 Task: Search one way flight ticket for 3 adults, 3 children in premium economy from Kahului, Maui: Kahului Airport to New Bern: Coastal Carolina Regional Airport (was Craven County Regional) on 5-4-2023. Choice of flights is Delta. Number of bags: 9 checked bags. Price is upto 99000. Outbound departure time preference is 20:00.
Action: Mouse moved to (419, 373)
Screenshot: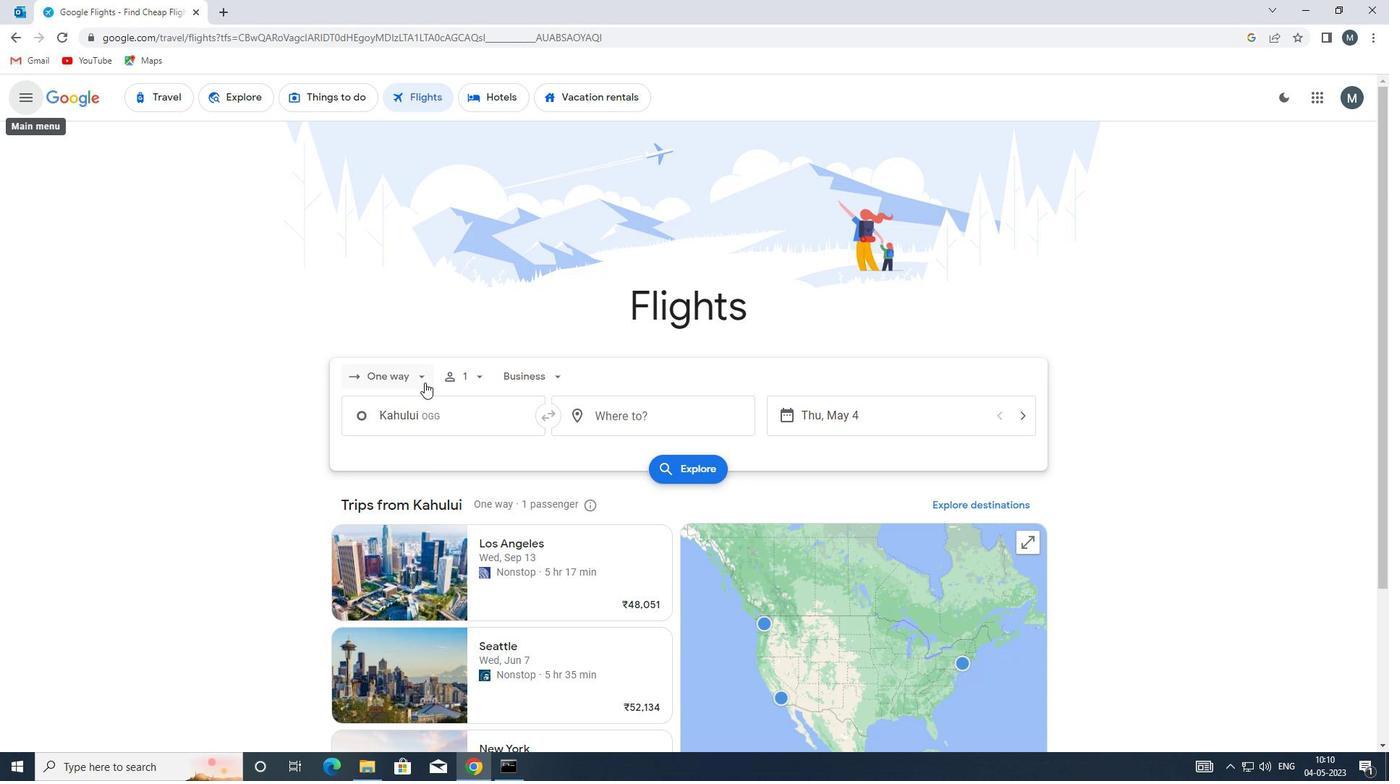 
Action: Mouse pressed left at (419, 373)
Screenshot: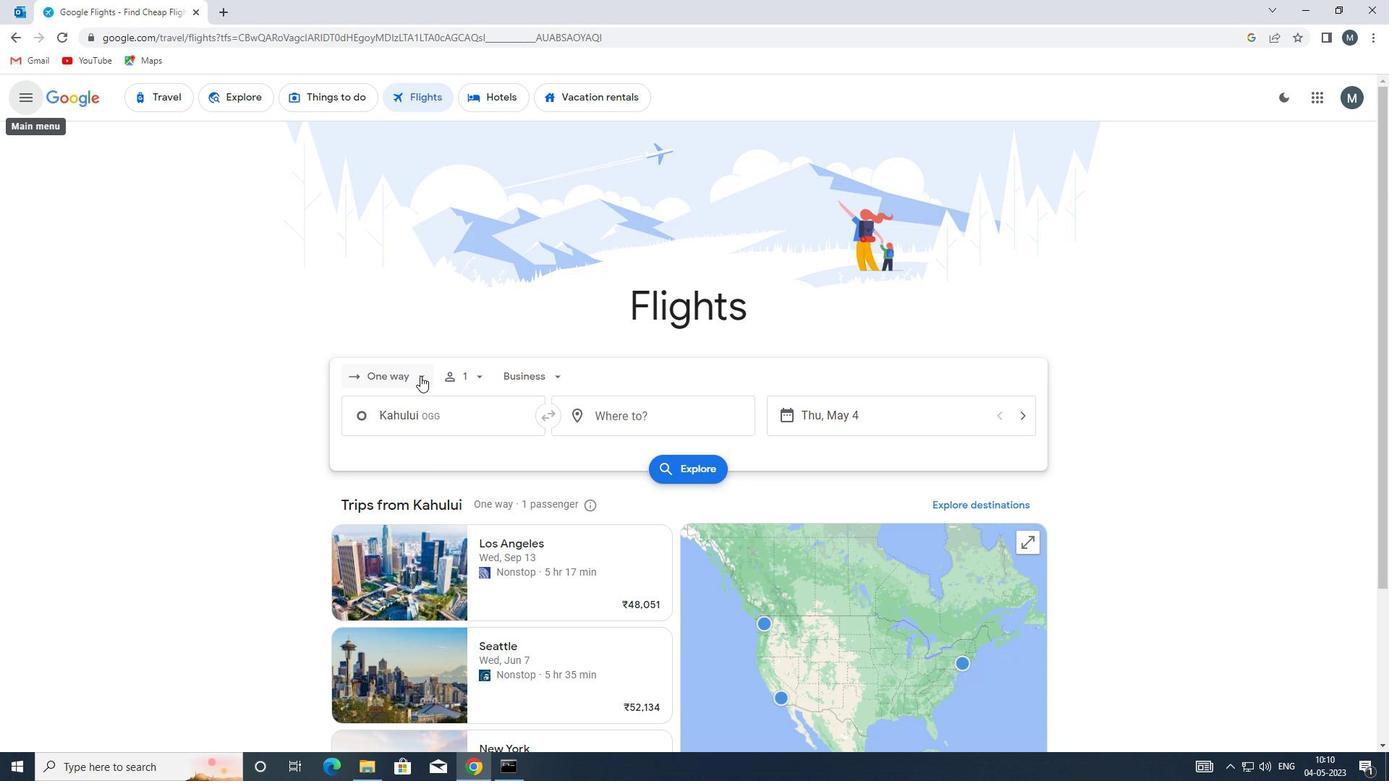 
Action: Mouse moved to (422, 450)
Screenshot: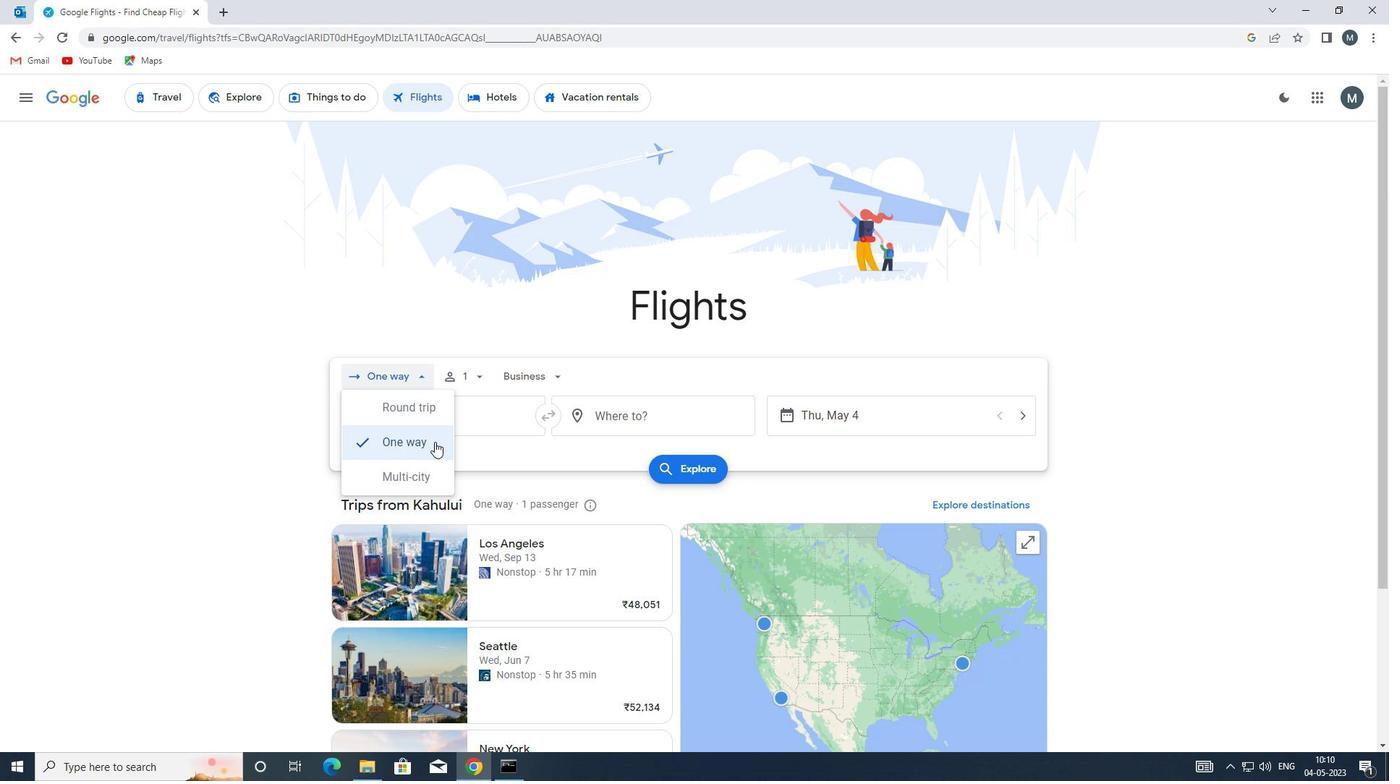 
Action: Mouse pressed left at (422, 450)
Screenshot: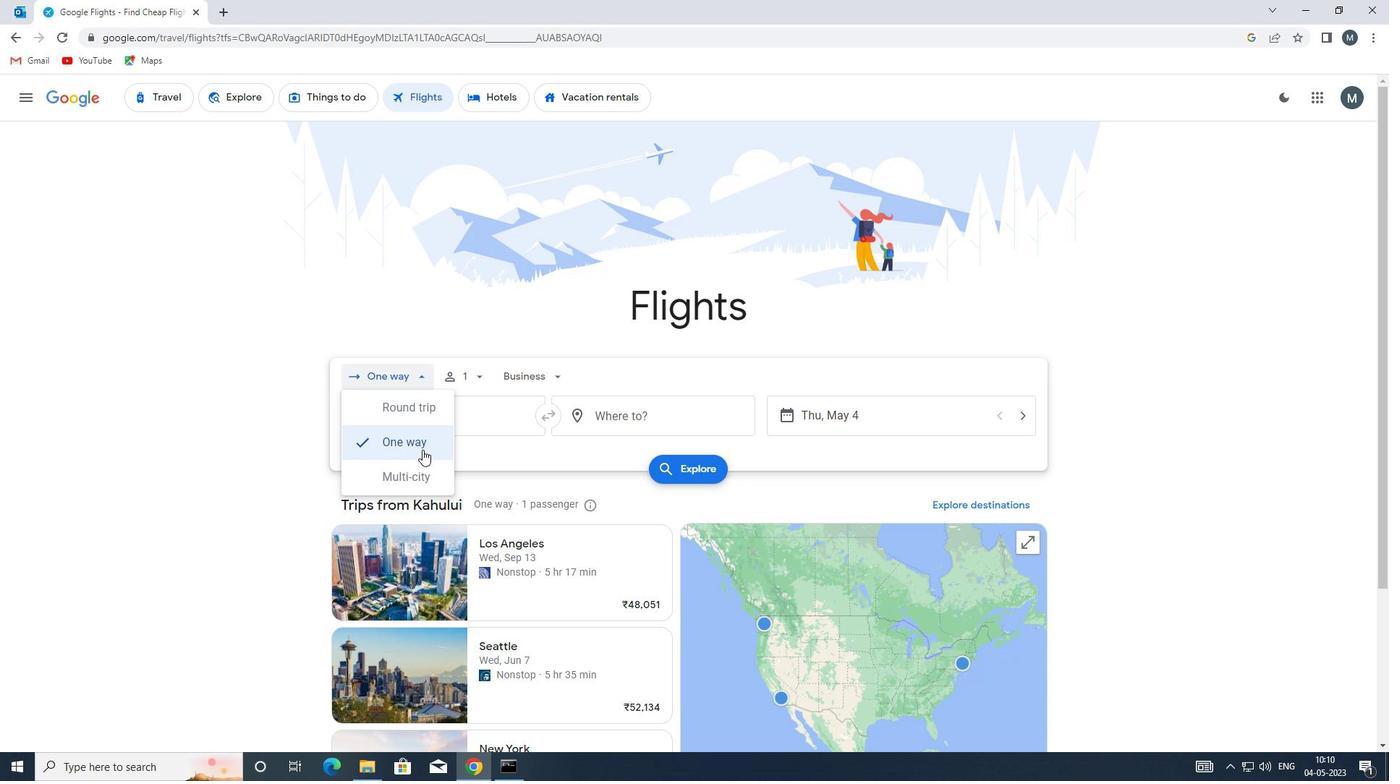 
Action: Mouse moved to (485, 376)
Screenshot: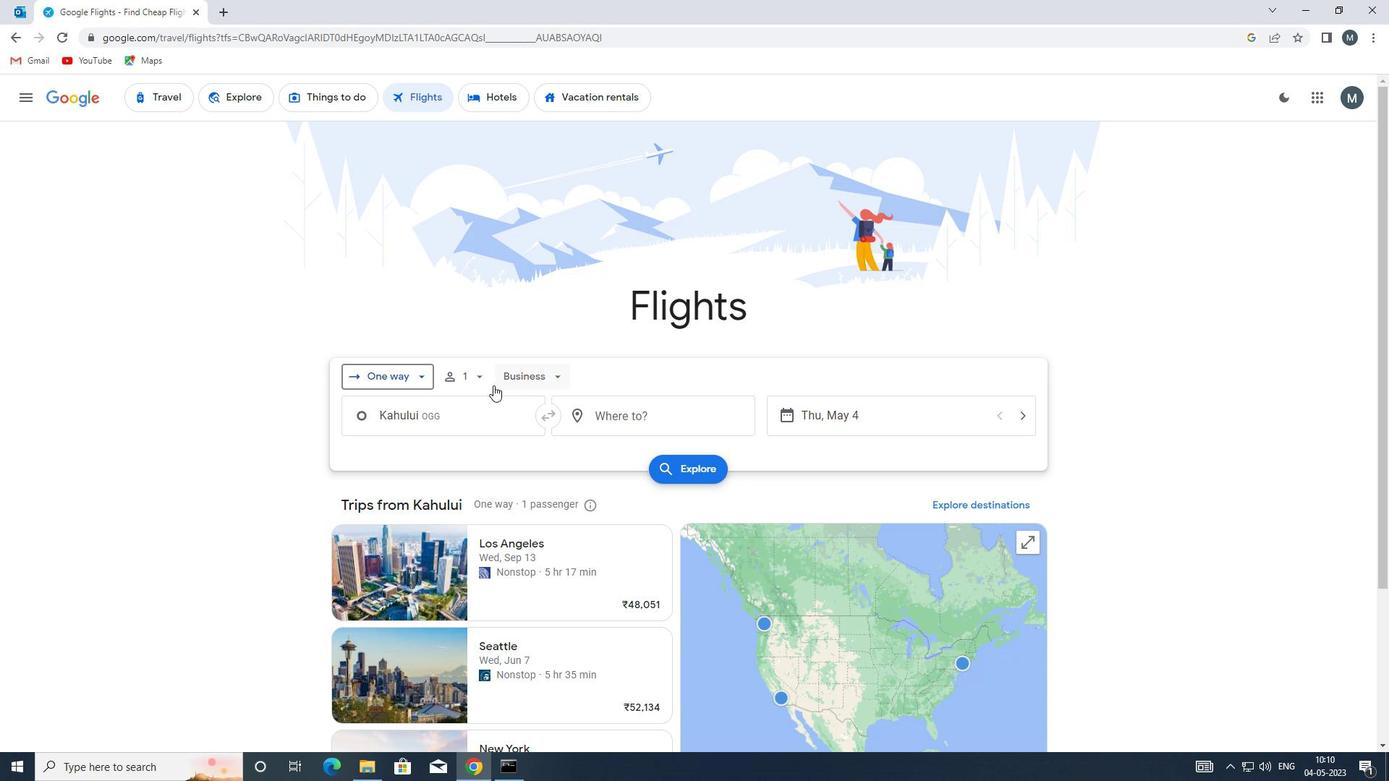 
Action: Mouse pressed left at (485, 376)
Screenshot: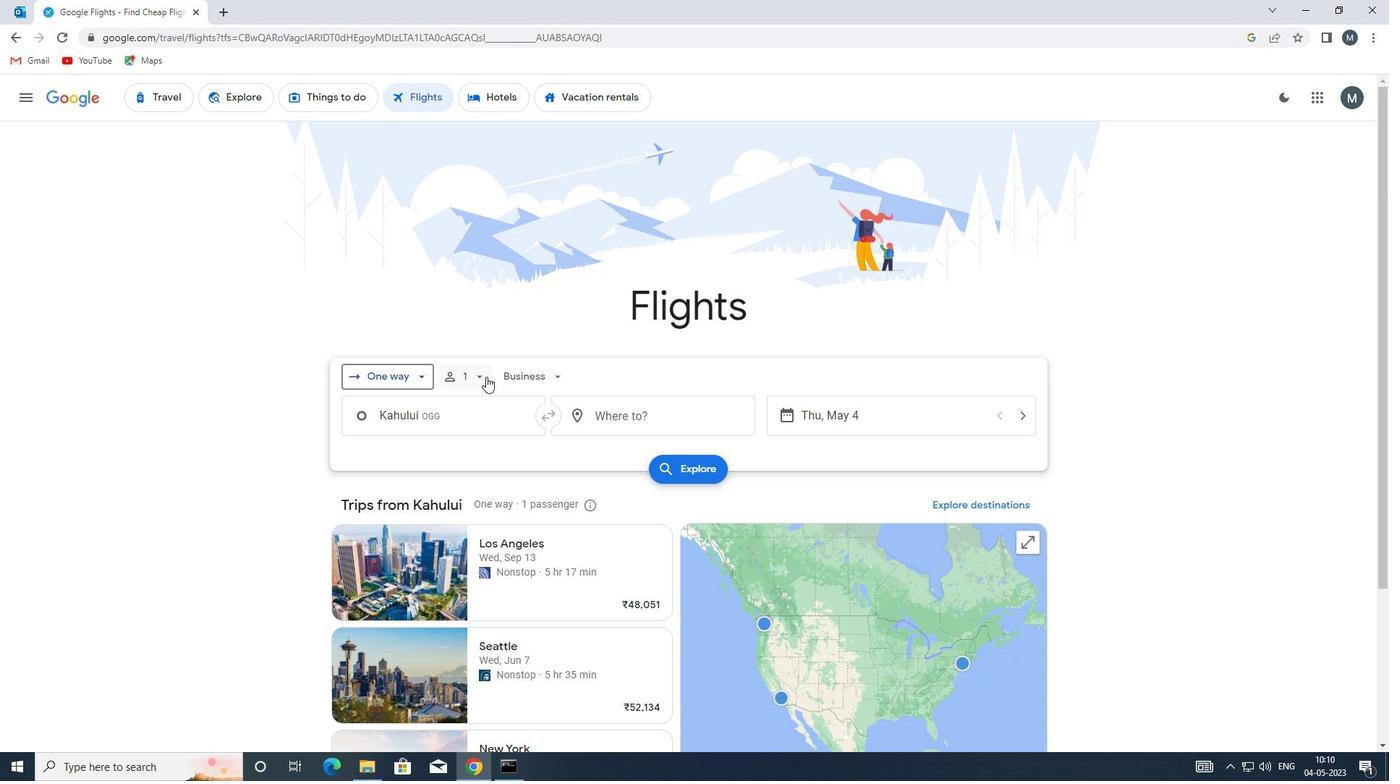 
Action: Mouse moved to (590, 418)
Screenshot: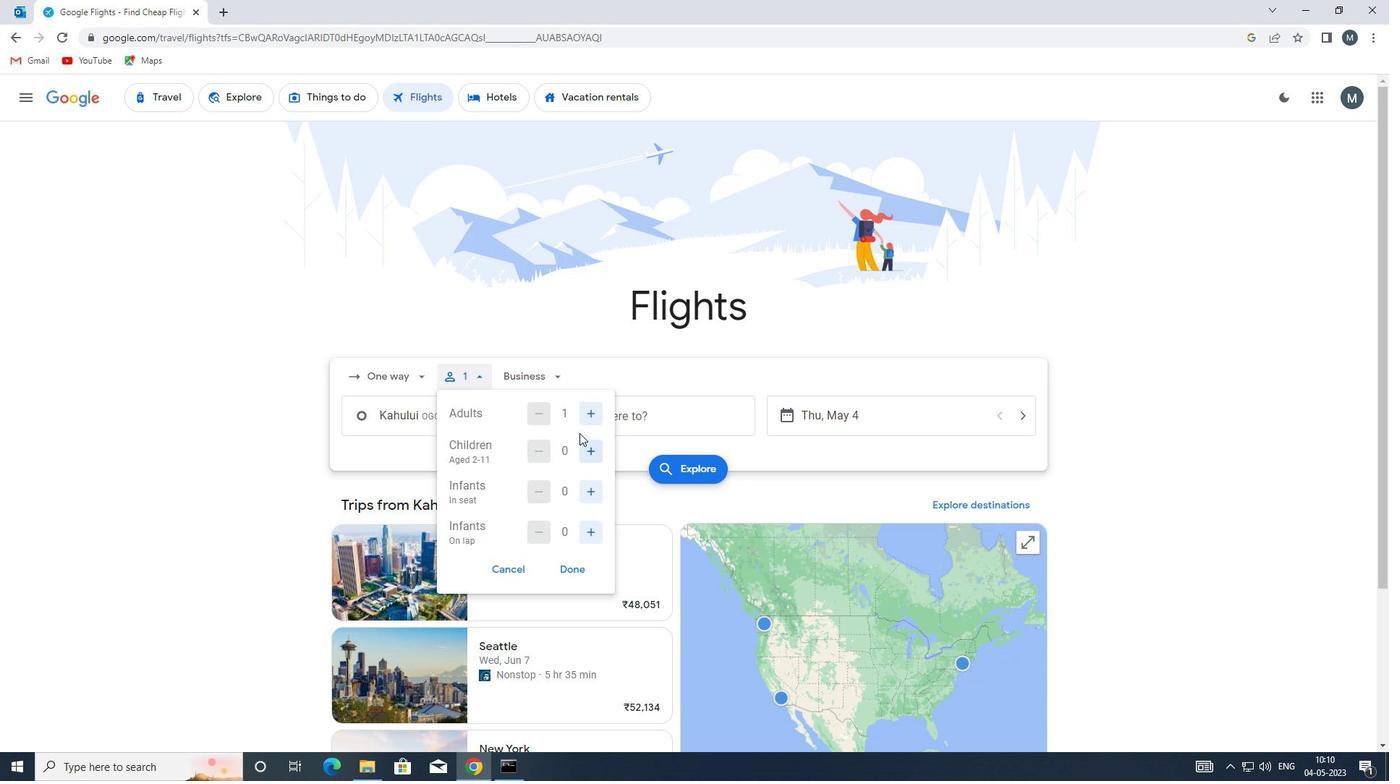 
Action: Mouse pressed left at (590, 418)
Screenshot: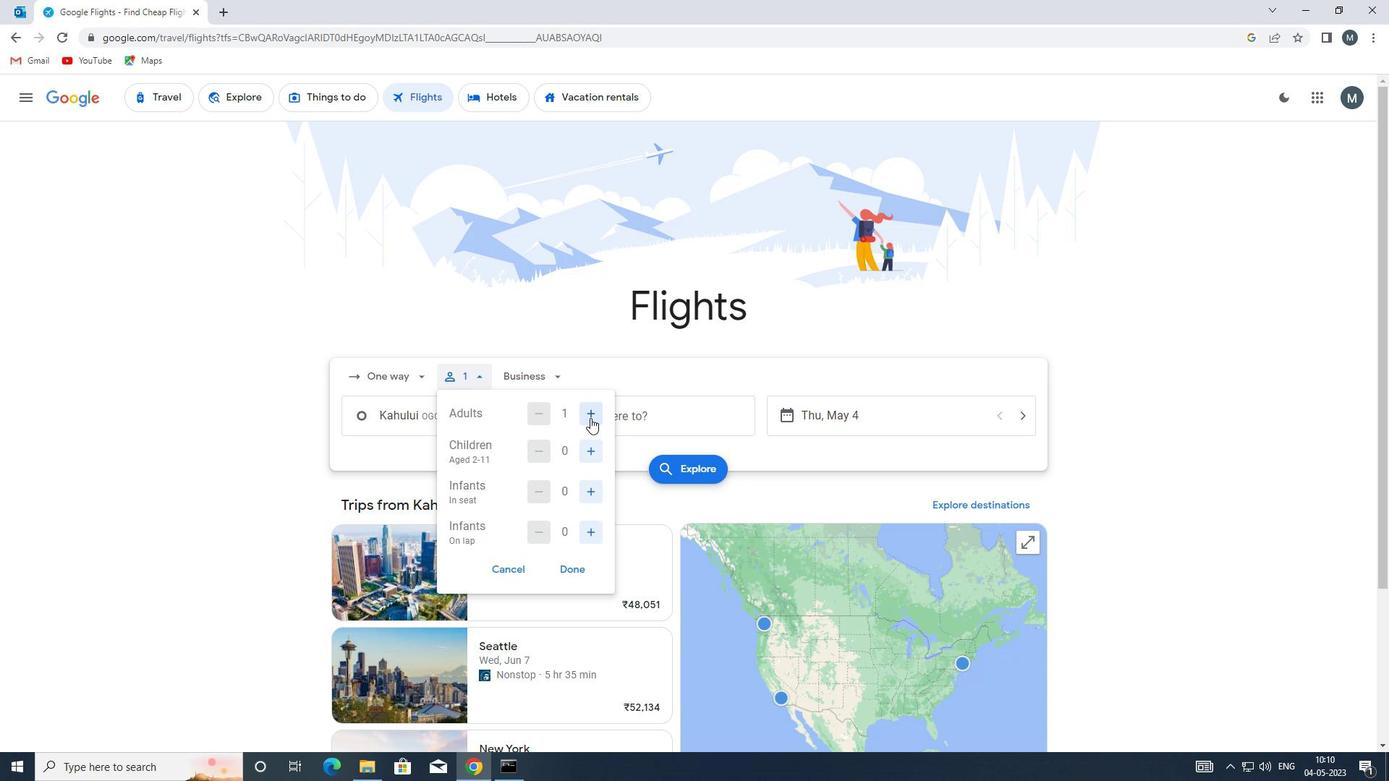 
Action: Mouse pressed left at (590, 418)
Screenshot: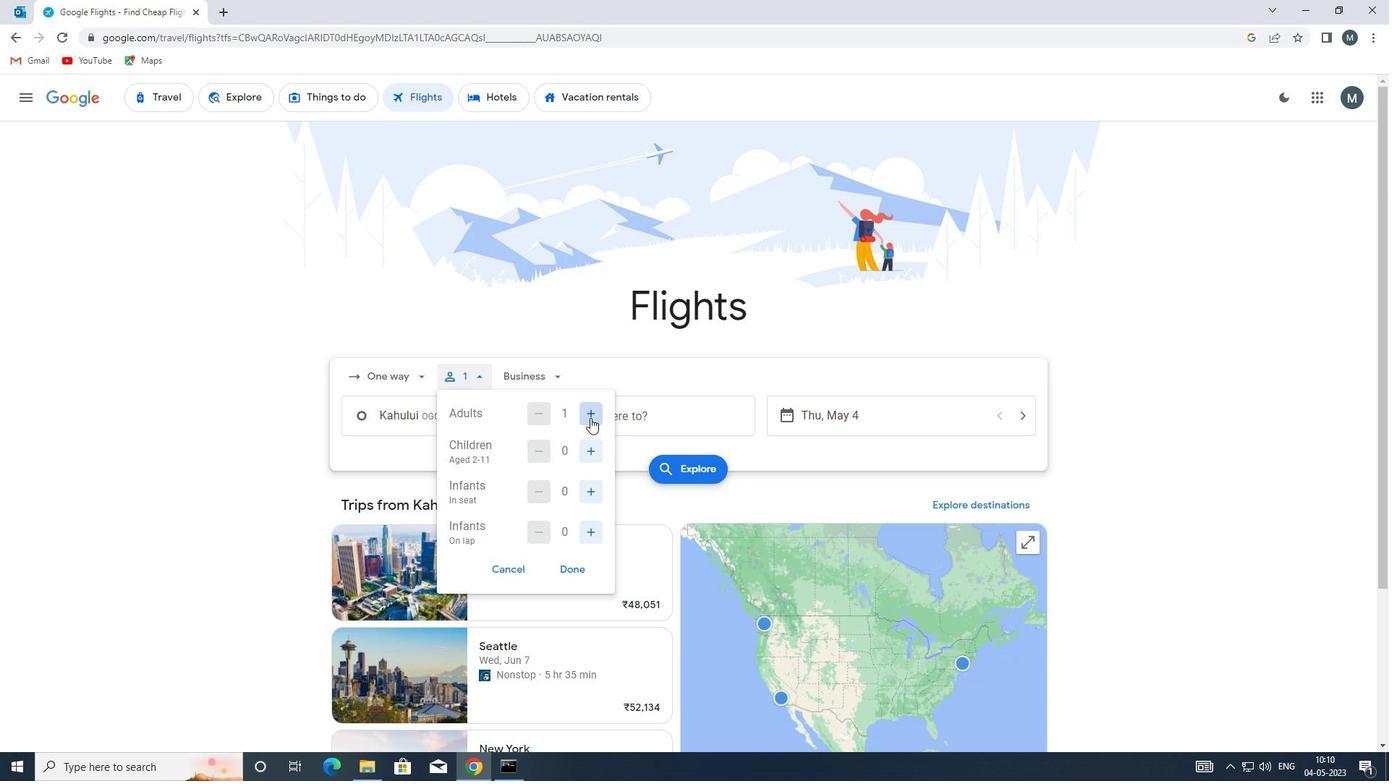 
Action: Mouse moved to (591, 453)
Screenshot: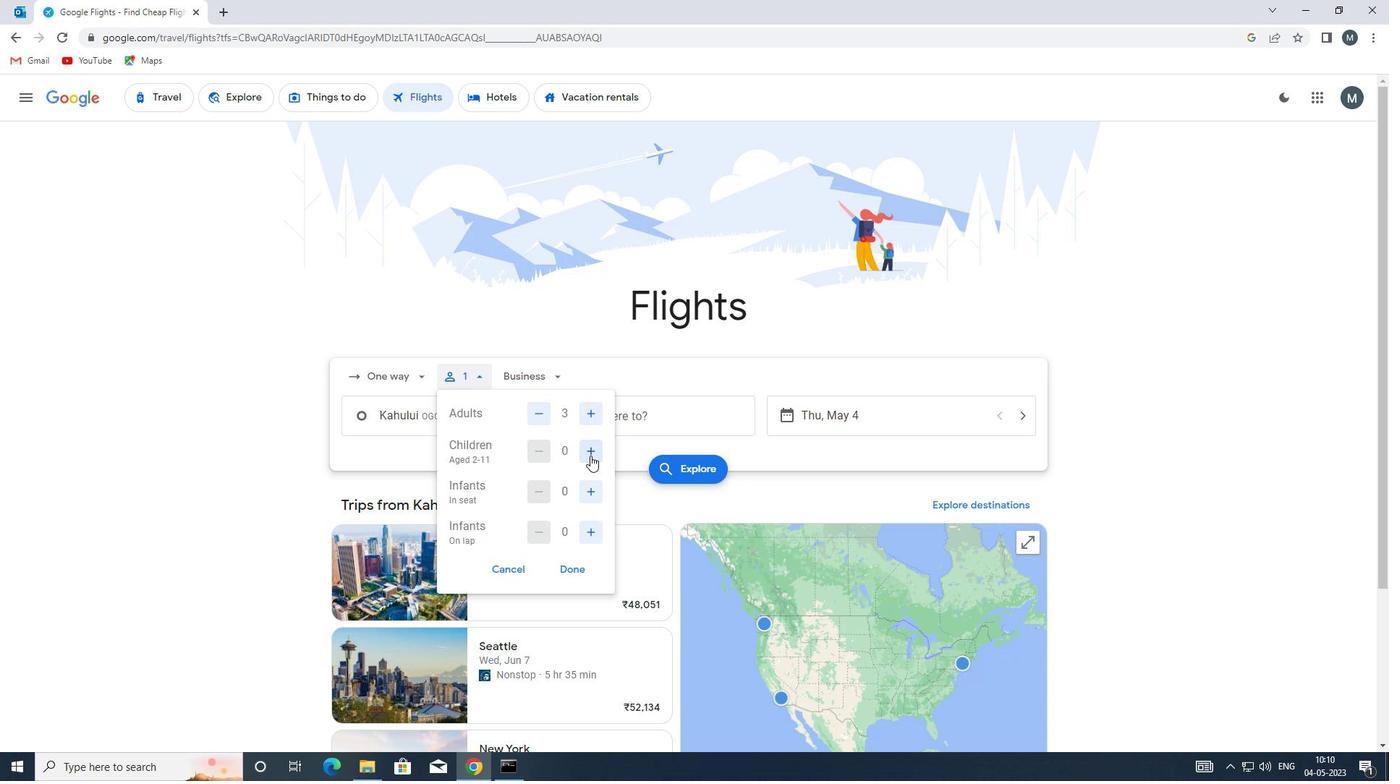 
Action: Mouse pressed left at (591, 453)
Screenshot: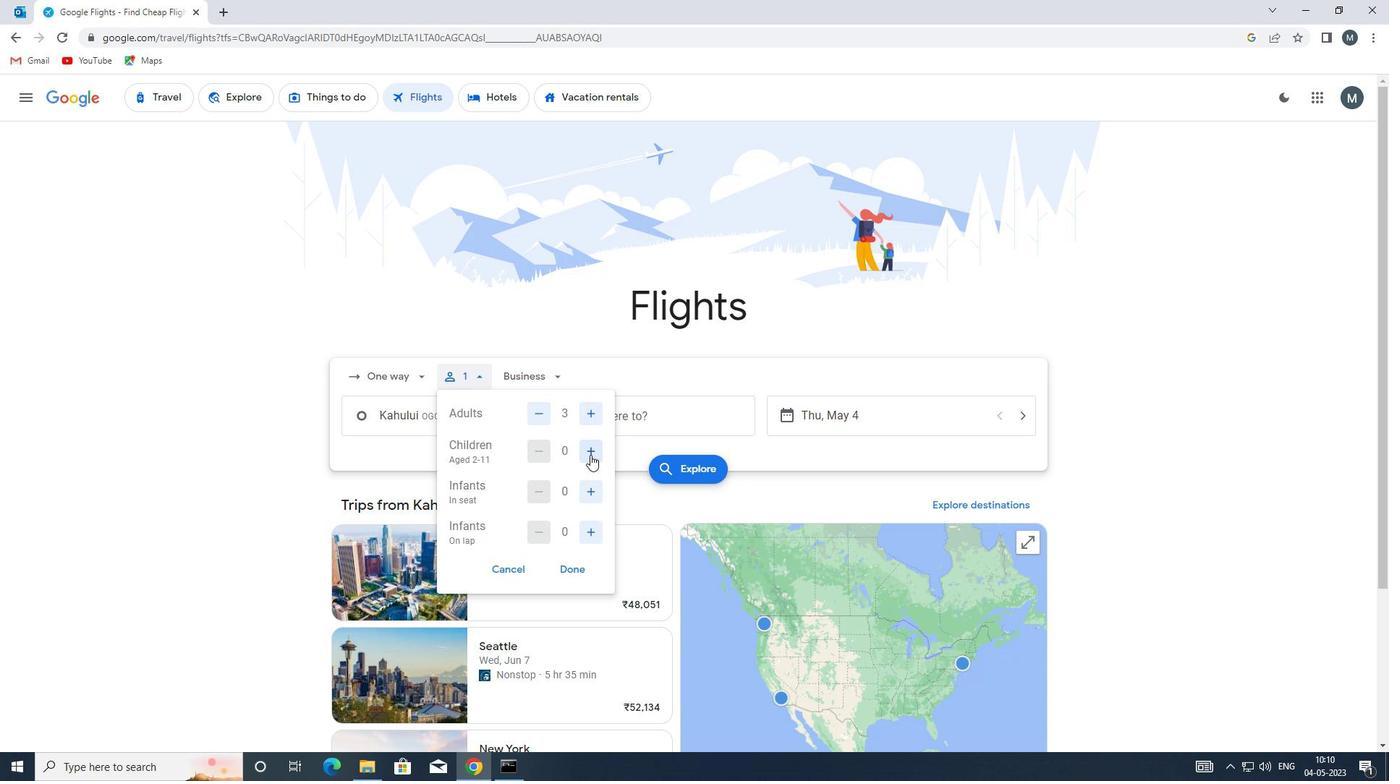 
Action: Mouse pressed left at (591, 453)
Screenshot: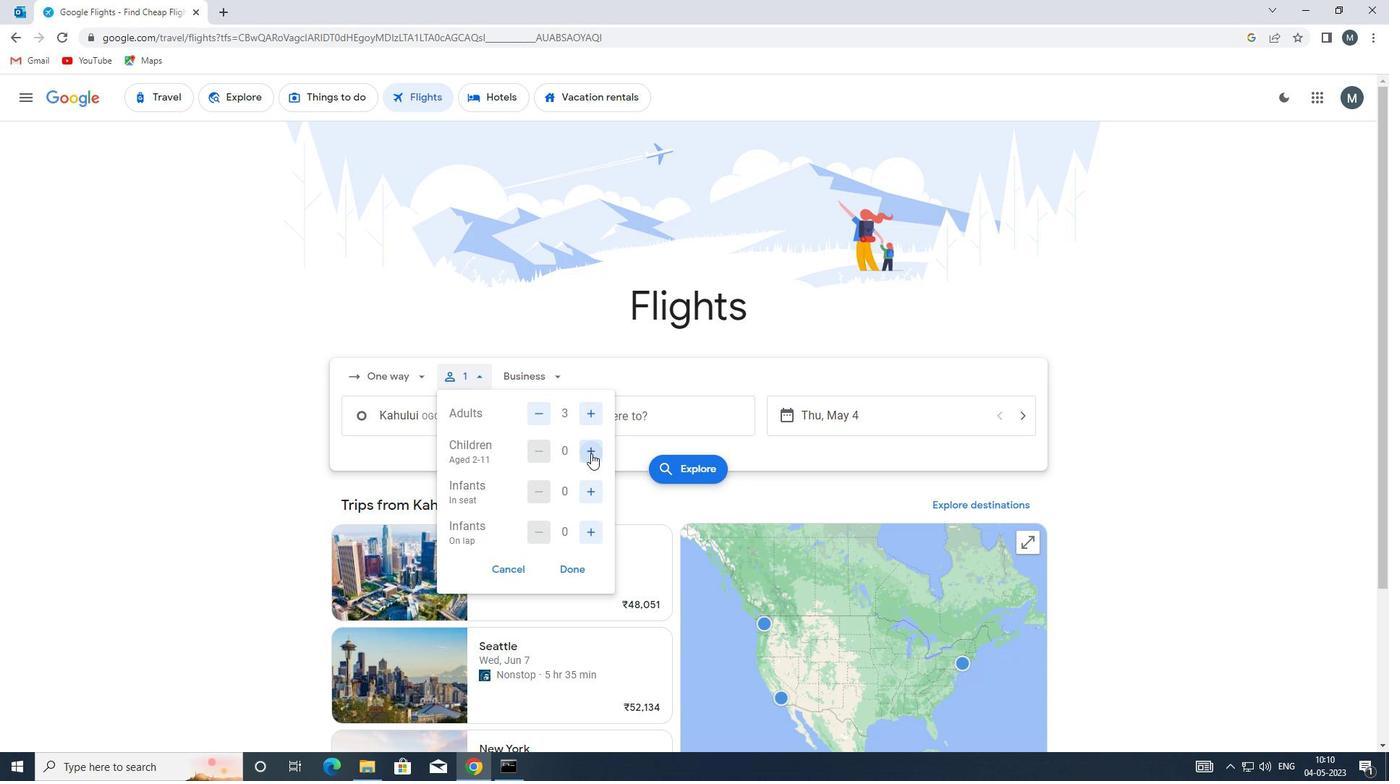 
Action: Mouse pressed left at (591, 453)
Screenshot: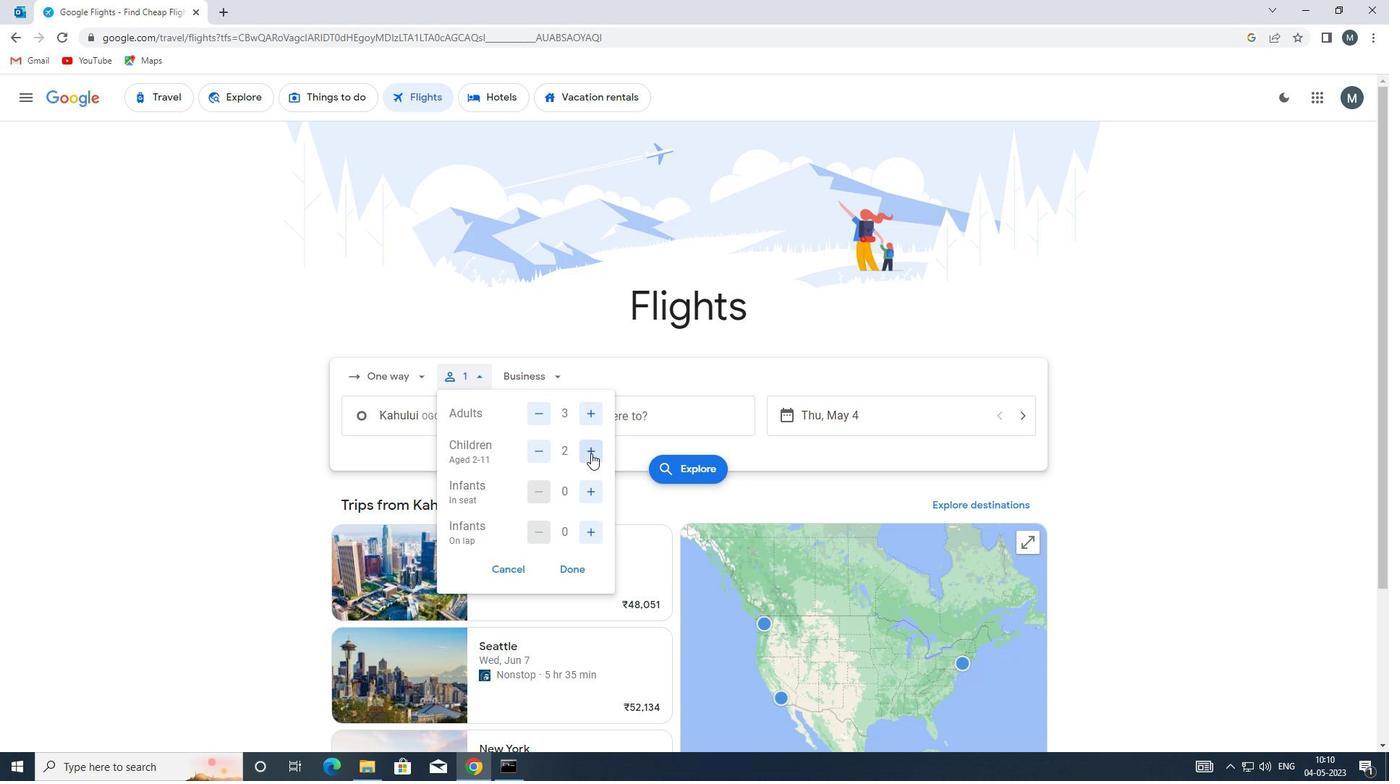 
Action: Mouse moved to (571, 568)
Screenshot: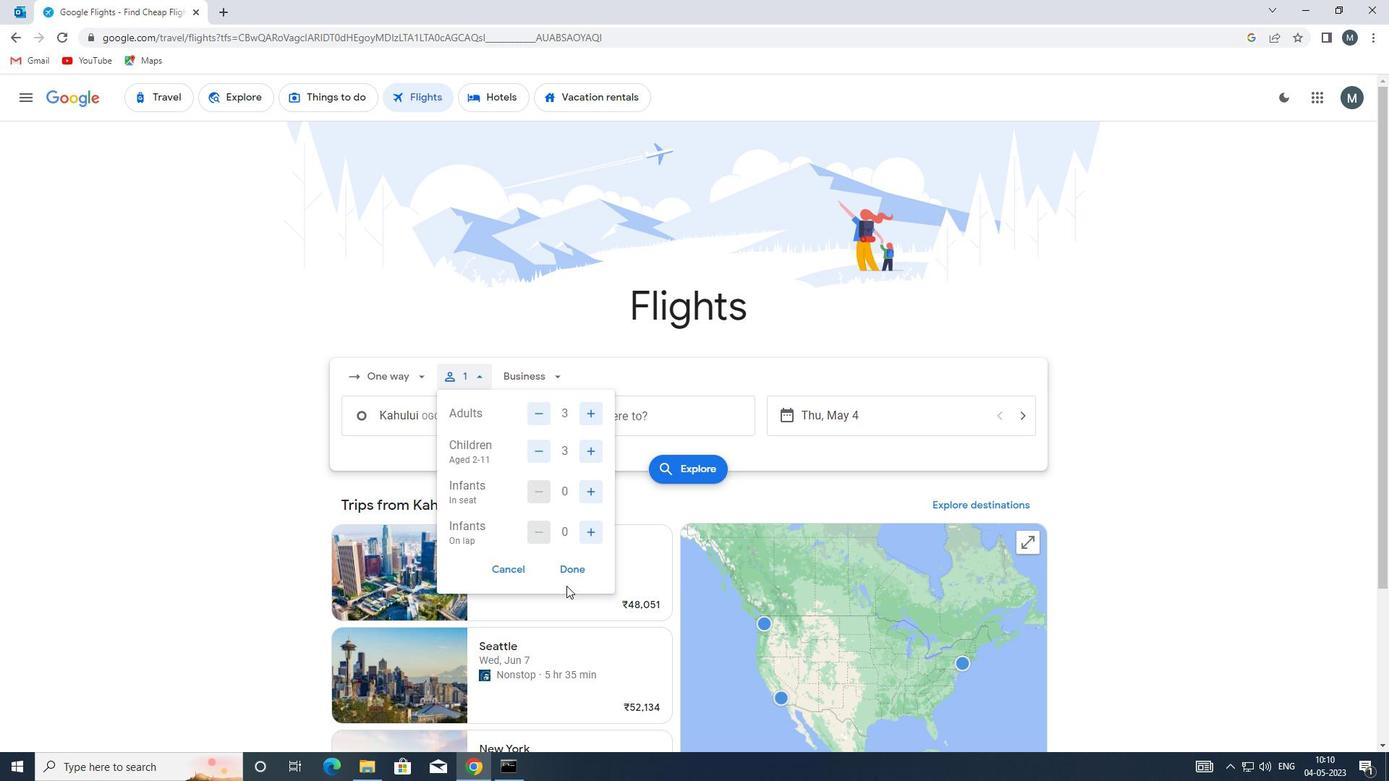 
Action: Mouse pressed left at (571, 568)
Screenshot: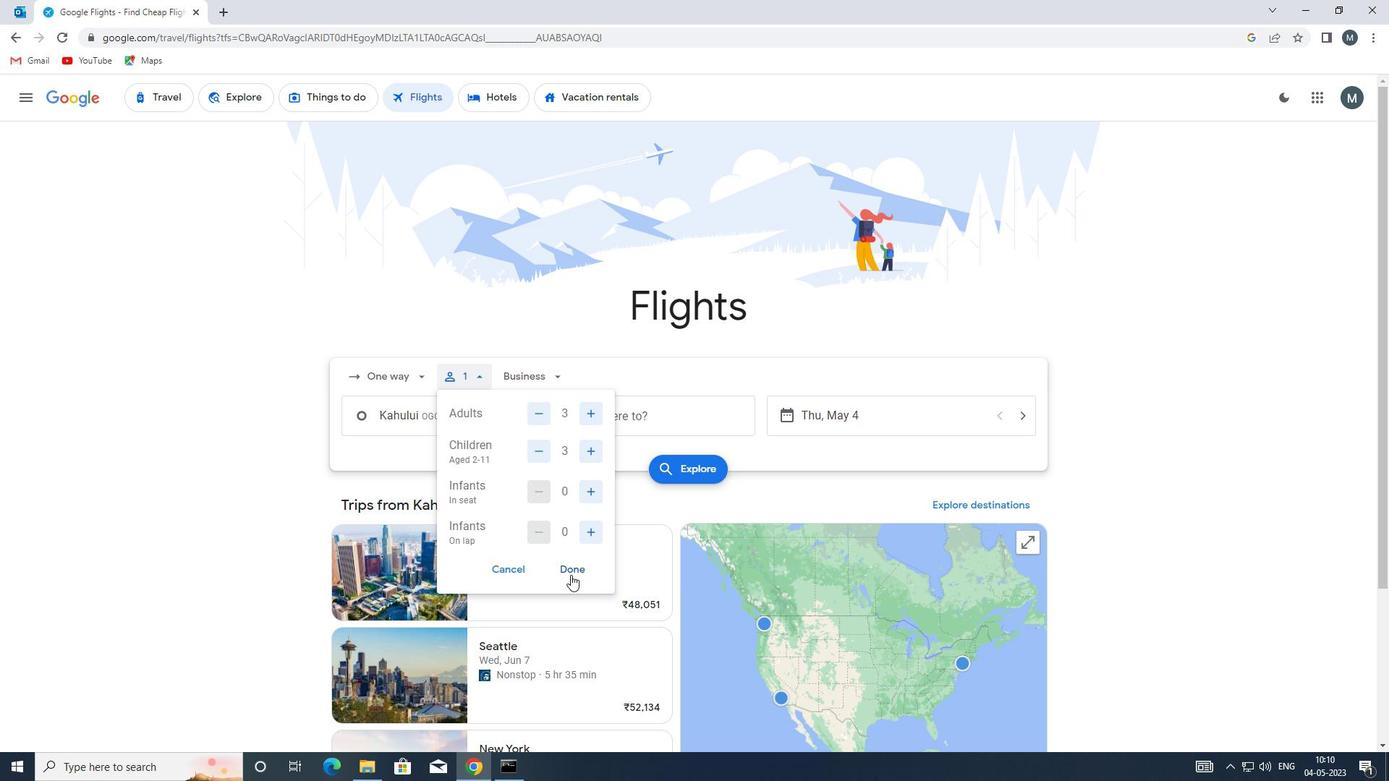 
Action: Mouse moved to (548, 380)
Screenshot: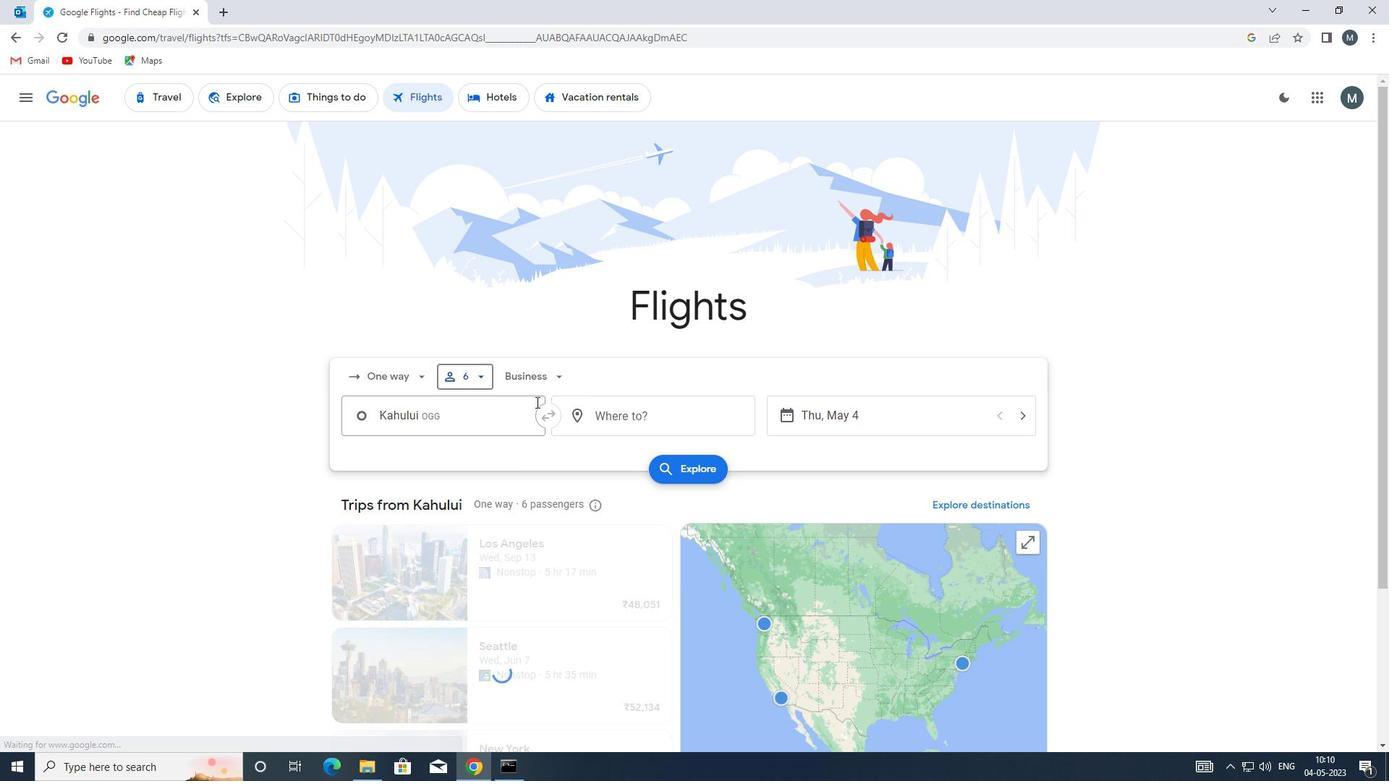 
Action: Mouse pressed left at (548, 380)
Screenshot: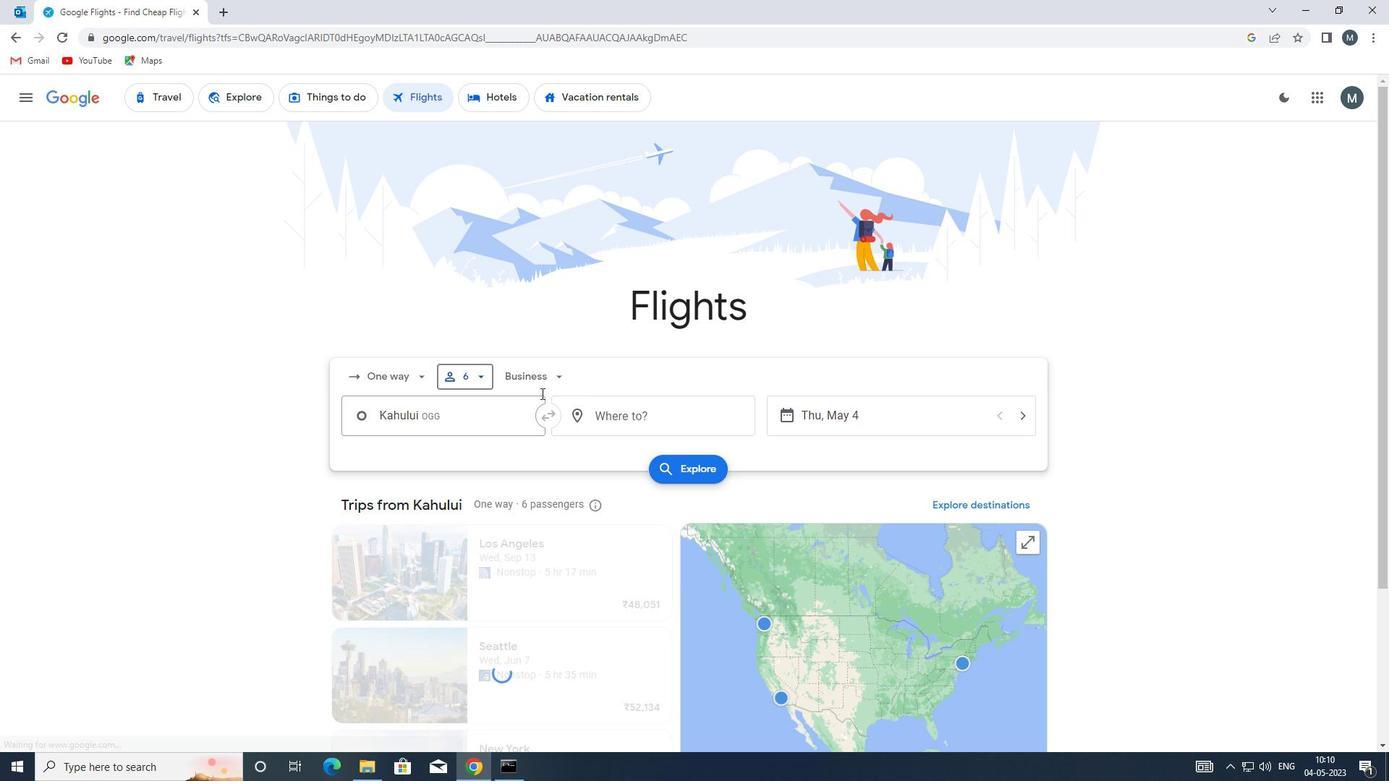 
Action: Mouse moved to (571, 444)
Screenshot: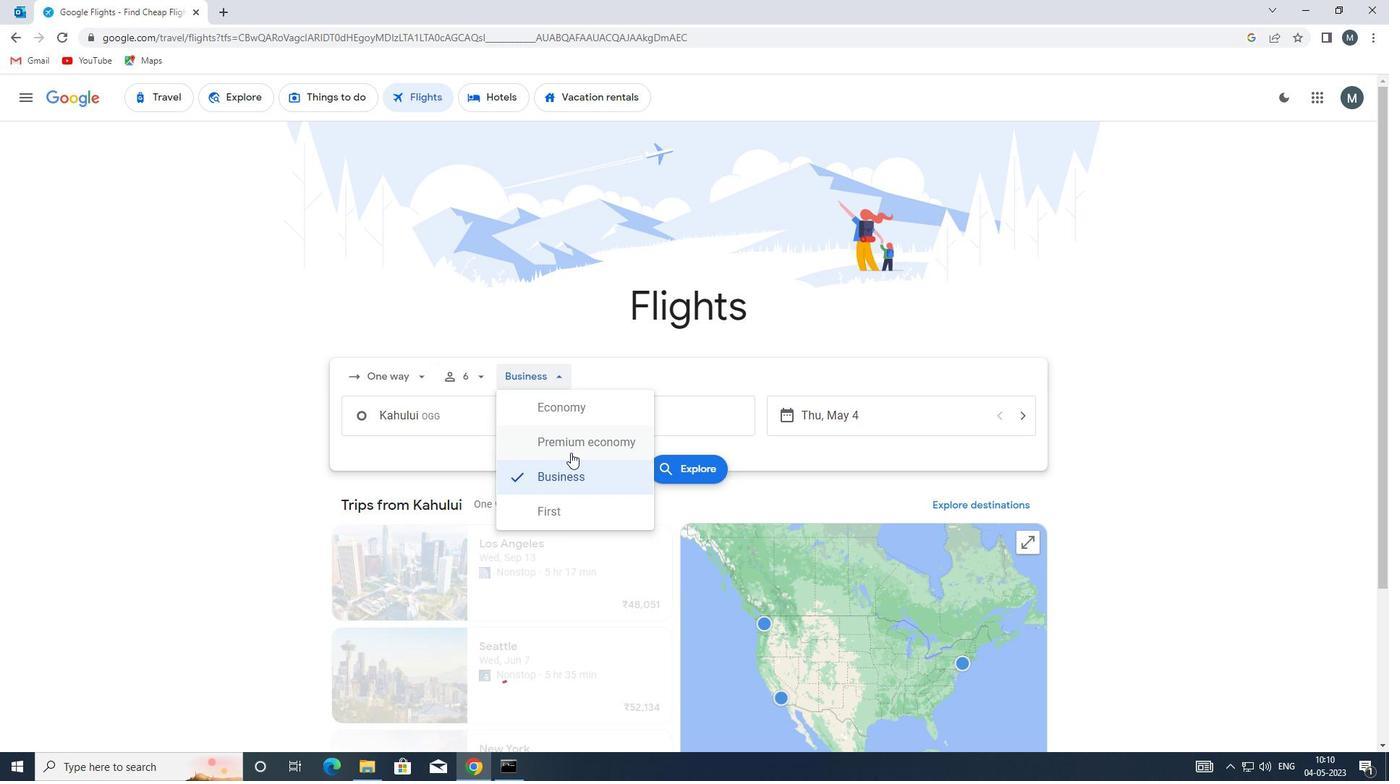 
Action: Mouse pressed left at (571, 444)
Screenshot: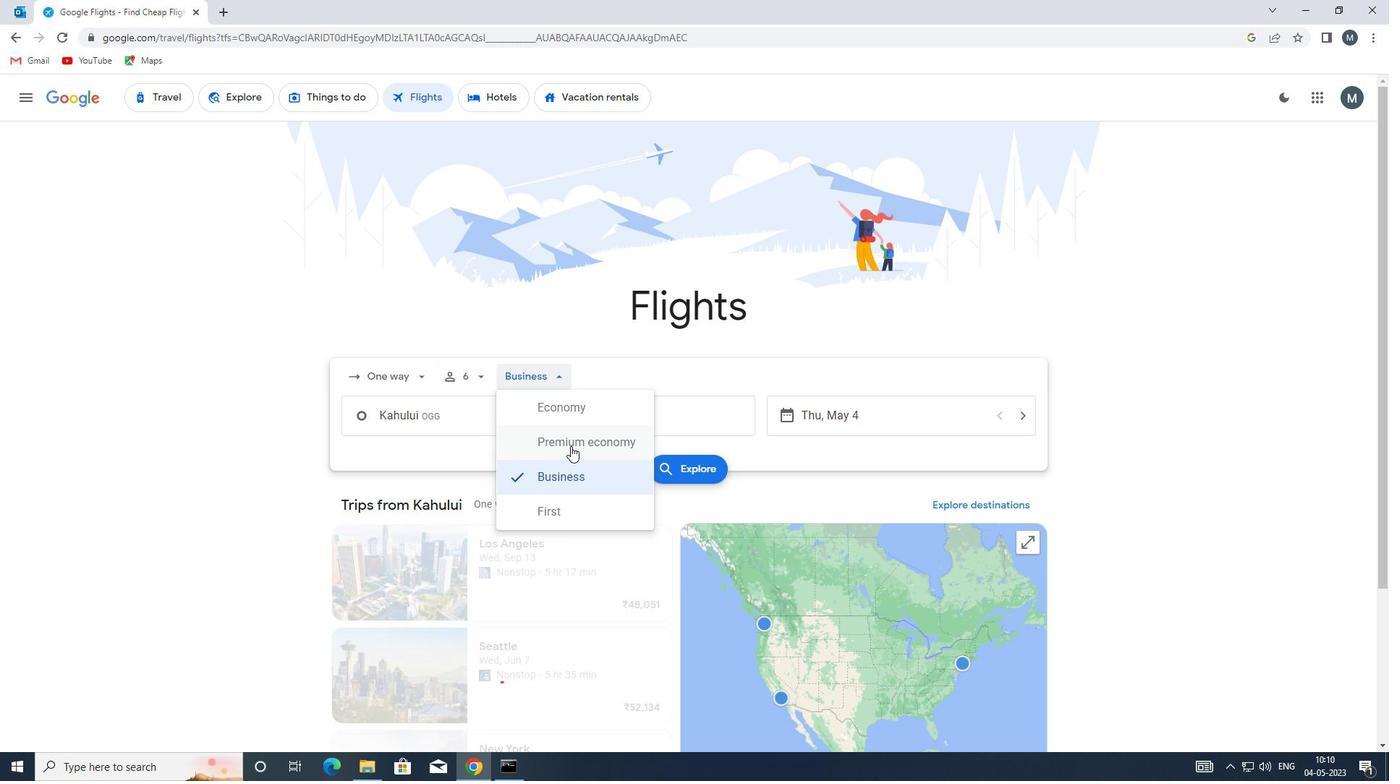 
Action: Mouse moved to (411, 410)
Screenshot: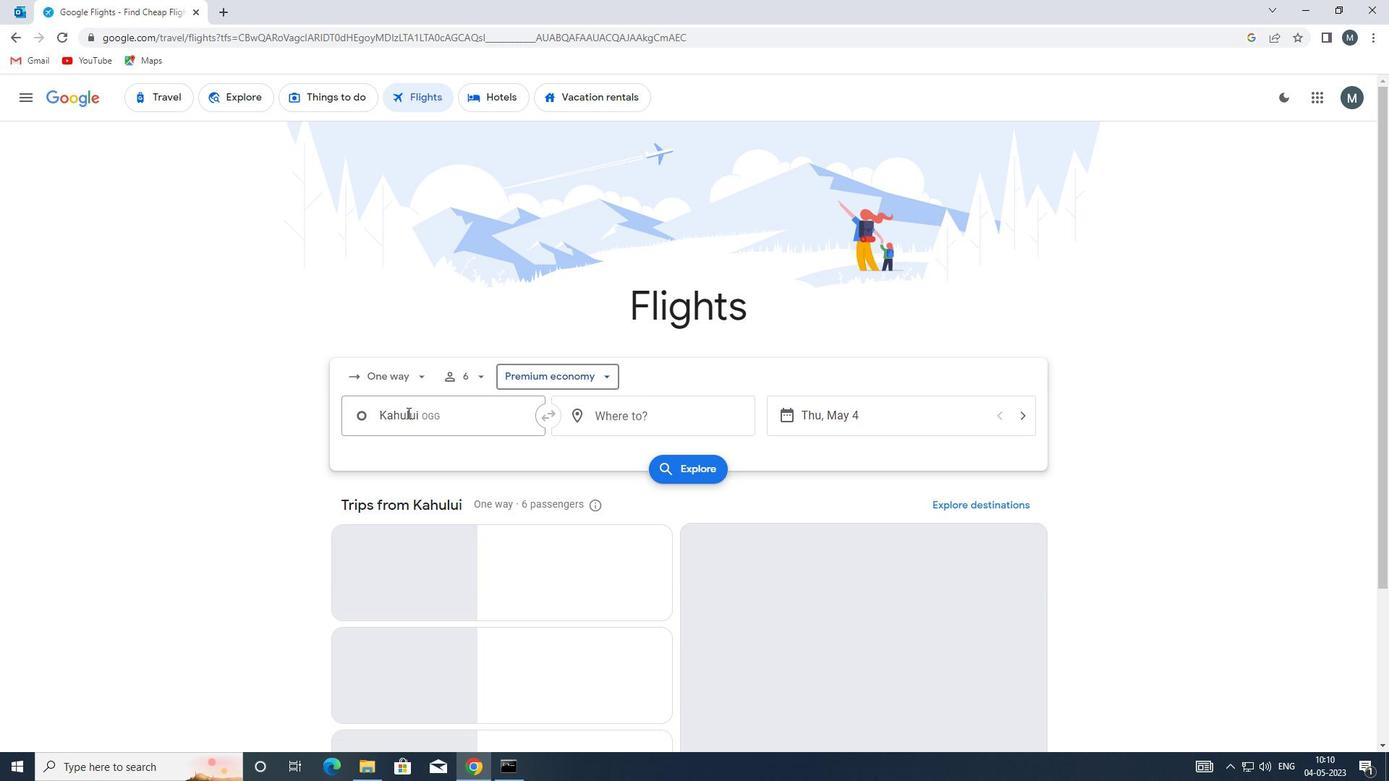 
Action: Mouse pressed left at (411, 410)
Screenshot: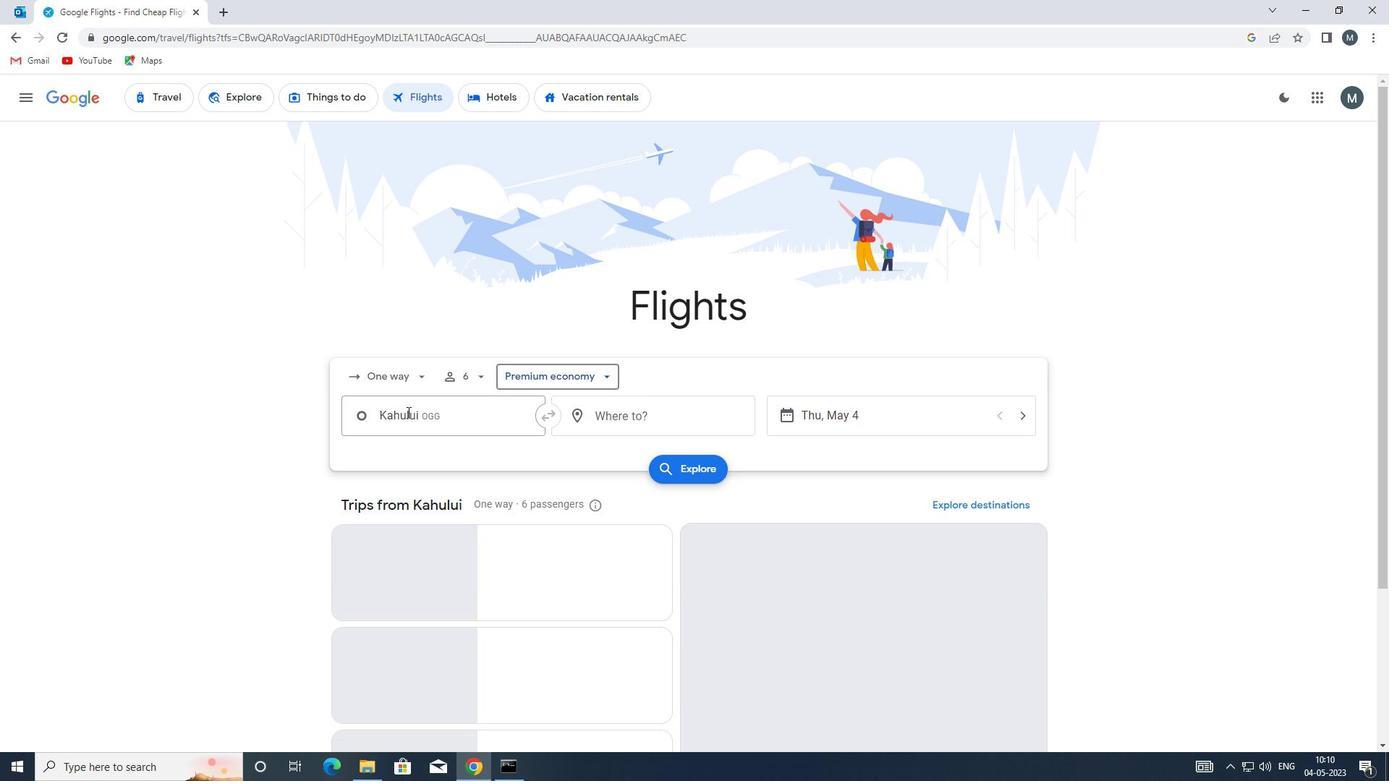 
Action: Mouse moved to (505, 494)
Screenshot: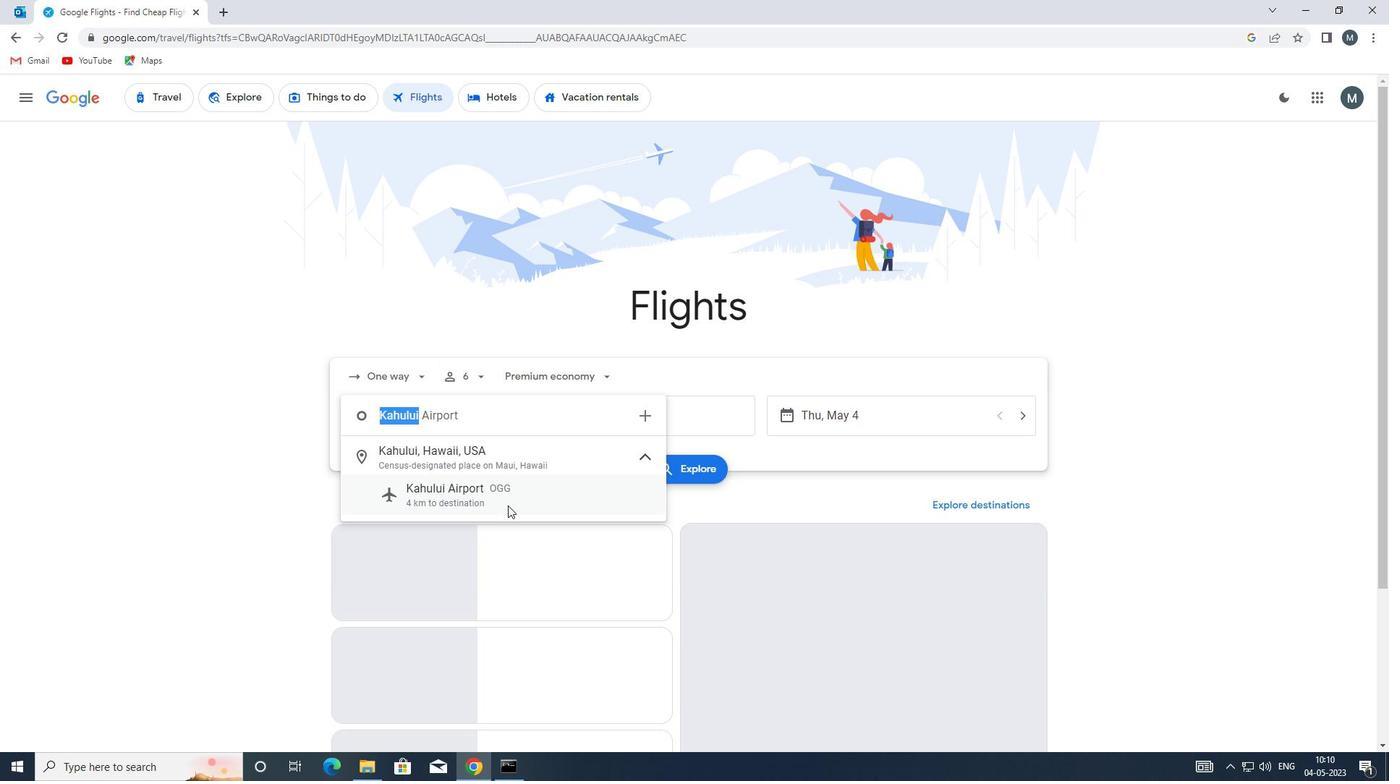 
Action: Mouse pressed left at (505, 494)
Screenshot: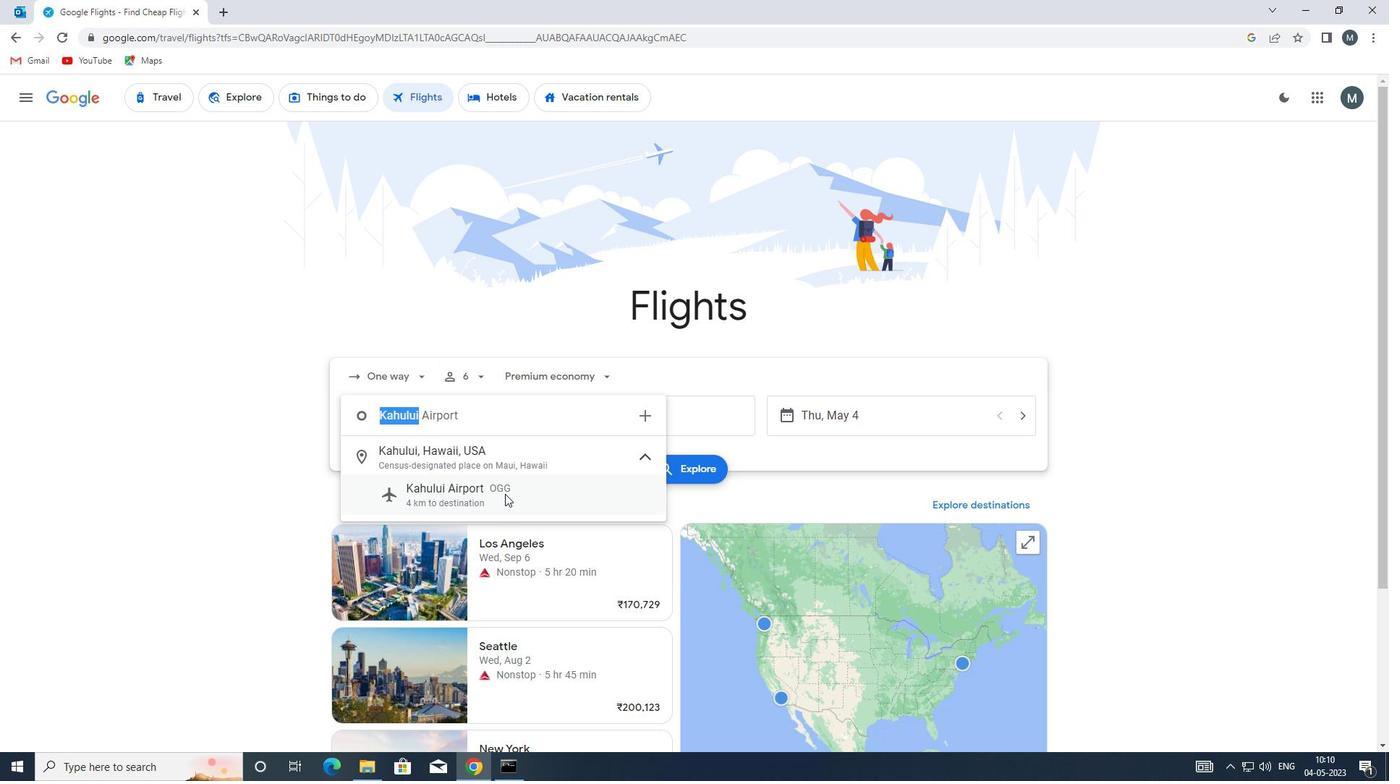 
Action: Mouse moved to (634, 423)
Screenshot: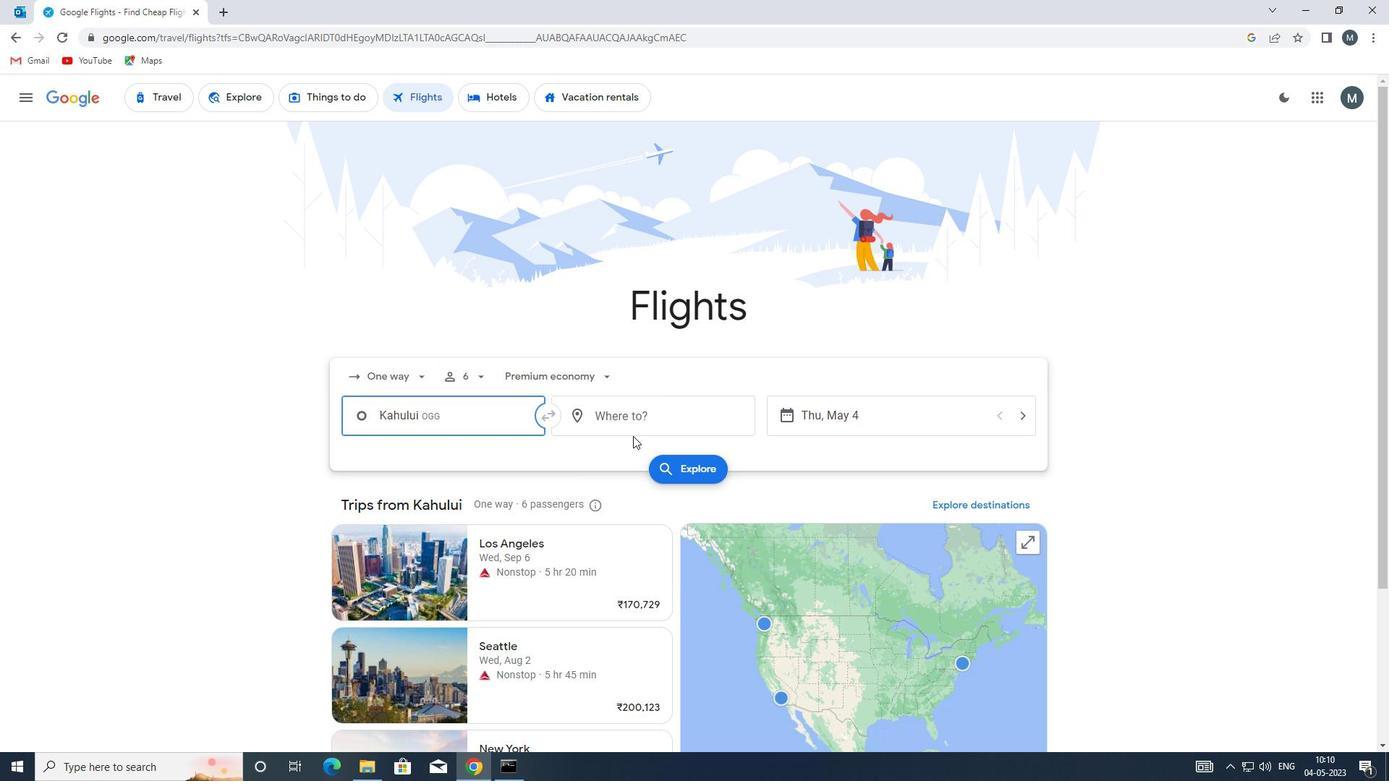
Action: Mouse pressed left at (634, 423)
Screenshot: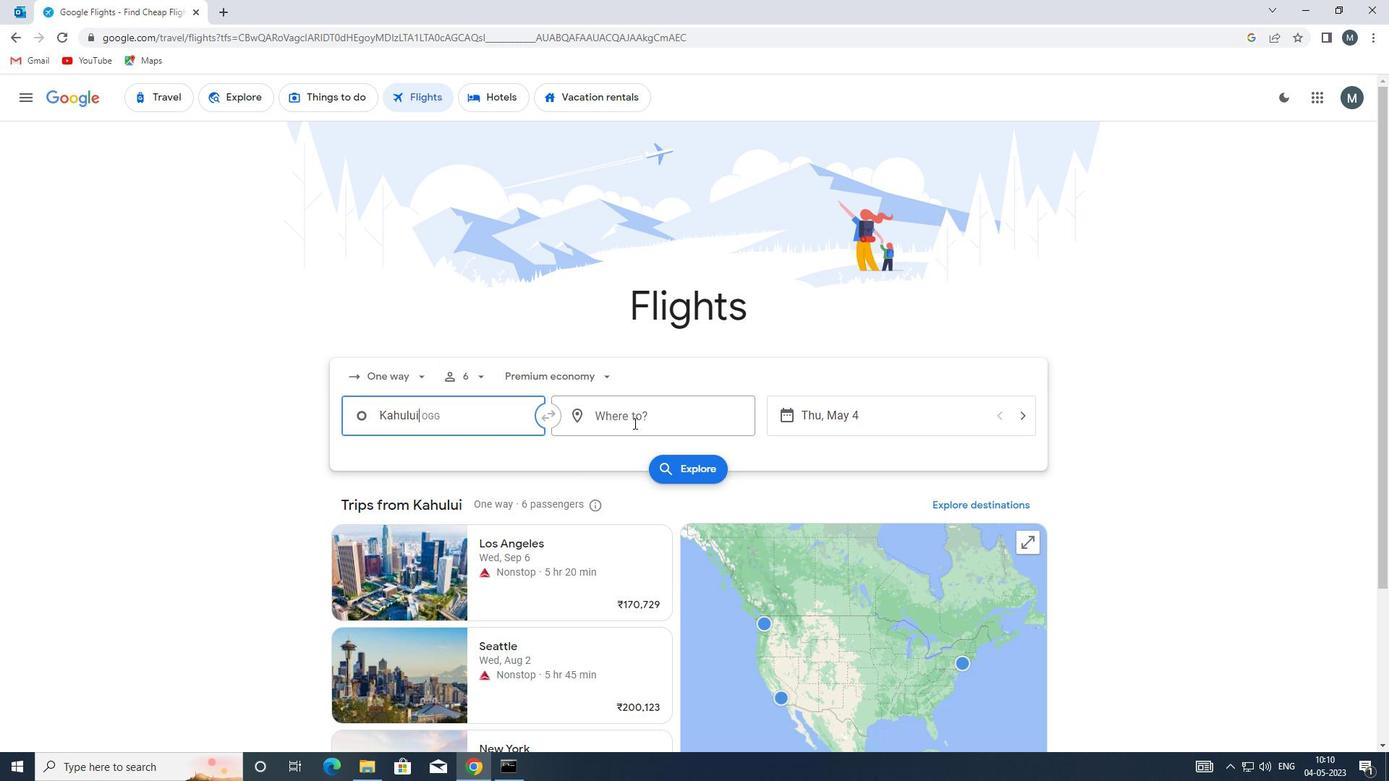 
Action: Key pressed ewn
Screenshot: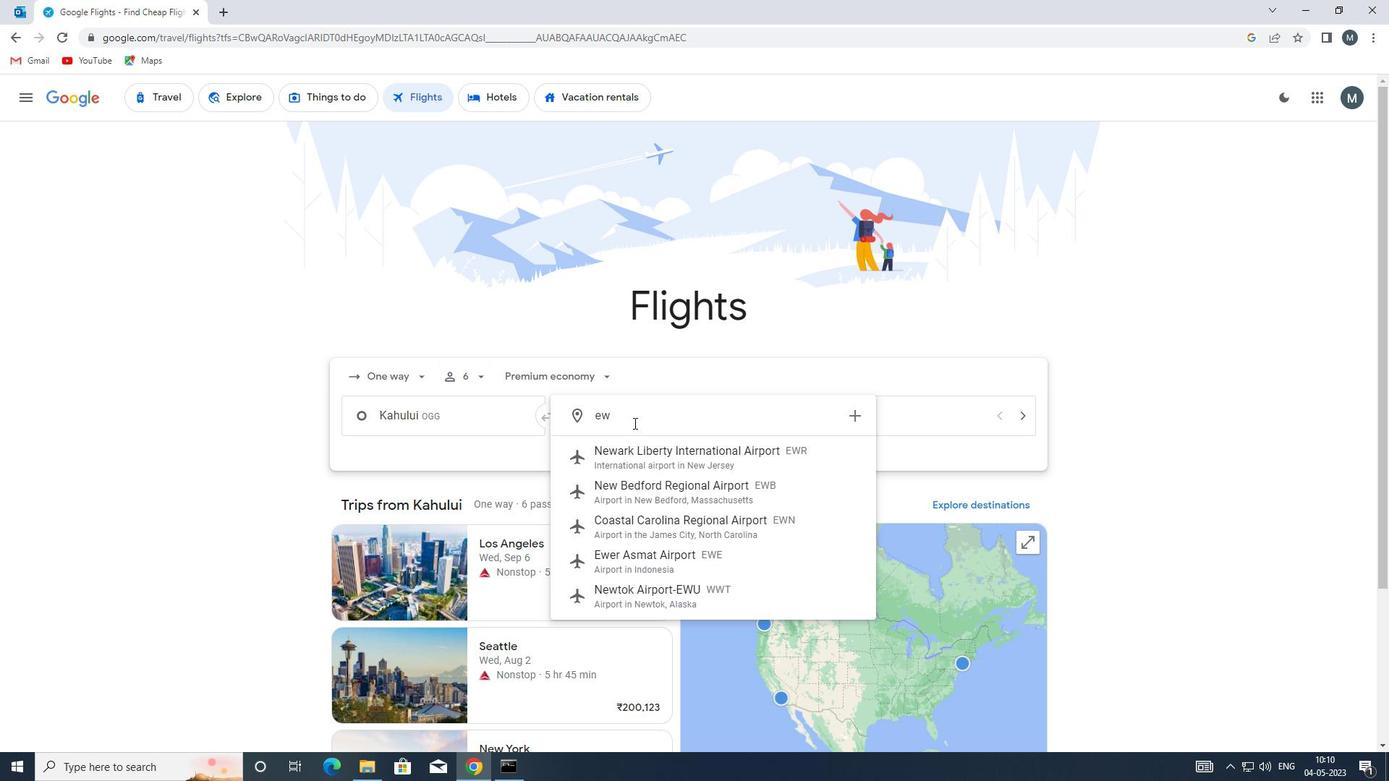 
Action: Mouse moved to (684, 463)
Screenshot: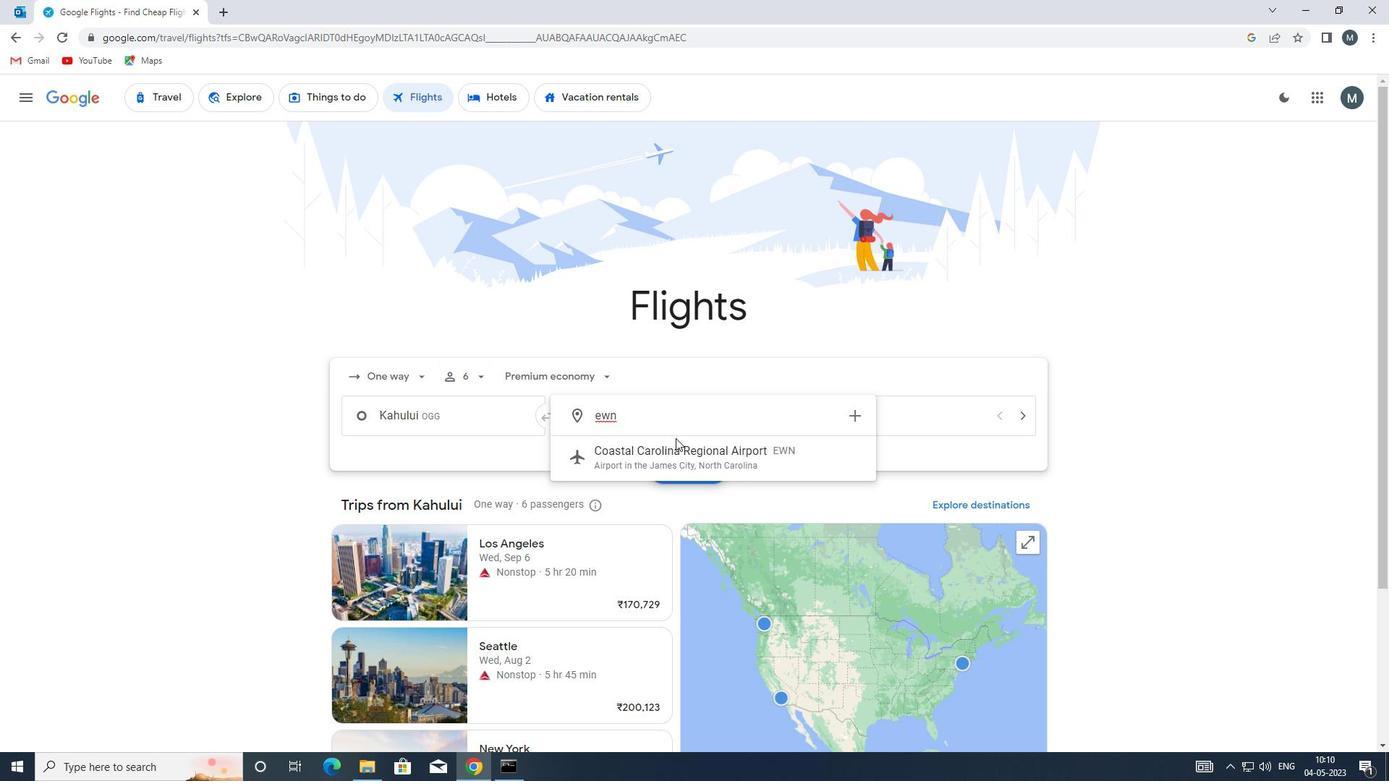 
Action: Mouse pressed left at (684, 463)
Screenshot: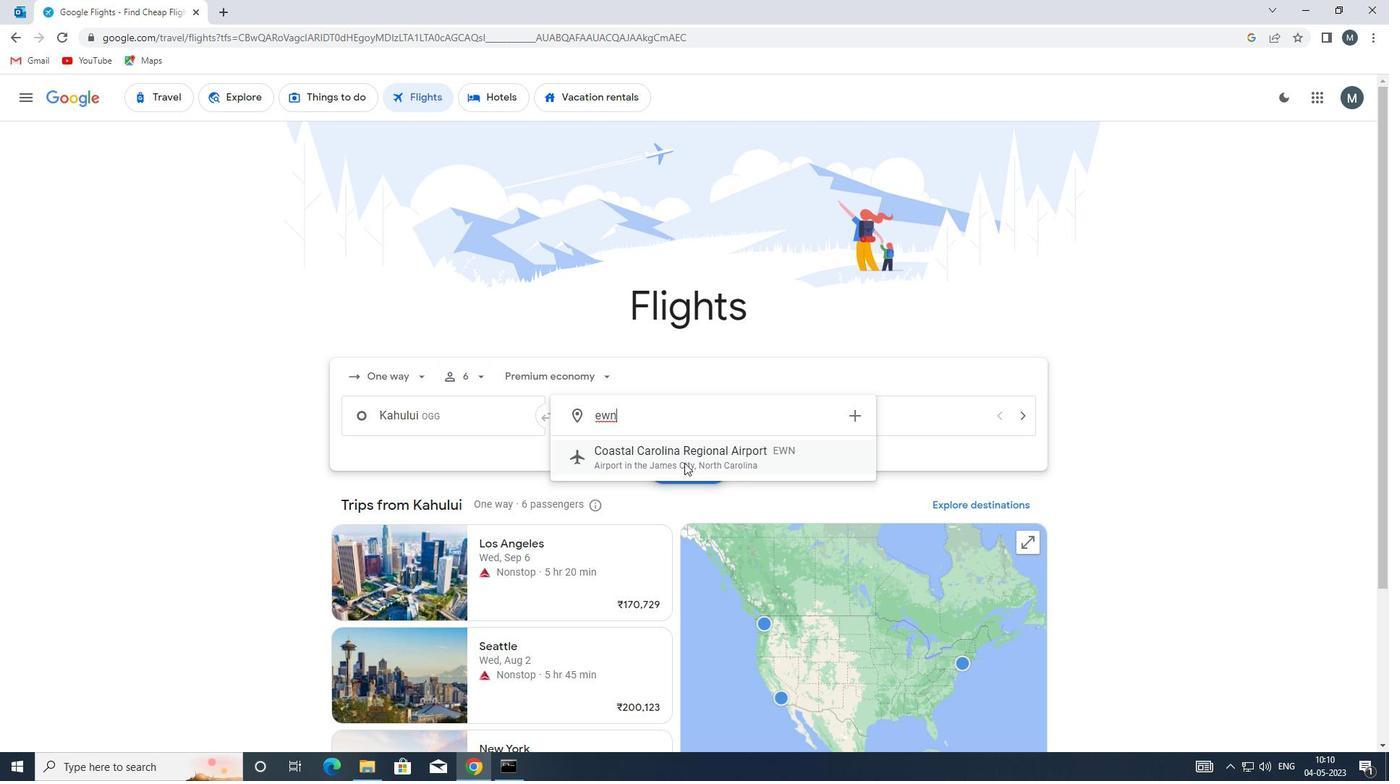 
Action: Mouse moved to (820, 408)
Screenshot: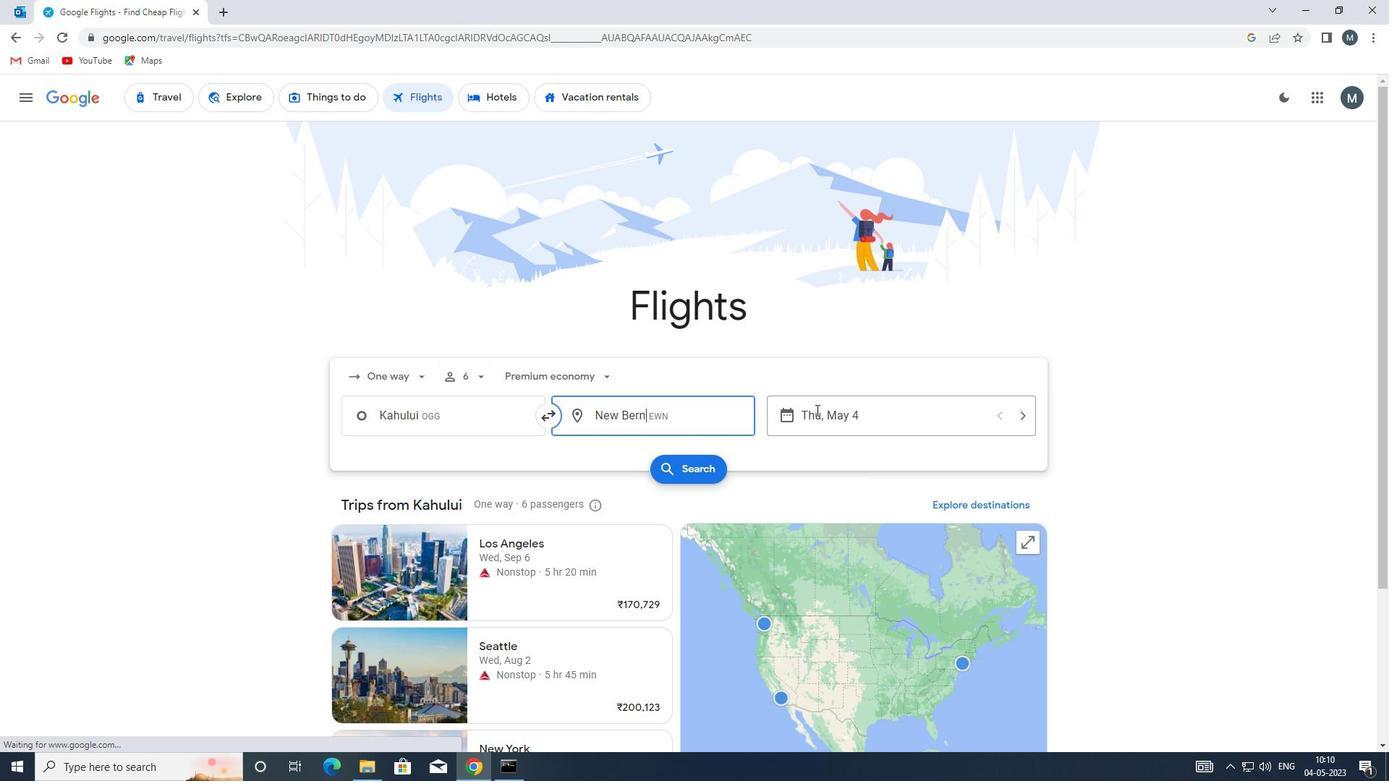 
Action: Mouse pressed left at (820, 408)
Screenshot: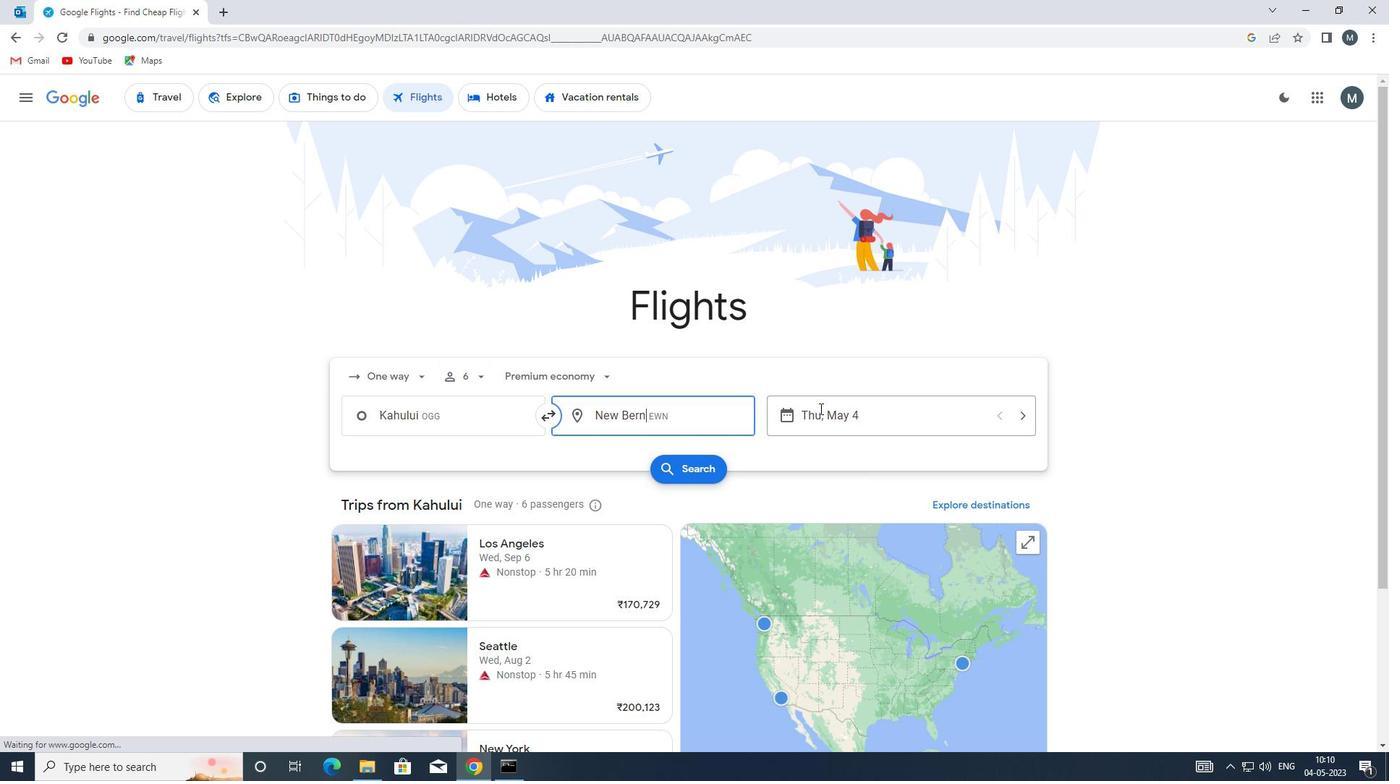 
Action: Mouse moved to (659, 485)
Screenshot: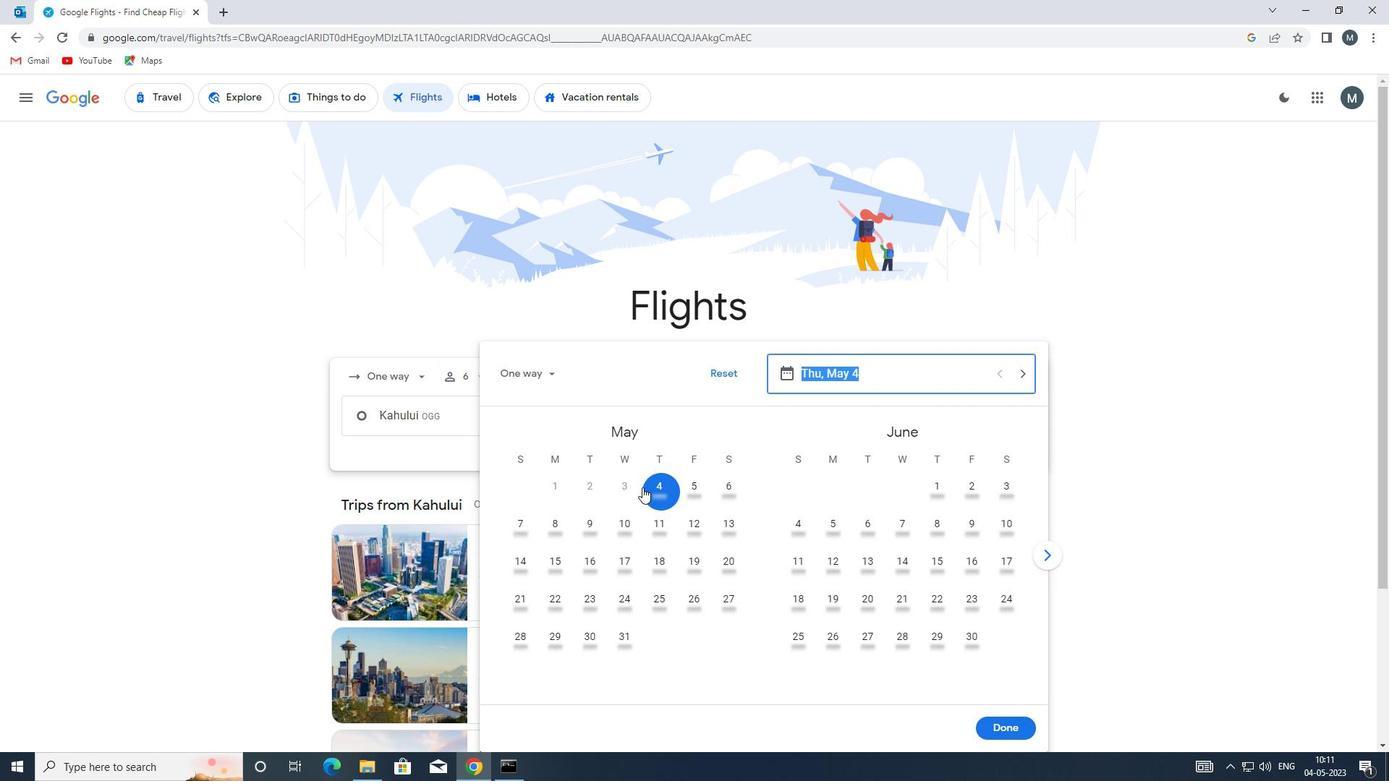 
Action: Mouse pressed left at (659, 485)
Screenshot: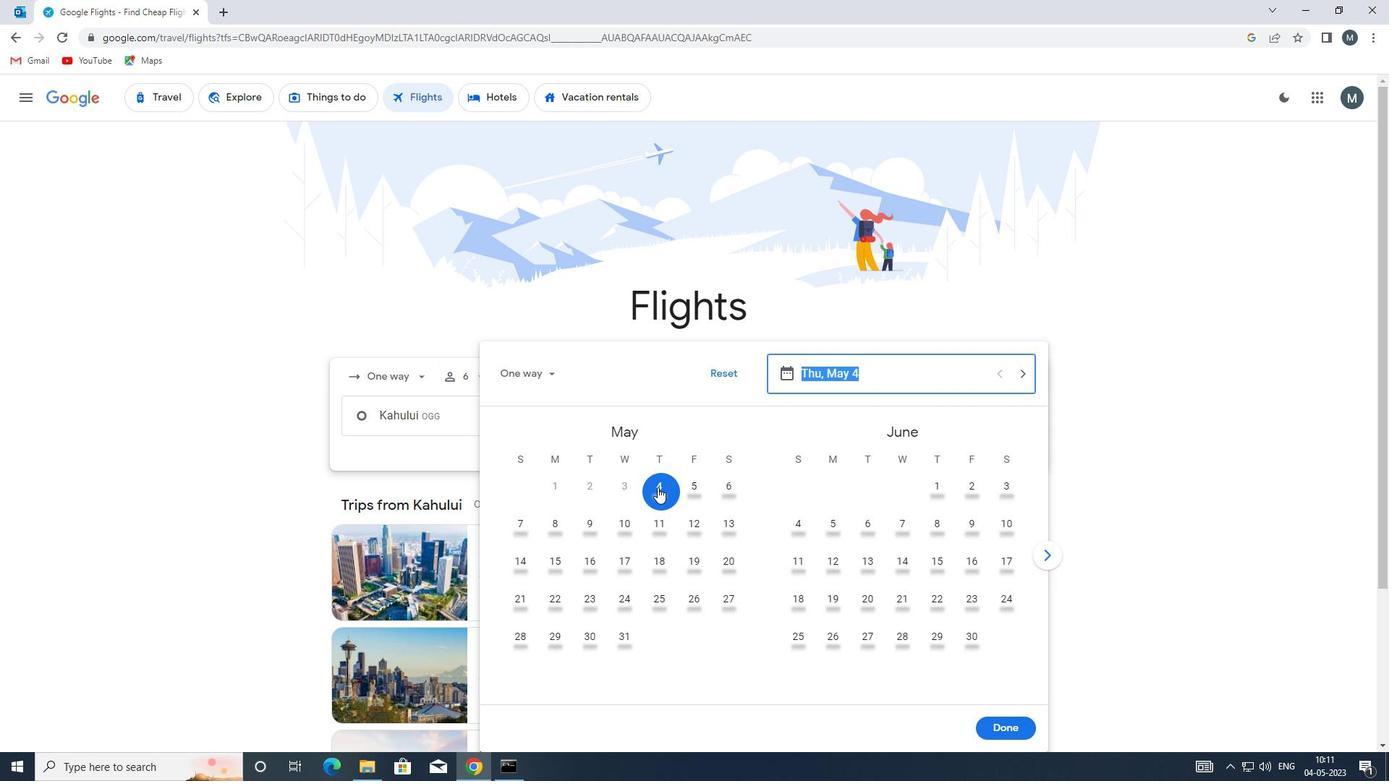 
Action: Mouse moved to (1009, 727)
Screenshot: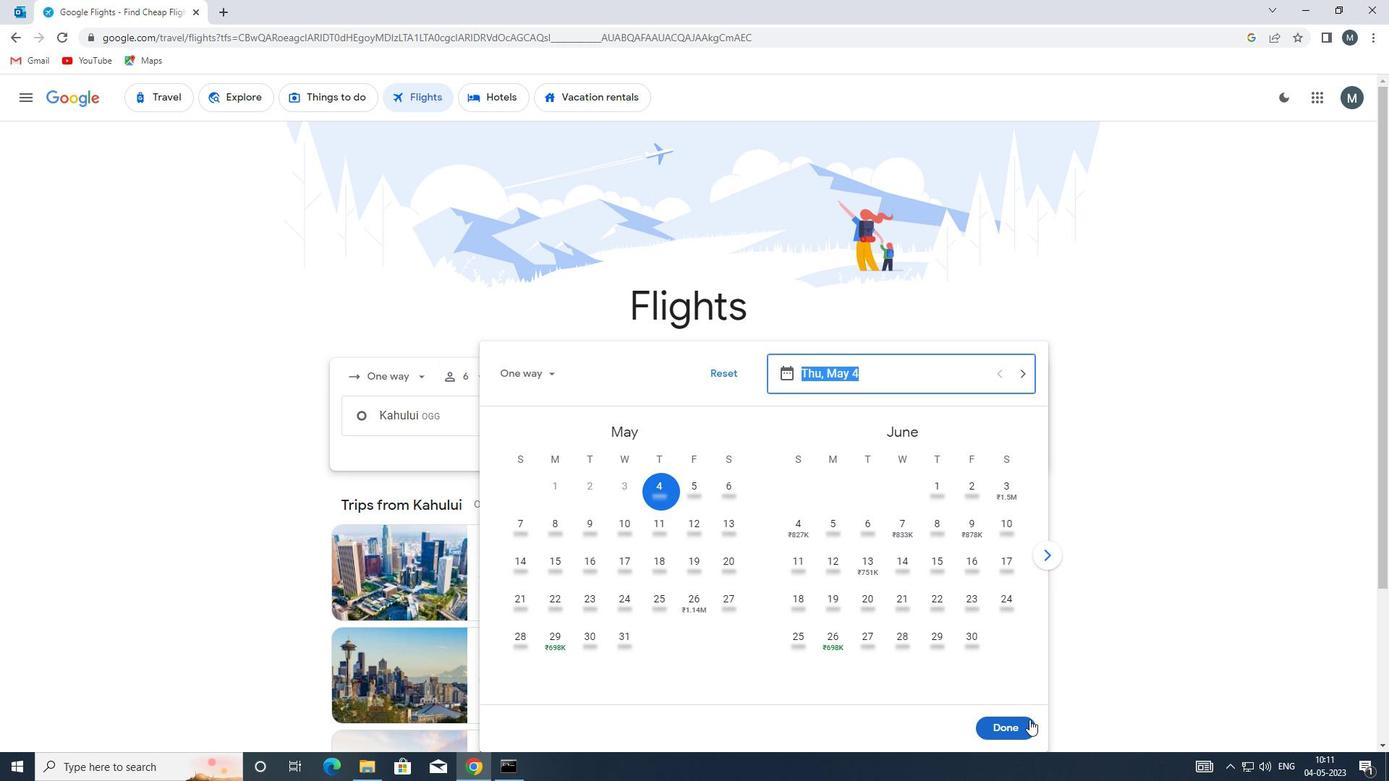 
Action: Mouse pressed left at (1009, 727)
Screenshot: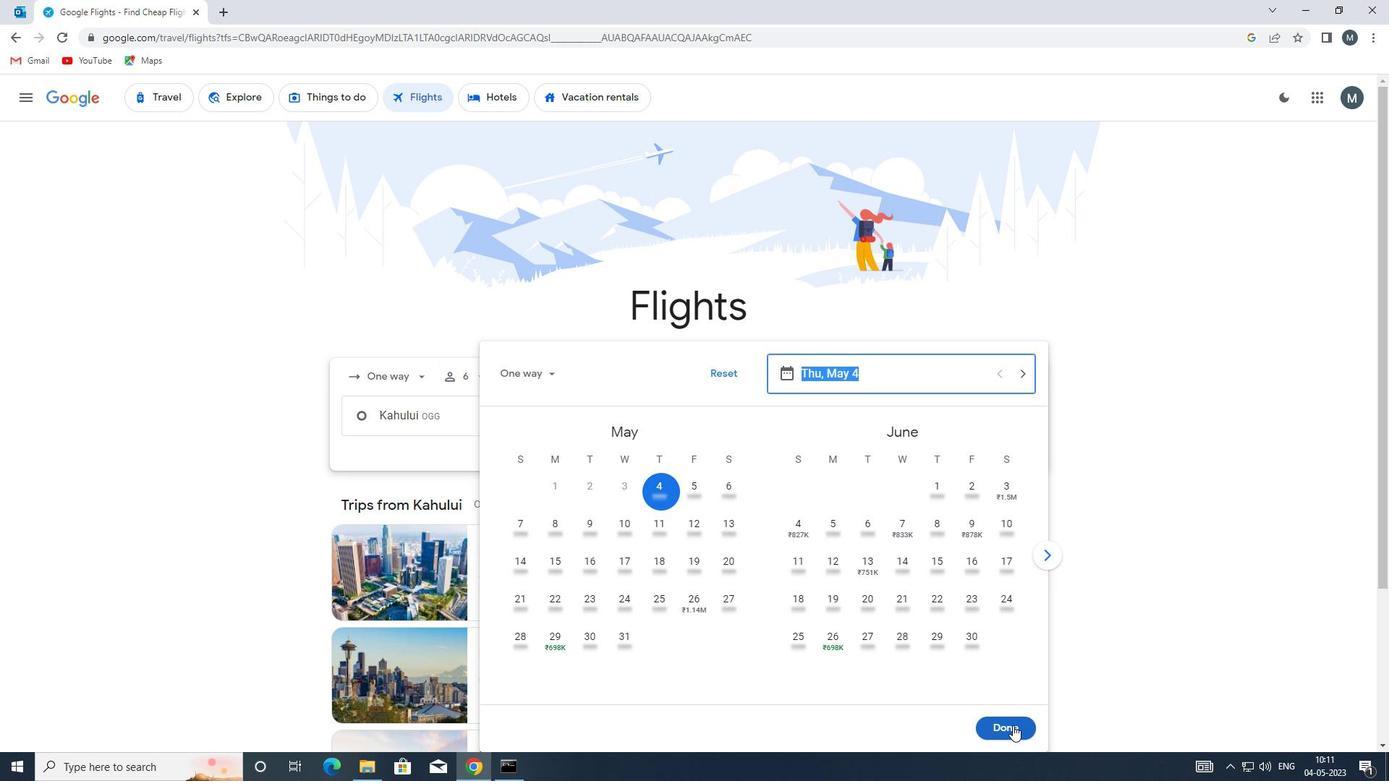 
Action: Mouse moved to (686, 471)
Screenshot: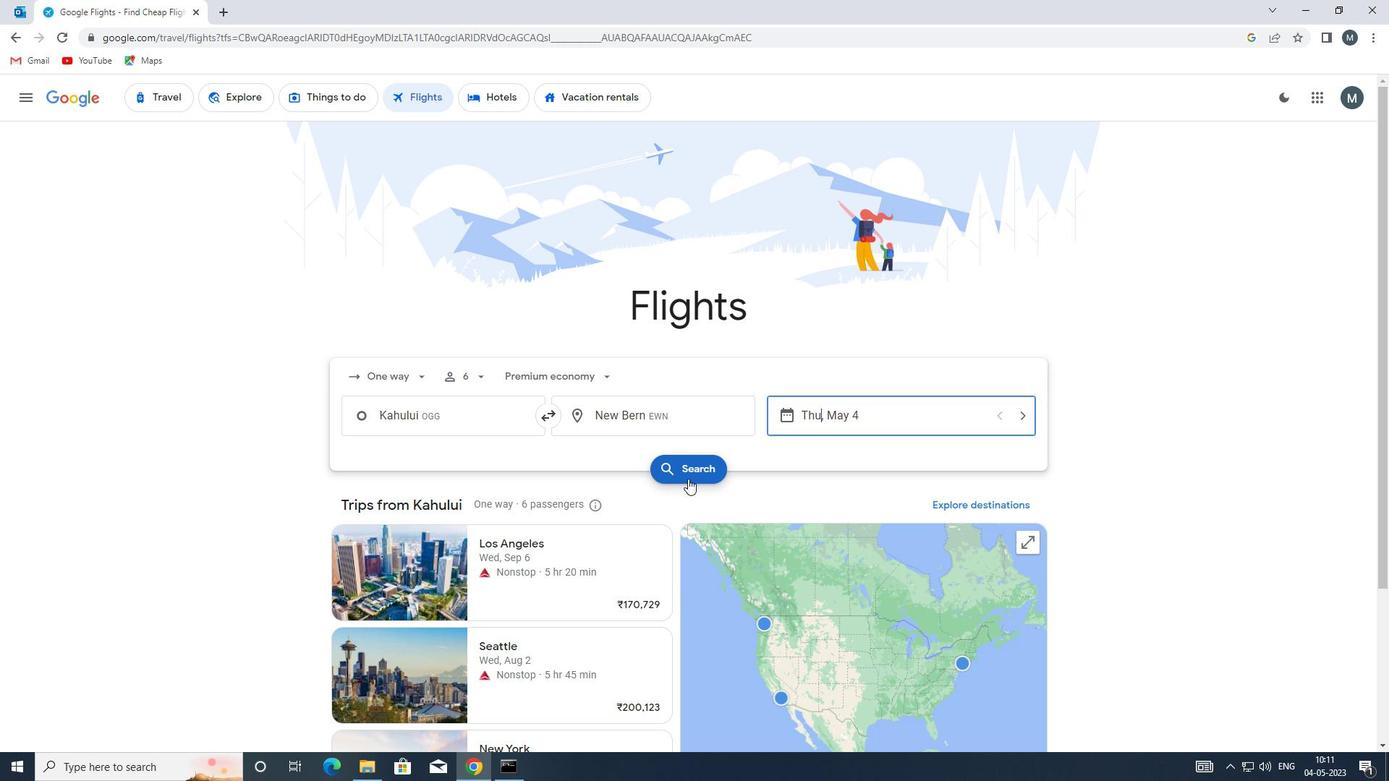 
Action: Mouse pressed left at (686, 471)
Screenshot: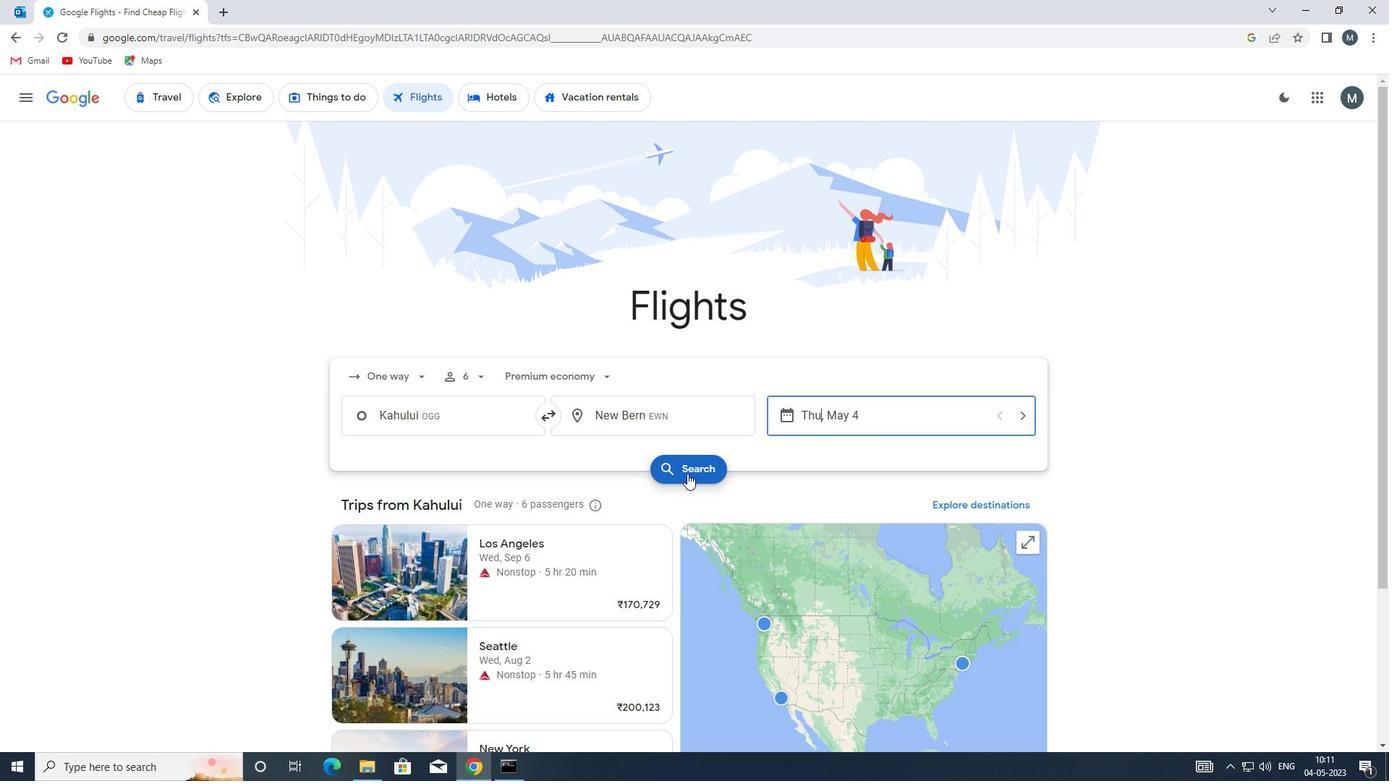 
Action: Mouse moved to (374, 227)
Screenshot: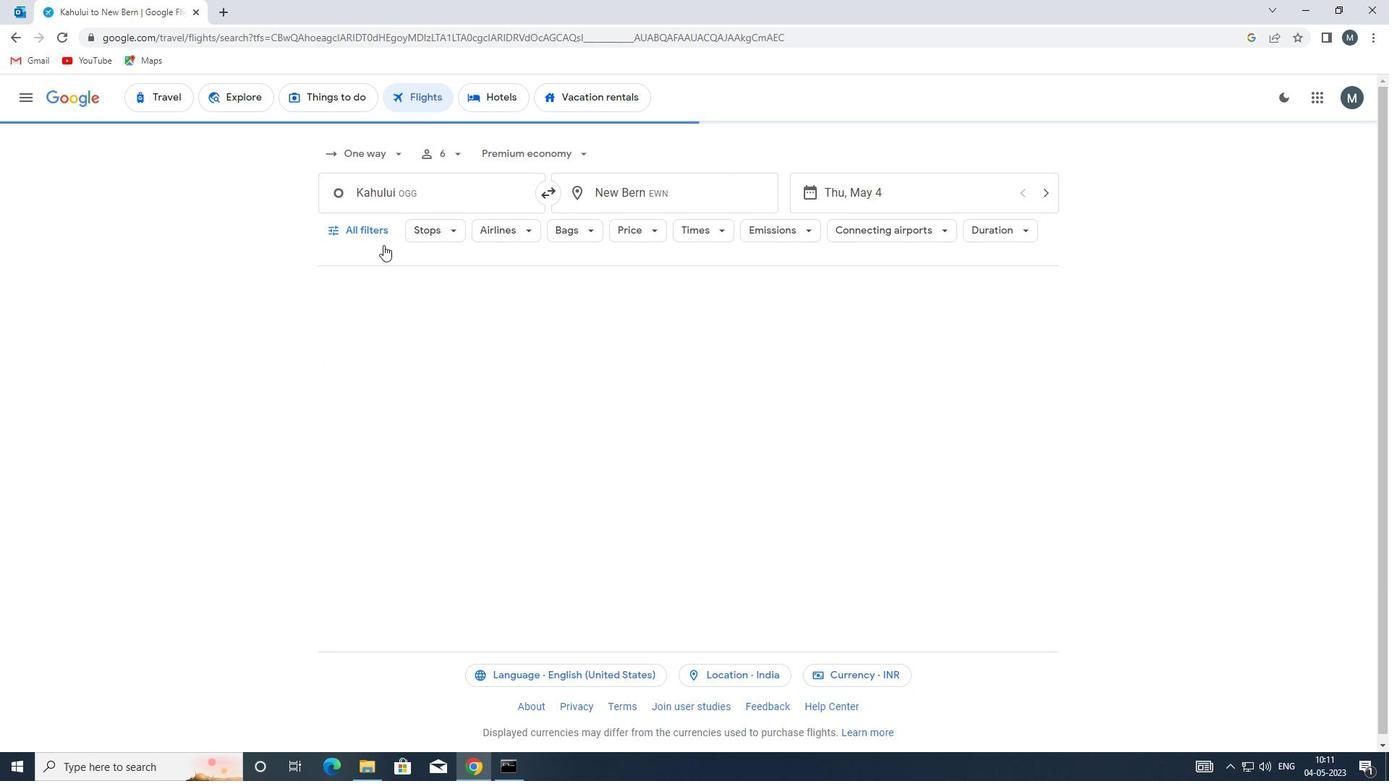 
Action: Mouse pressed left at (374, 227)
Screenshot: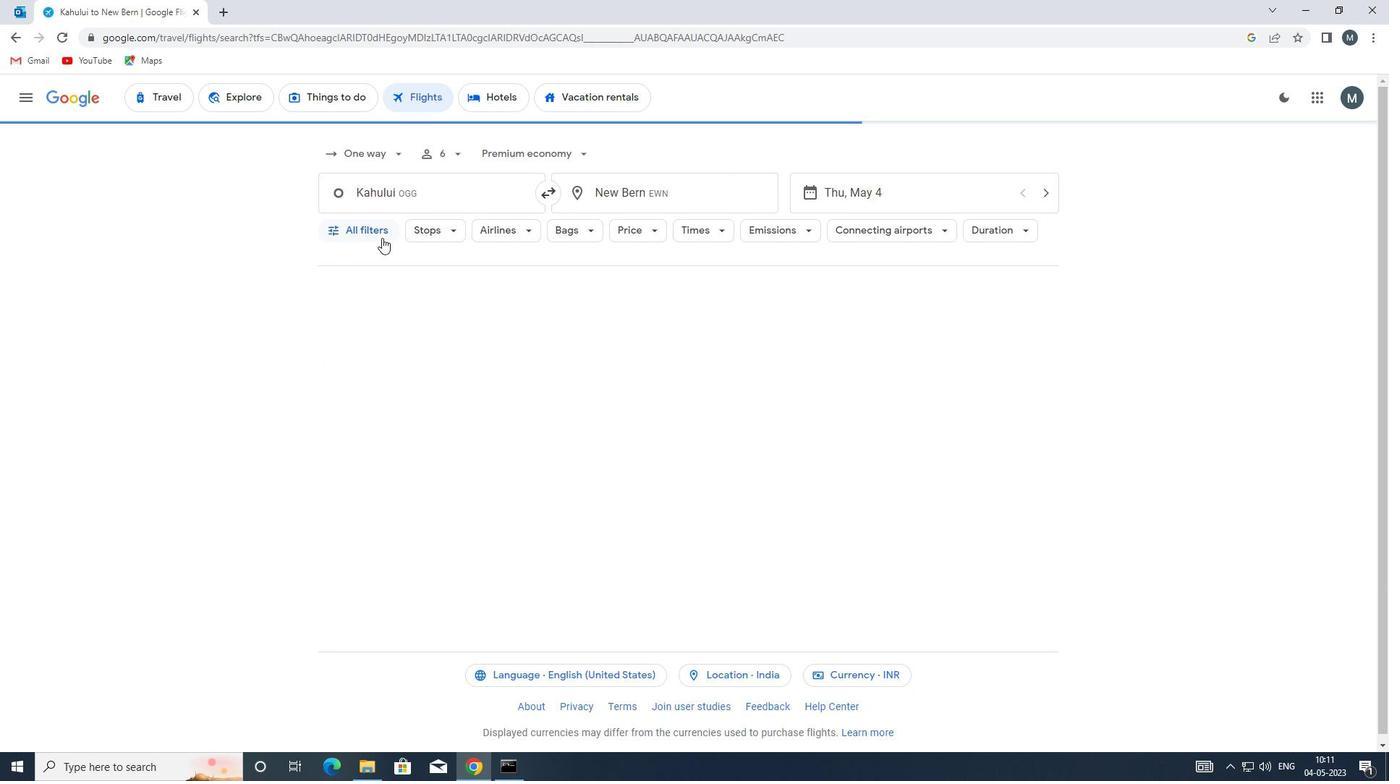 
Action: Mouse moved to (408, 385)
Screenshot: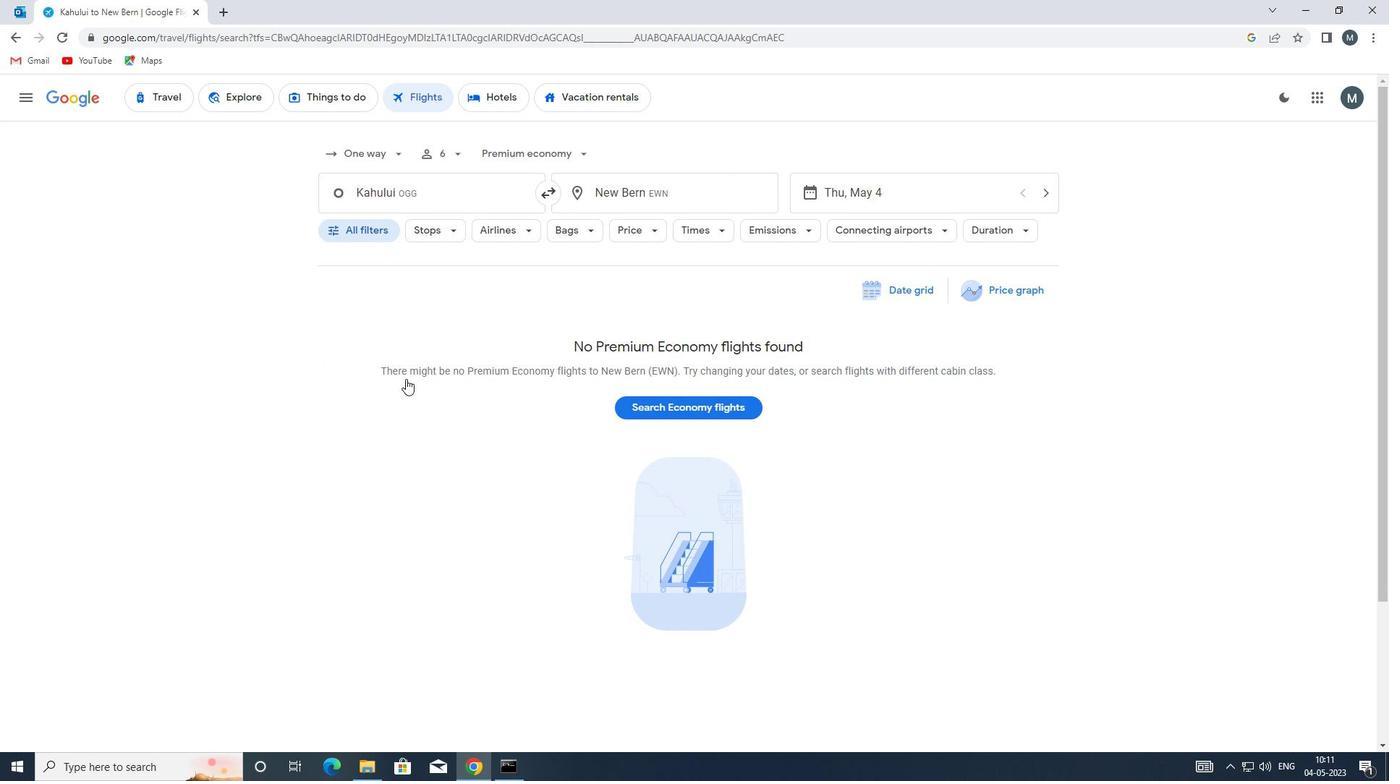 
Action: Mouse scrolled (408, 384) with delta (0, 0)
Screenshot: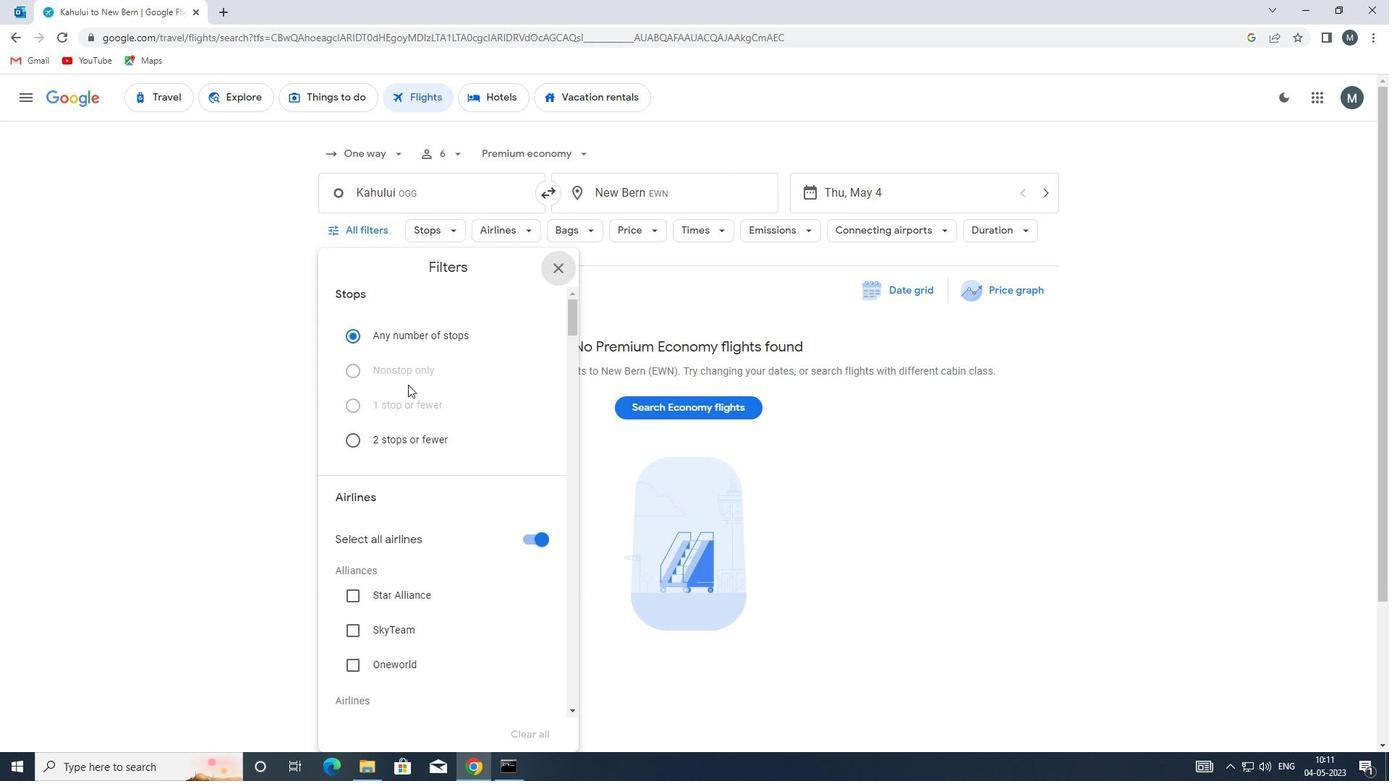 
Action: Mouse moved to (408, 385)
Screenshot: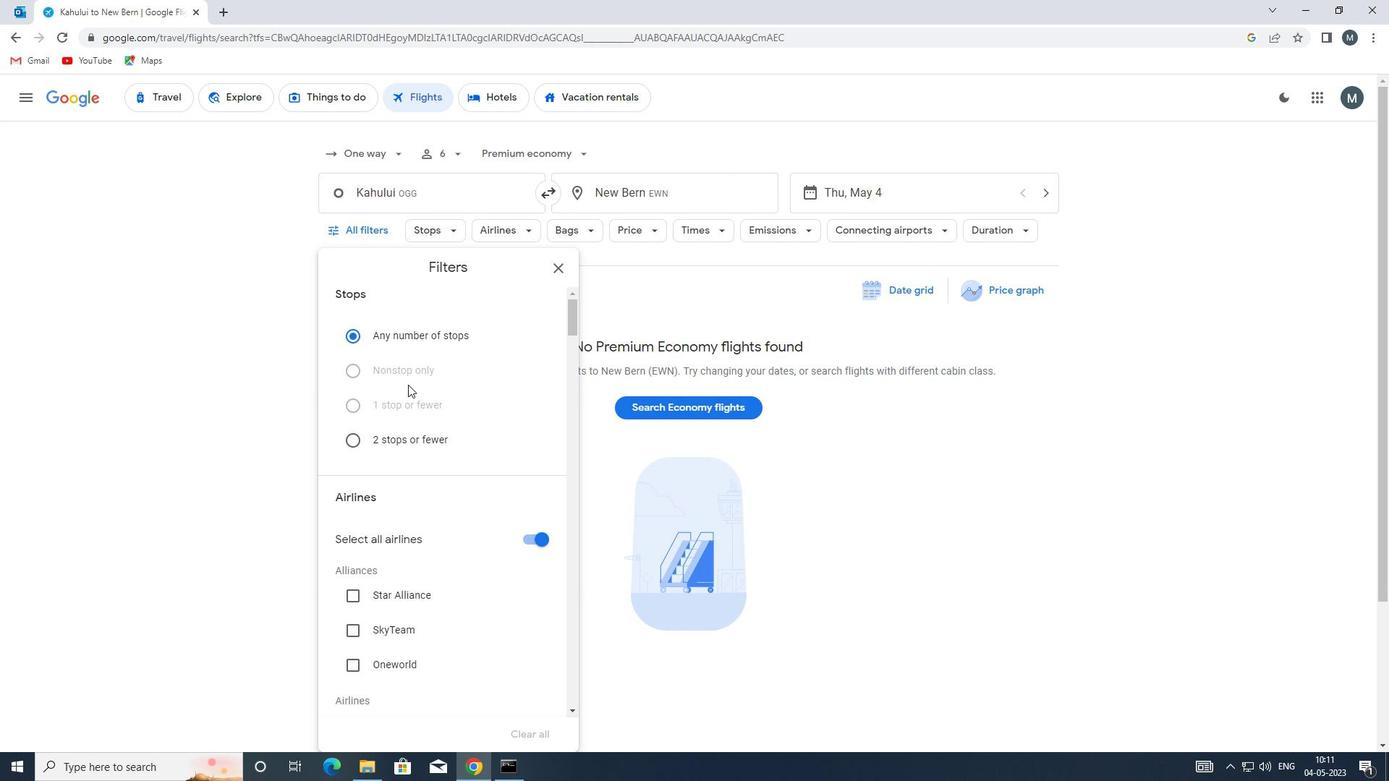 
Action: Mouse scrolled (408, 384) with delta (0, 0)
Screenshot: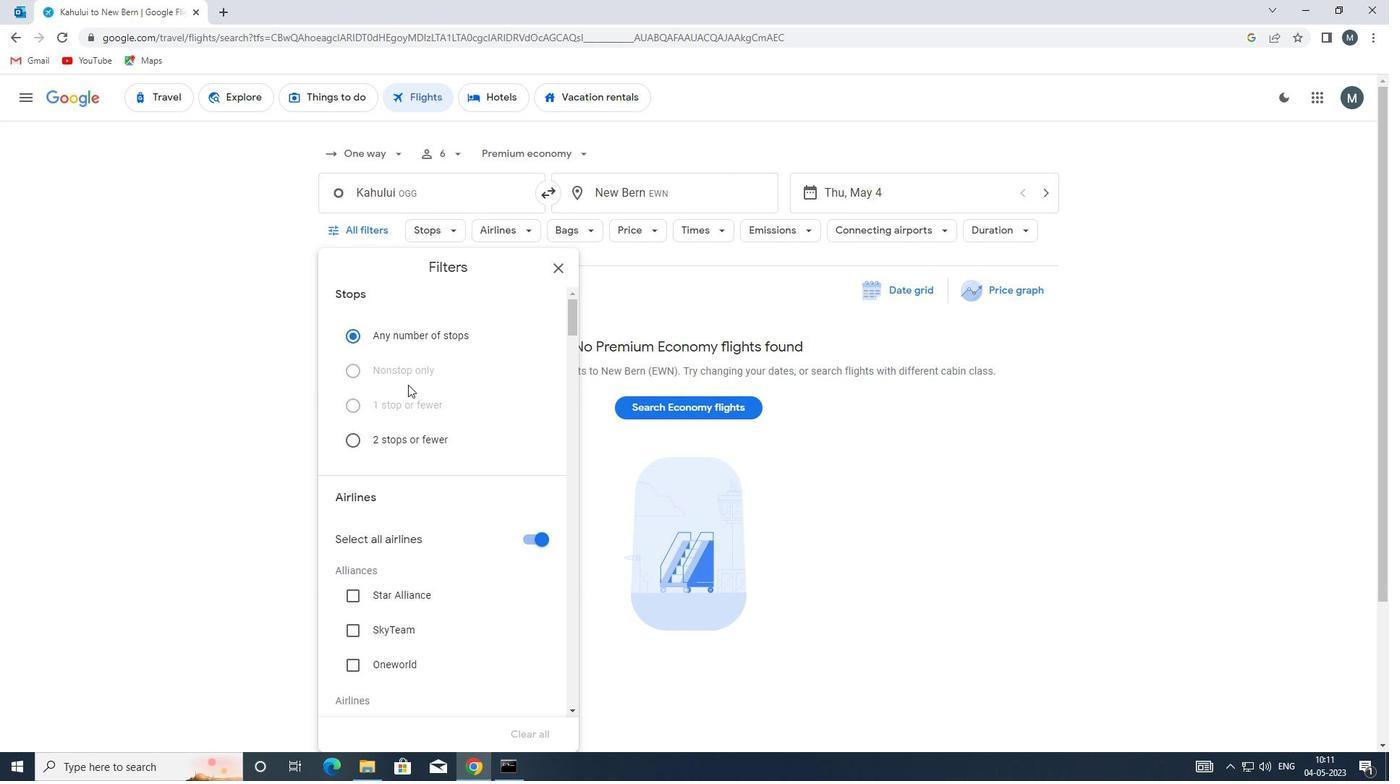 
Action: Mouse moved to (540, 396)
Screenshot: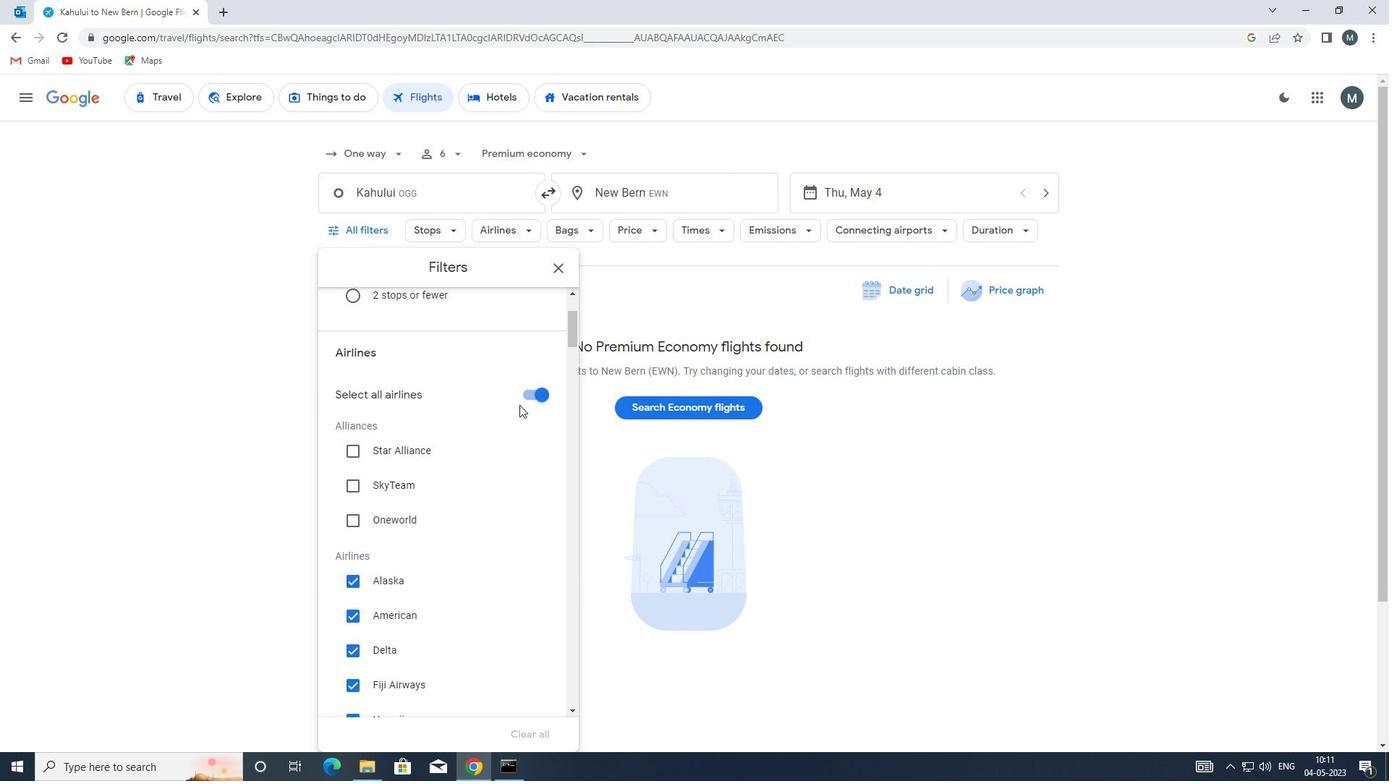 
Action: Mouse pressed left at (540, 396)
Screenshot: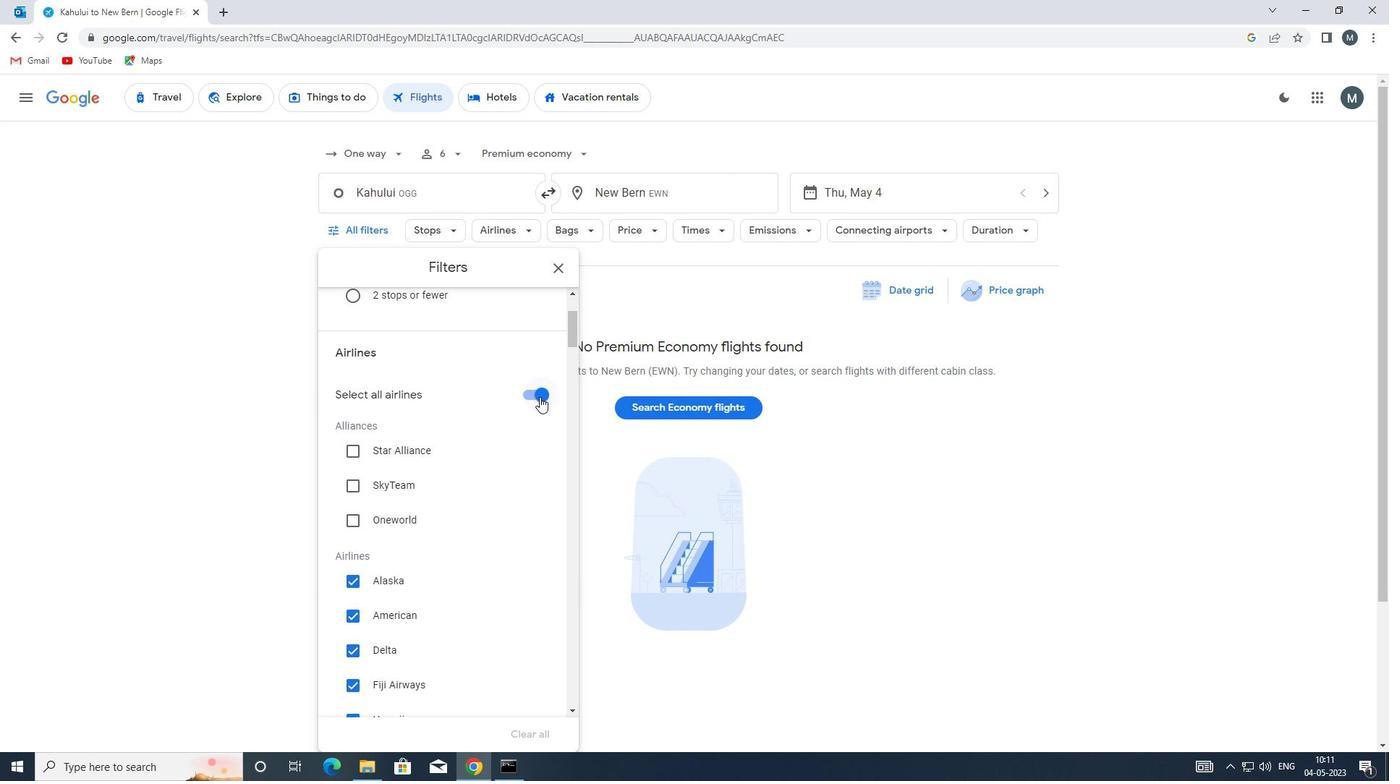 
Action: Mouse moved to (451, 426)
Screenshot: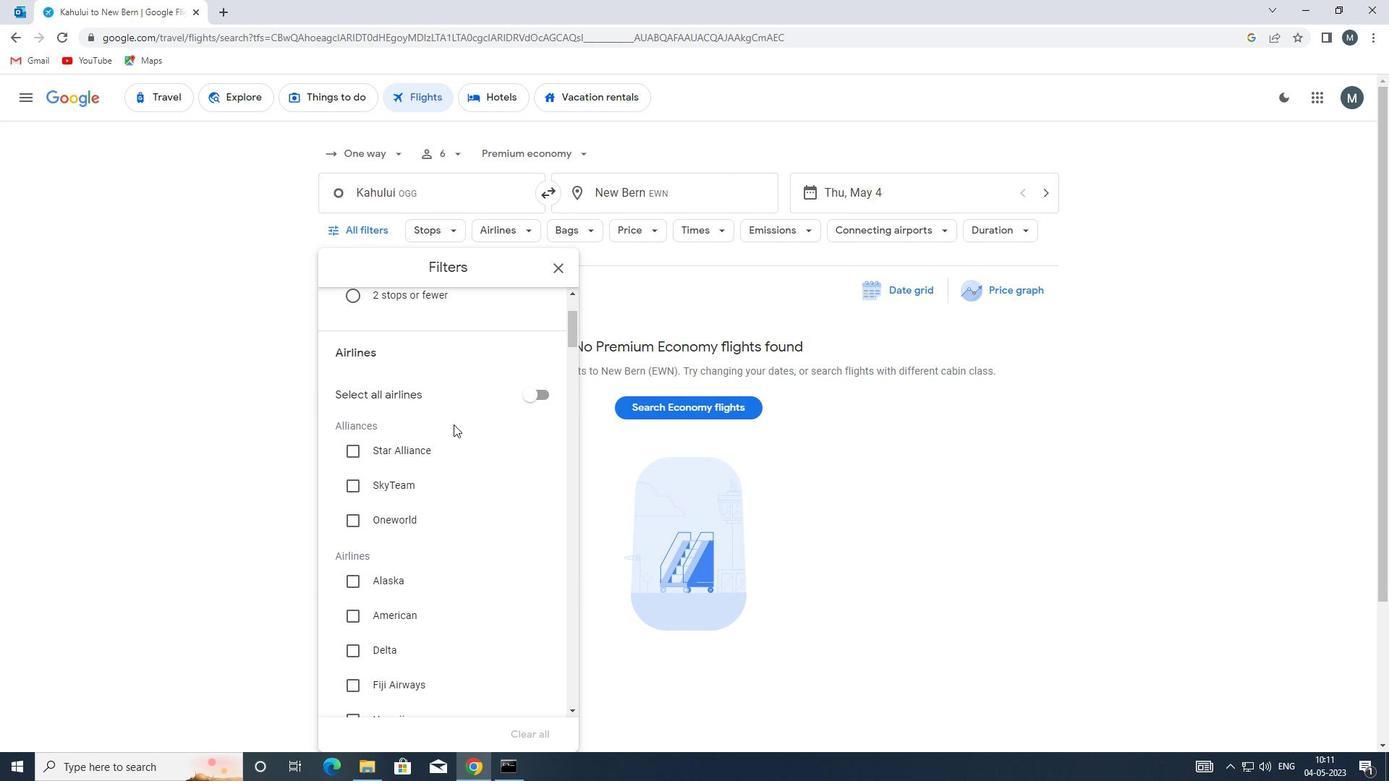 
Action: Mouse scrolled (451, 425) with delta (0, 0)
Screenshot: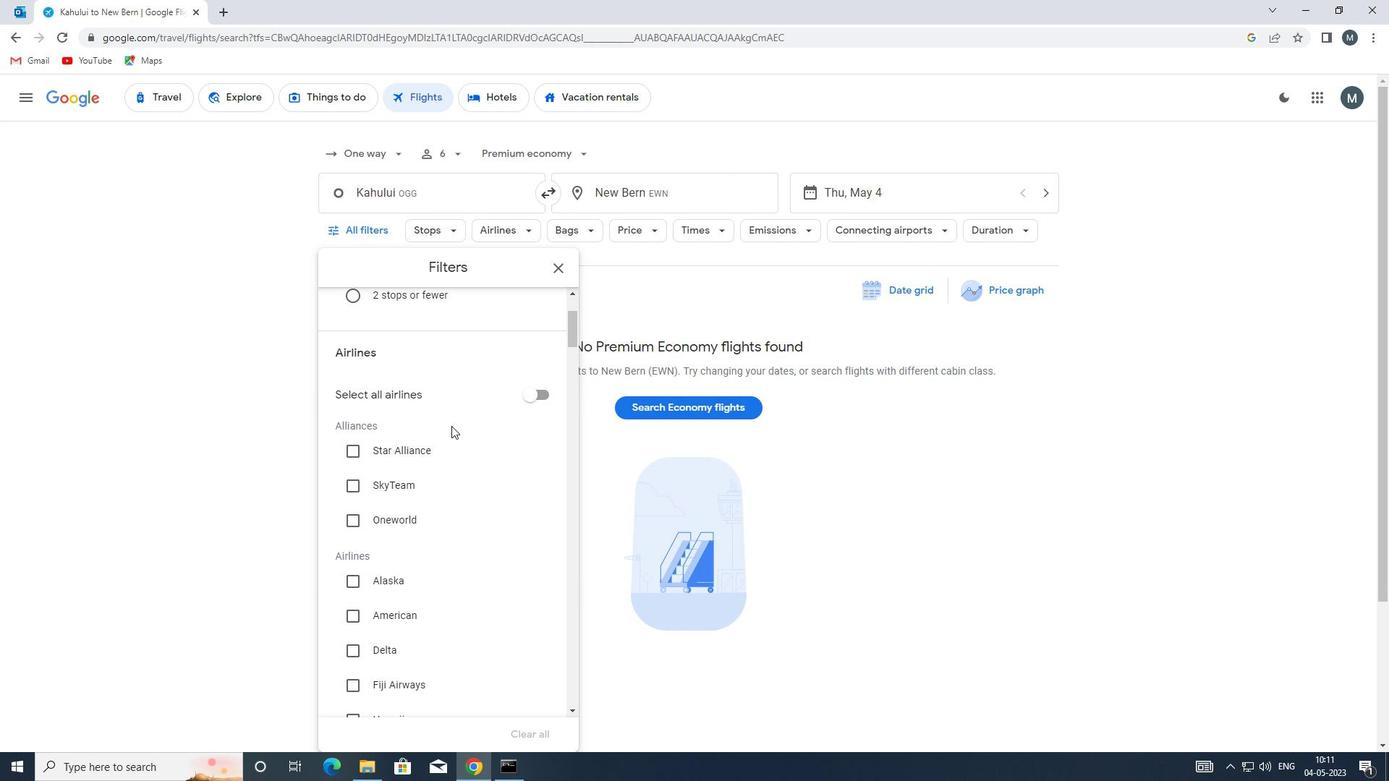 
Action: Mouse scrolled (451, 425) with delta (0, 0)
Screenshot: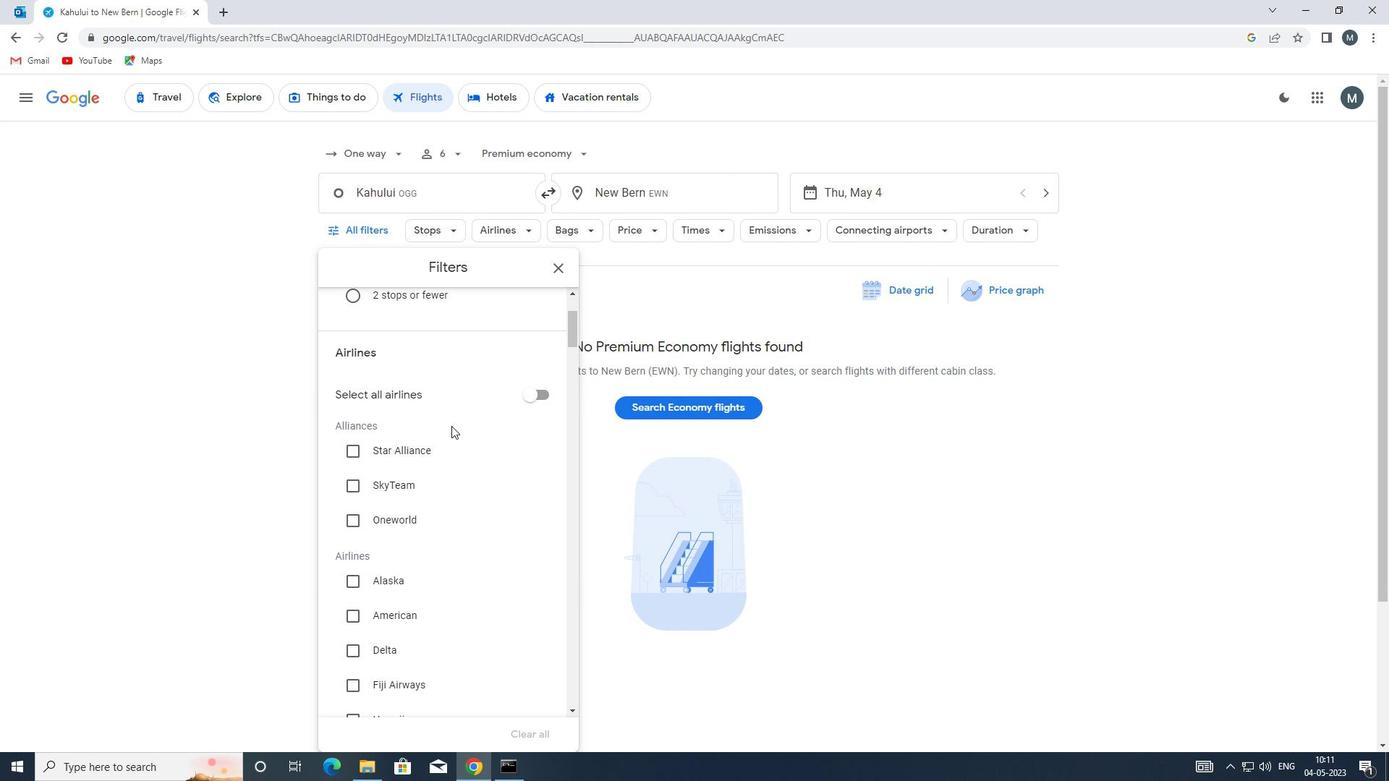 
Action: Mouse moved to (447, 432)
Screenshot: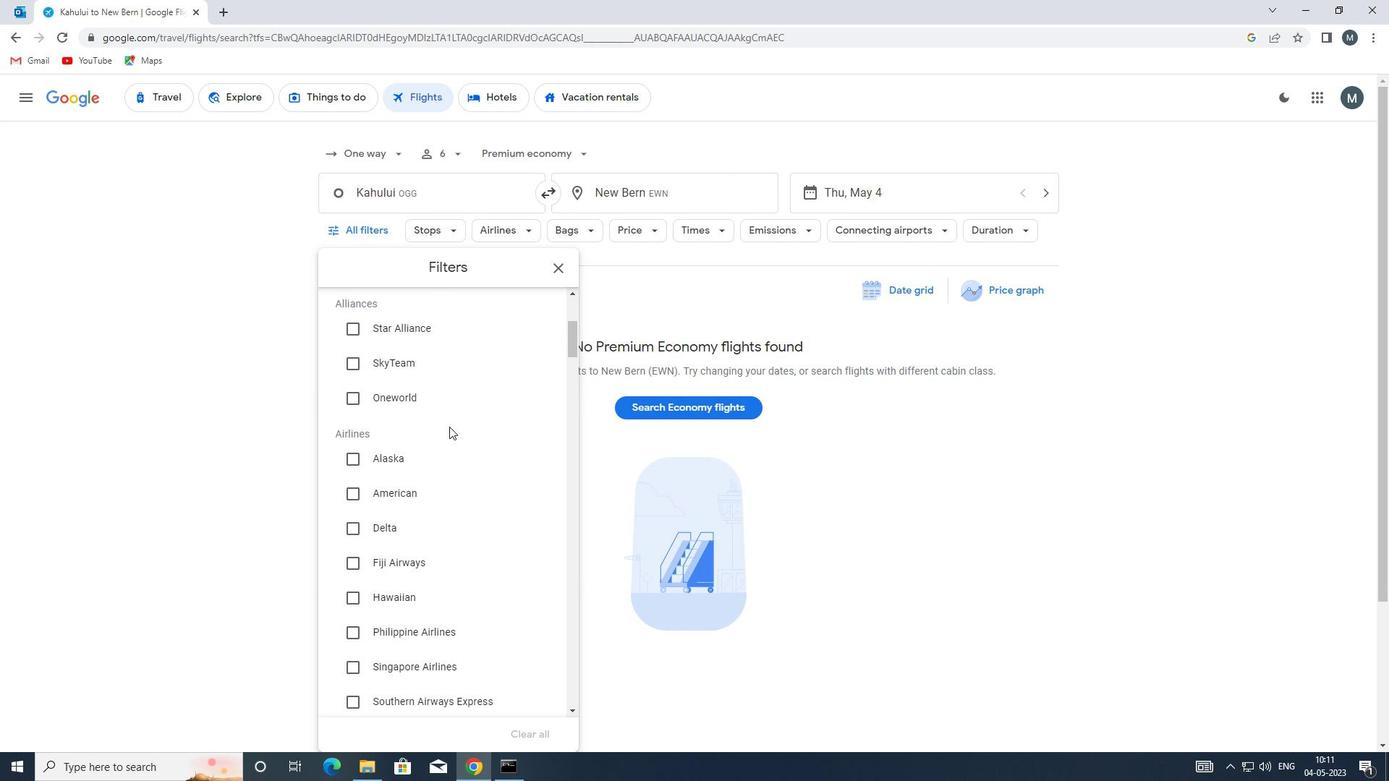 
Action: Mouse scrolled (447, 431) with delta (0, 0)
Screenshot: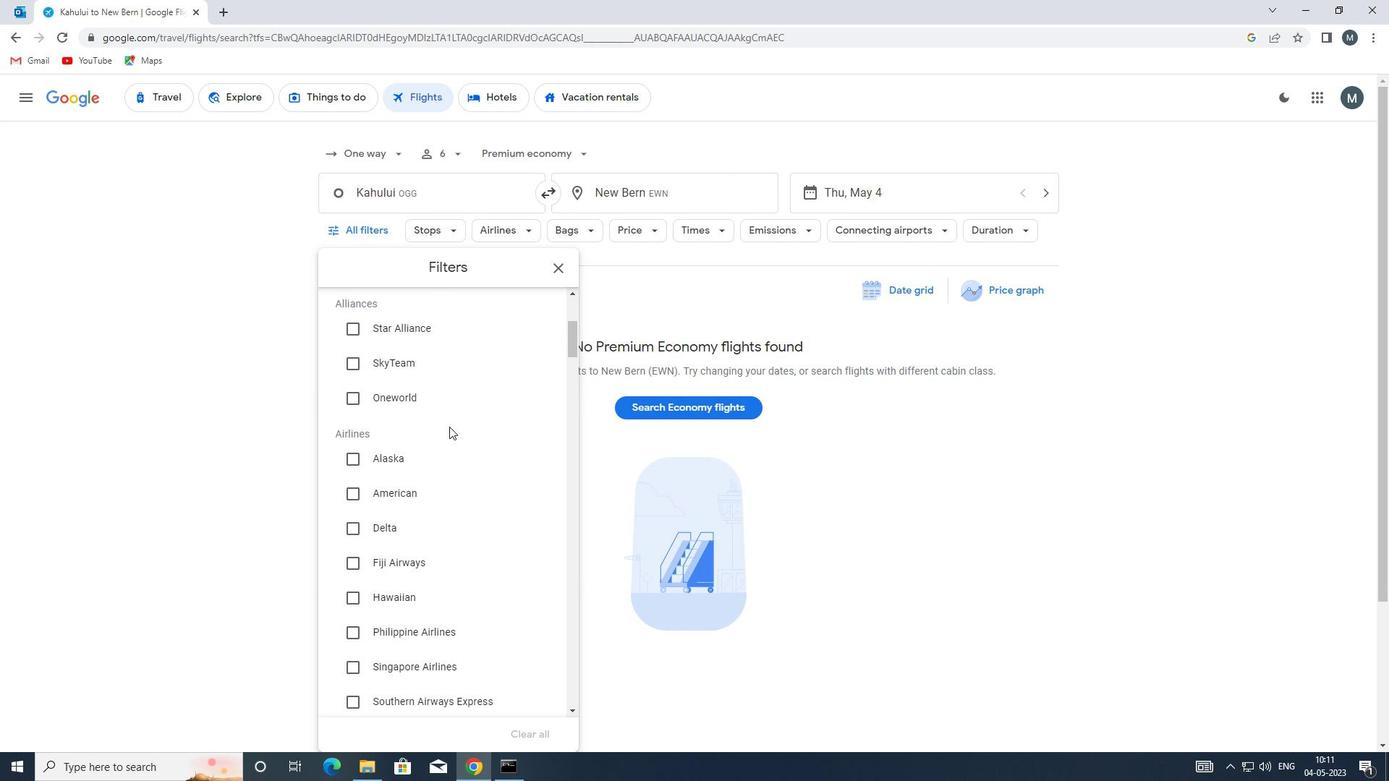 
Action: Mouse moved to (388, 430)
Screenshot: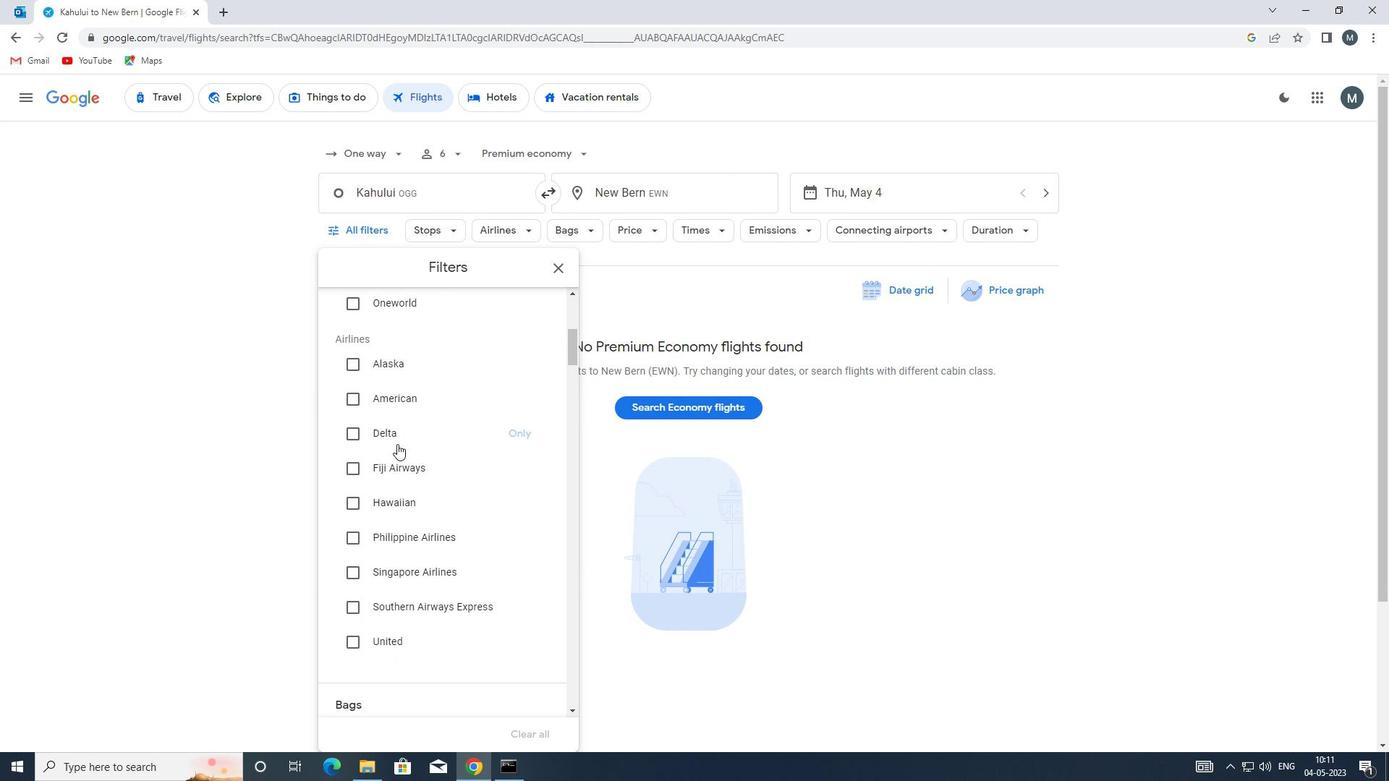 
Action: Mouse pressed left at (388, 430)
Screenshot: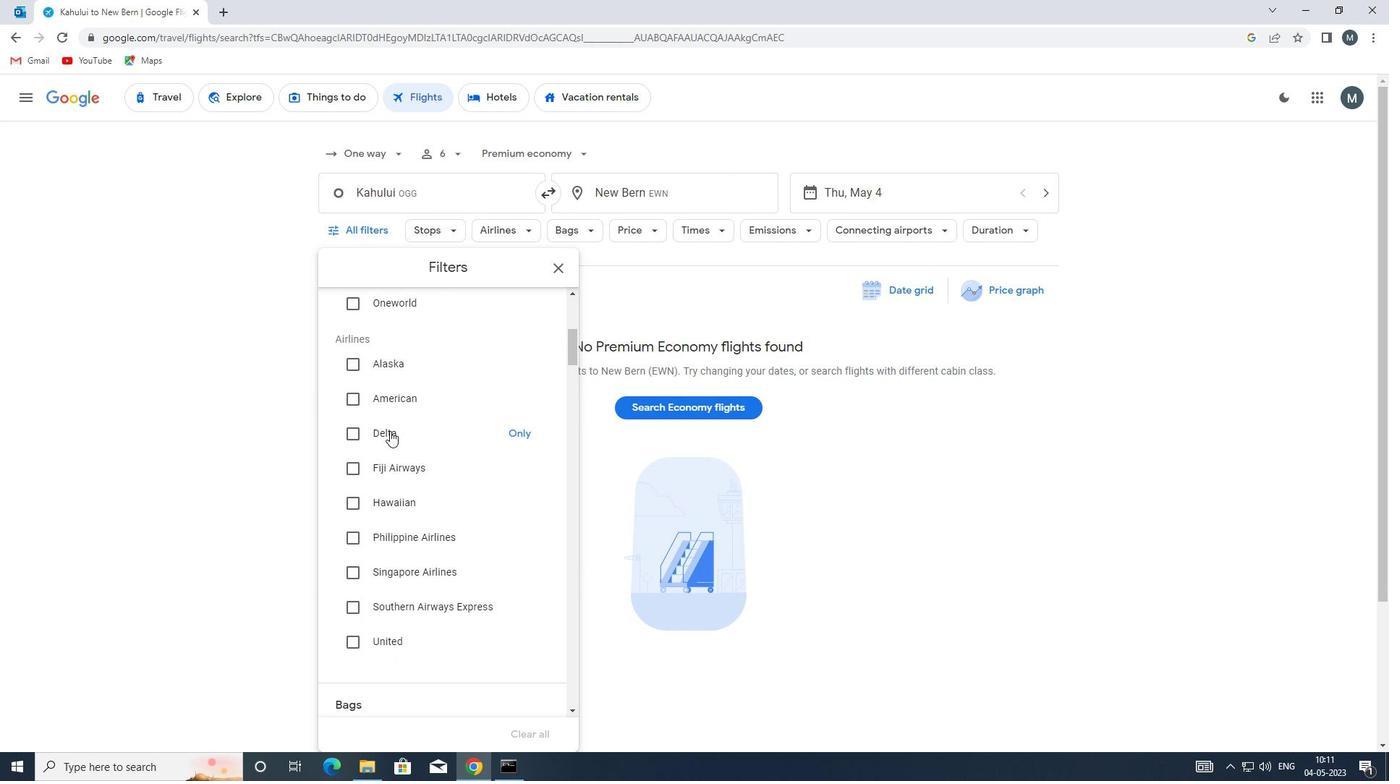 
Action: Mouse moved to (416, 425)
Screenshot: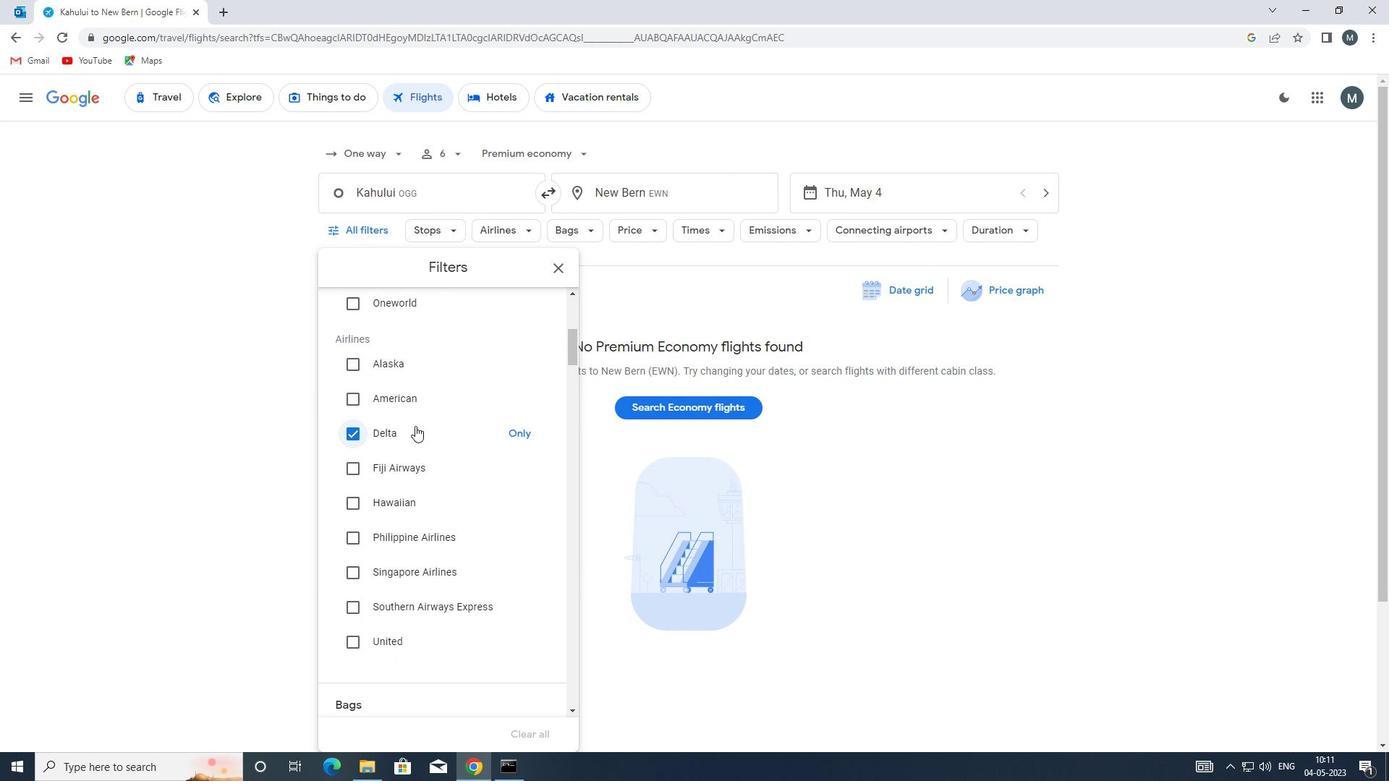 
Action: Mouse scrolled (416, 424) with delta (0, 0)
Screenshot: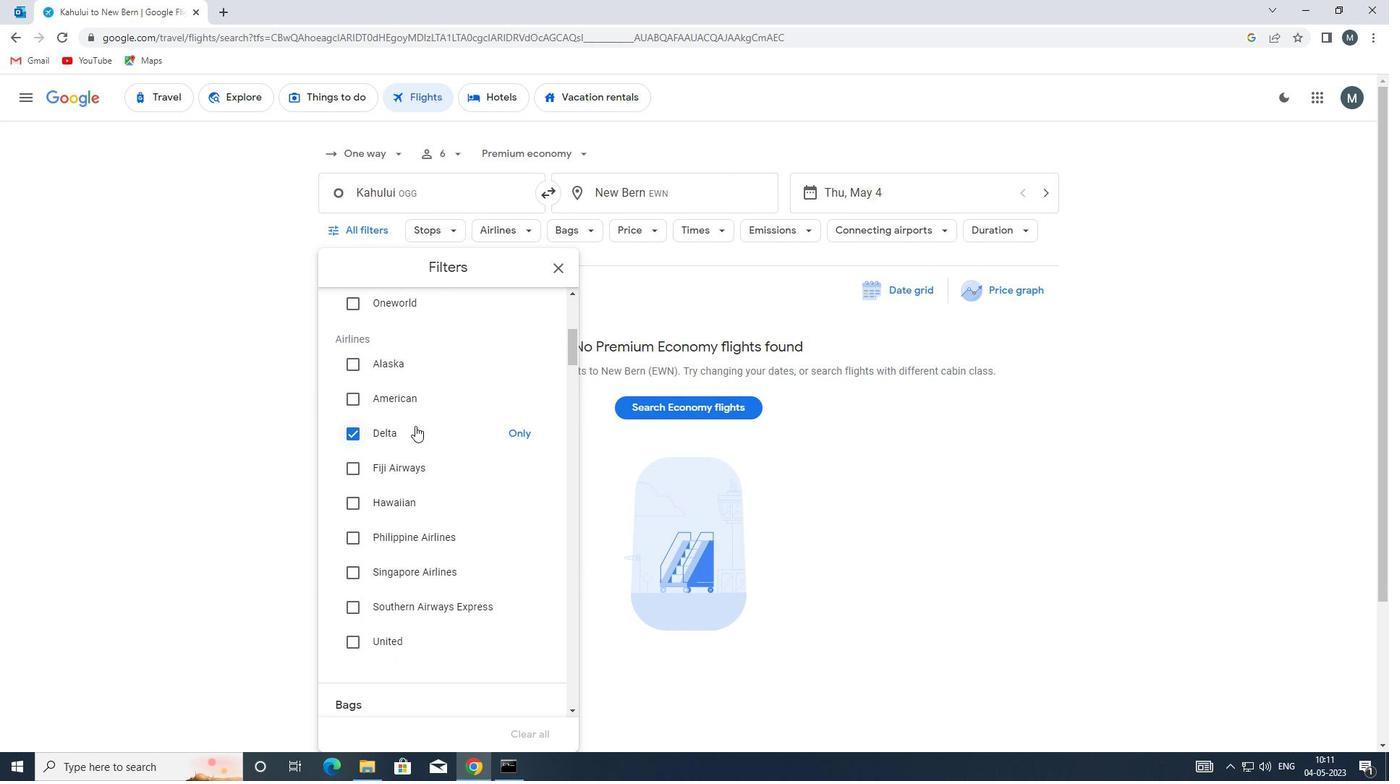 
Action: Mouse scrolled (416, 424) with delta (0, 0)
Screenshot: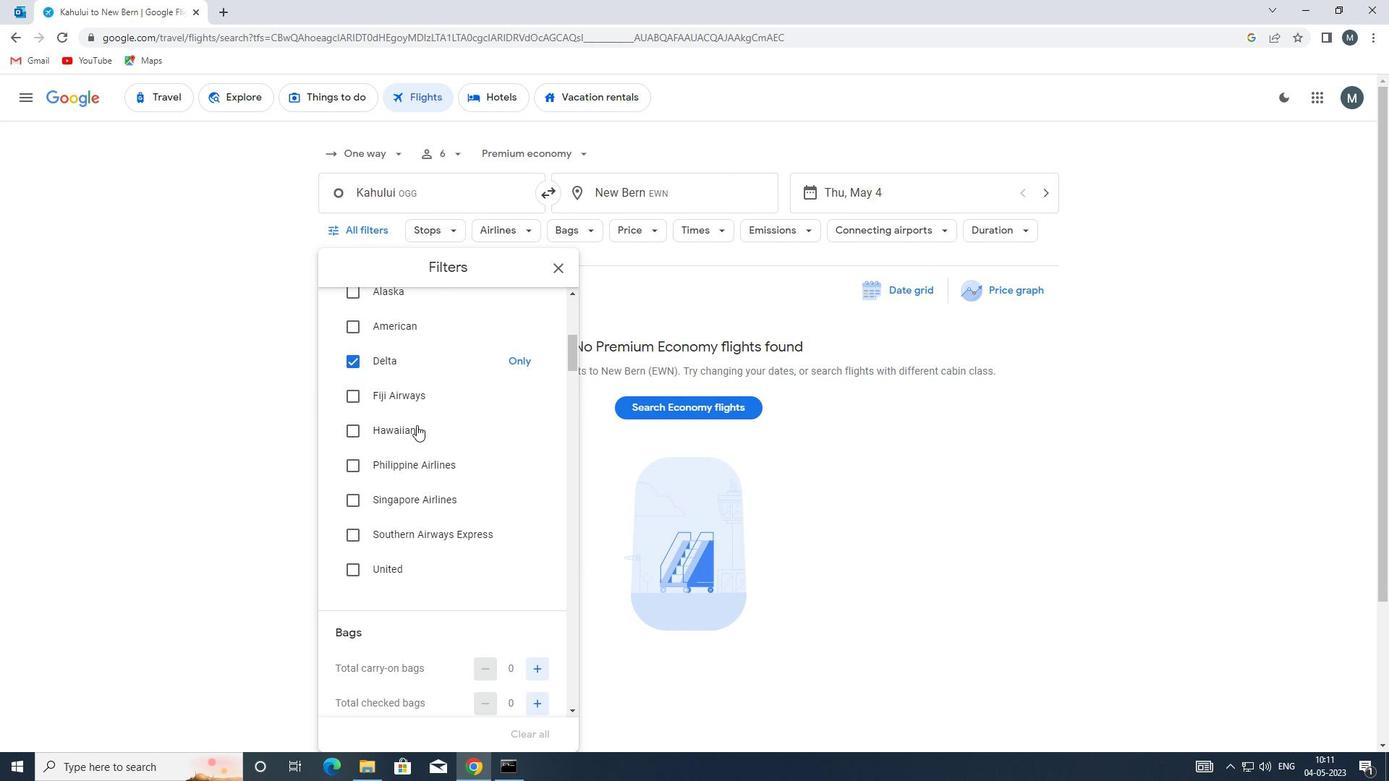 
Action: Mouse scrolled (416, 424) with delta (0, 0)
Screenshot: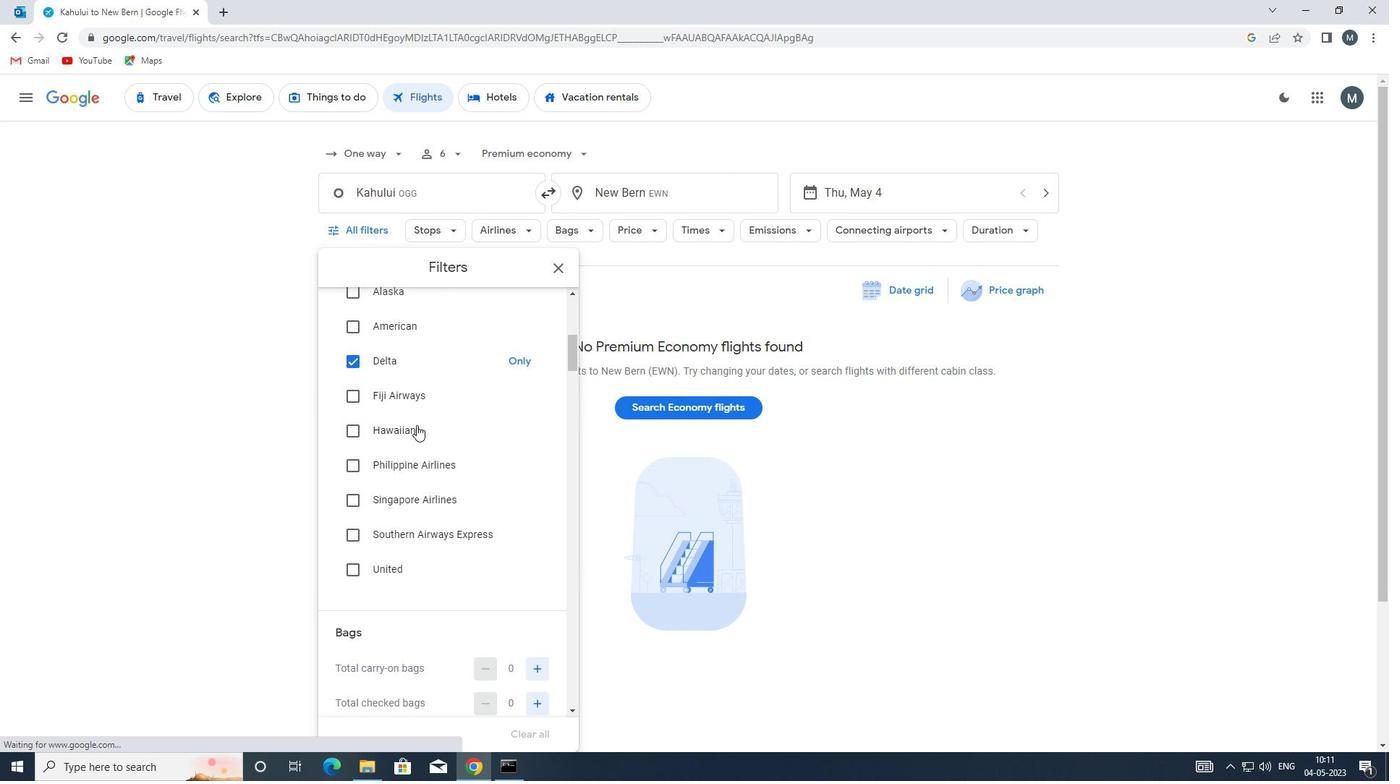 
Action: Mouse scrolled (416, 424) with delta (0, 0)
Screenshot: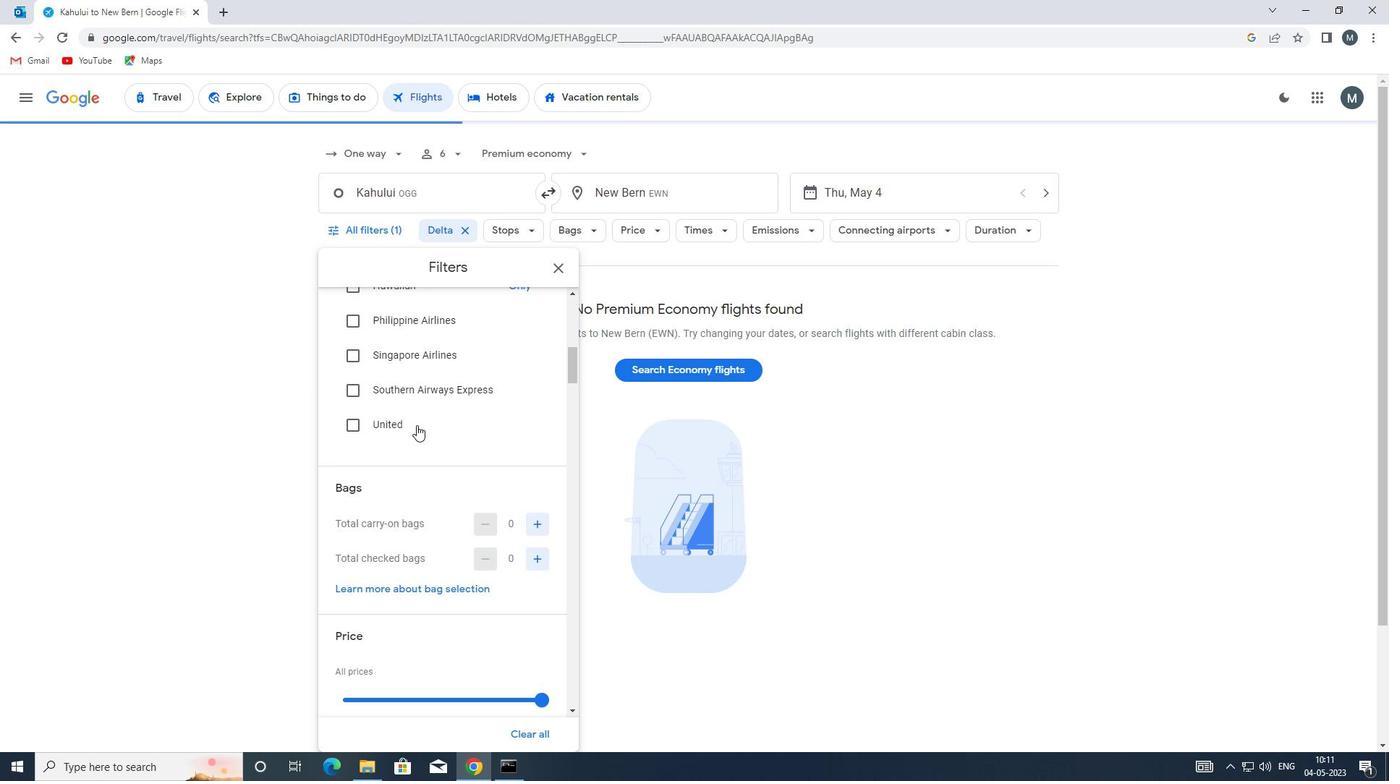 
Action: Mouse moved to (485, 421)
Screenshot: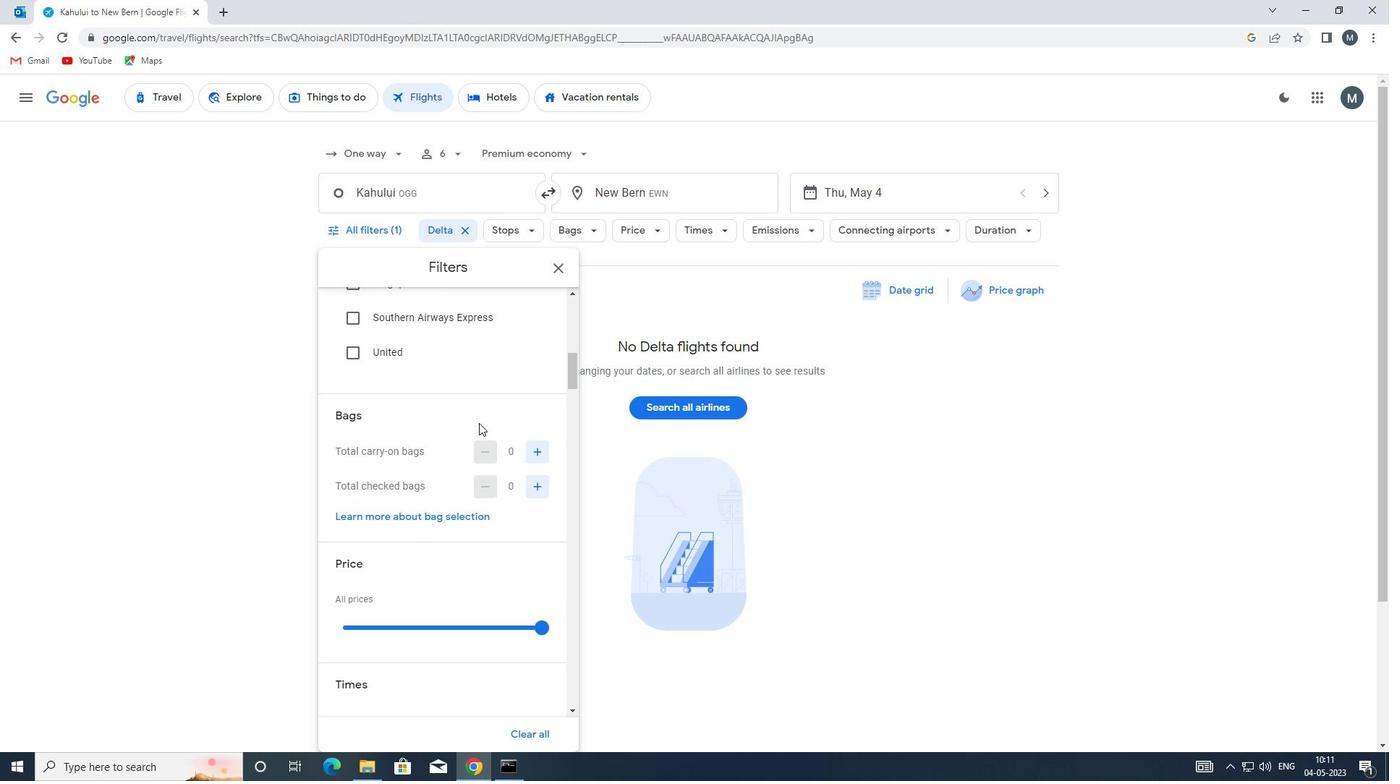 
Action: Mouse scrolled (485, 421) with delta (0, 0)
Screenshot: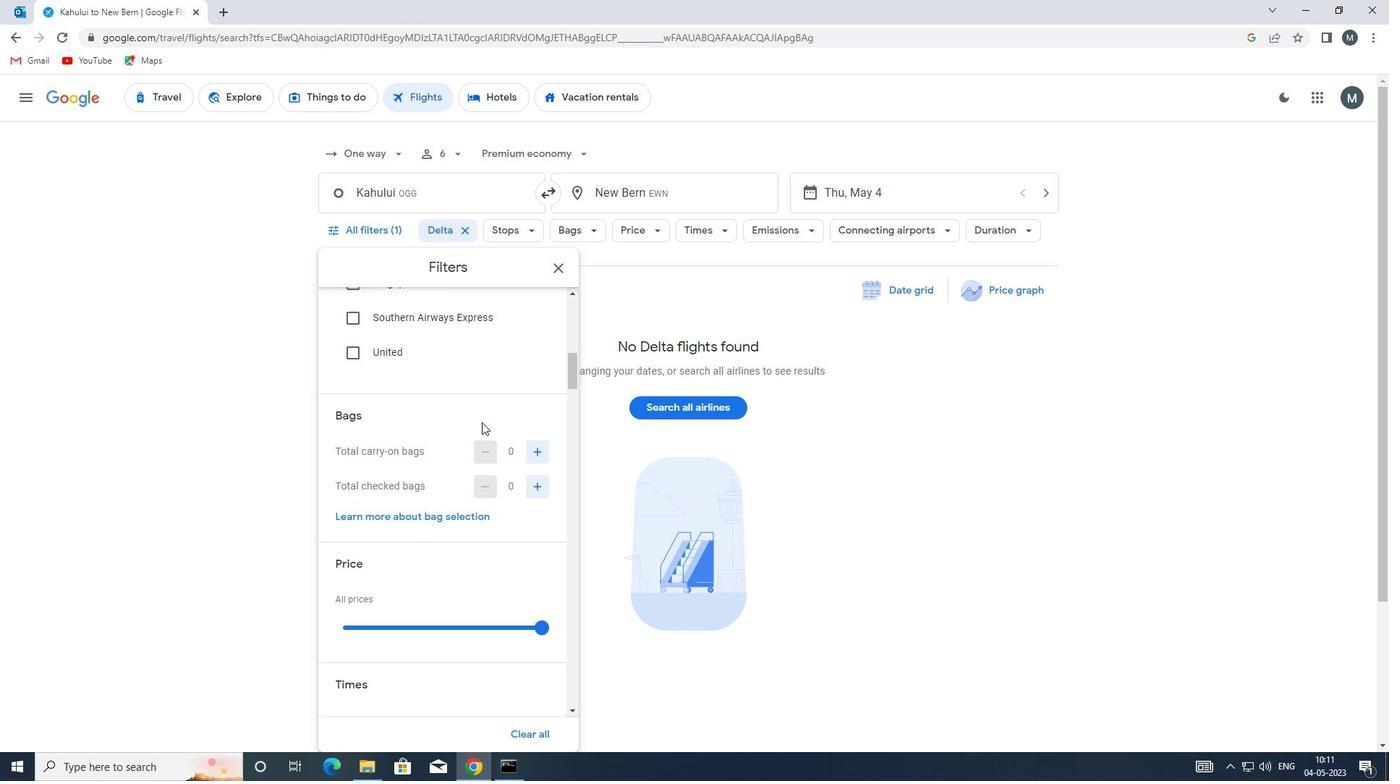 
Action: Mouse moved to (534, 410)
Screenshot: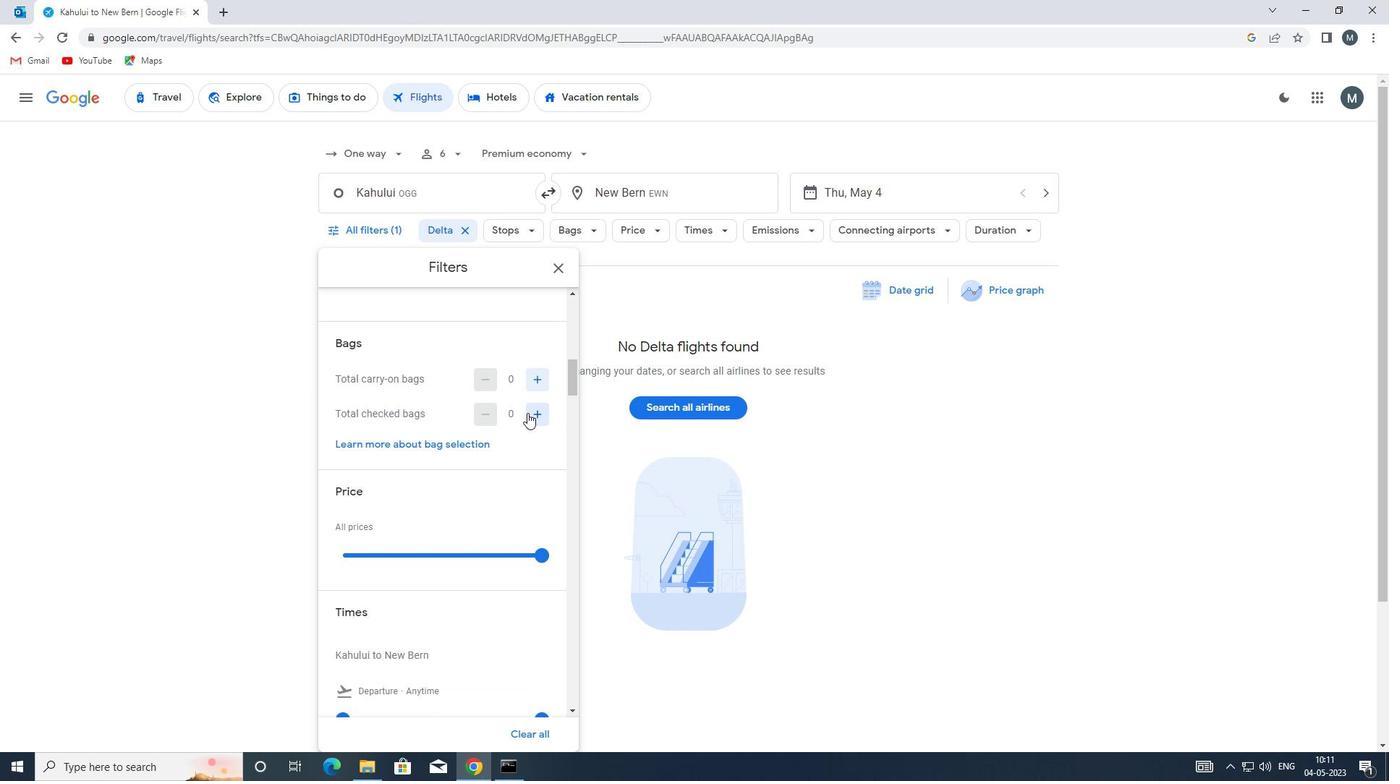 
Action: Mouse pressed left at (534, 410)
Screenshot: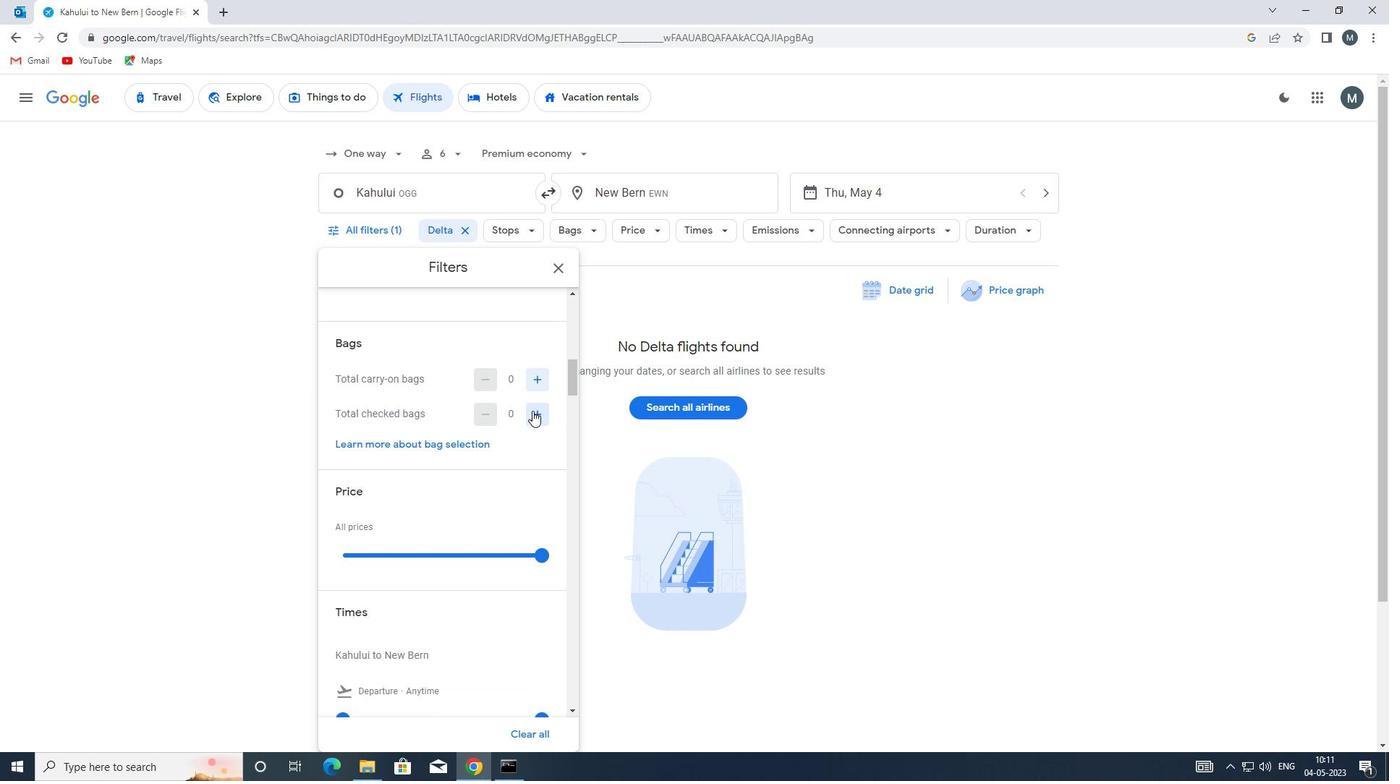 
Action: Mouse pressed left at (534, 410)
Screenshot: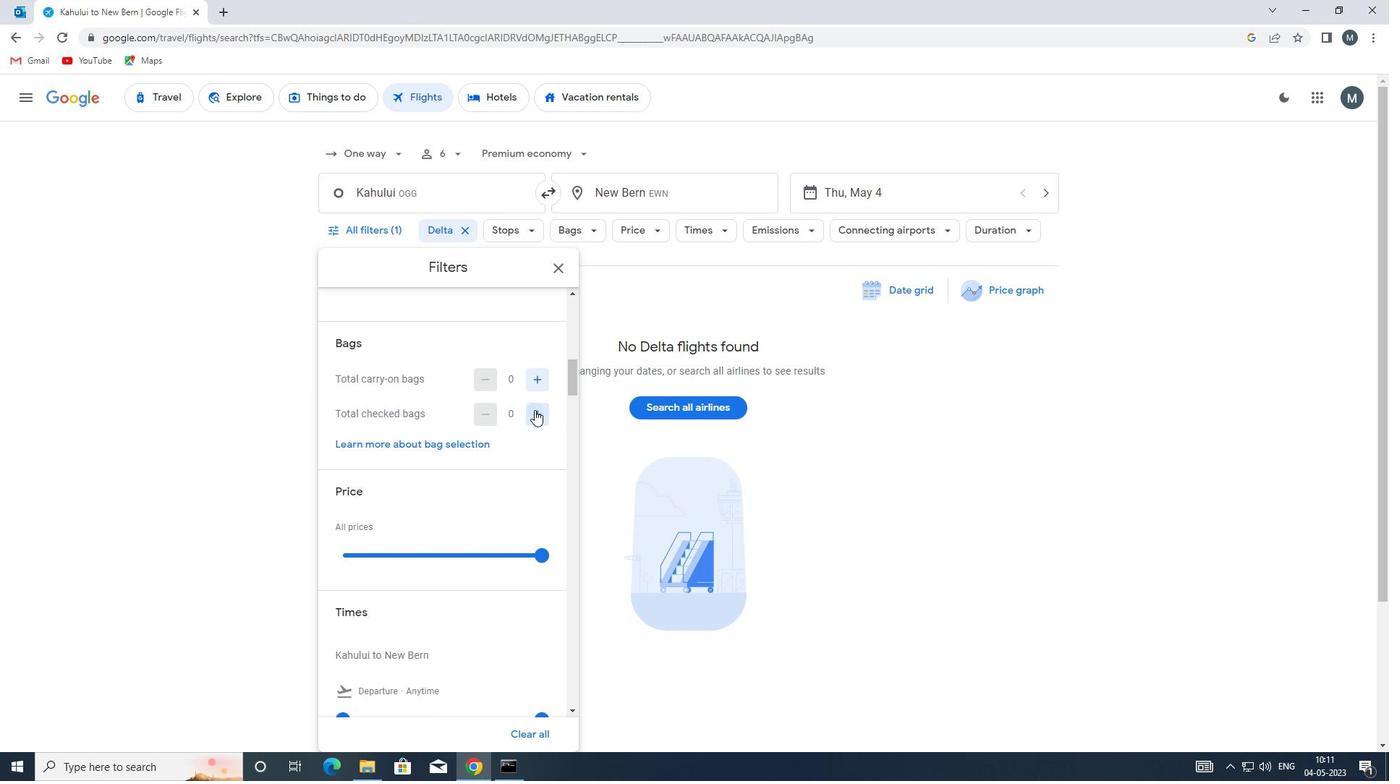 
Action: Mouse pressed left at (534, 410)
Screenshot: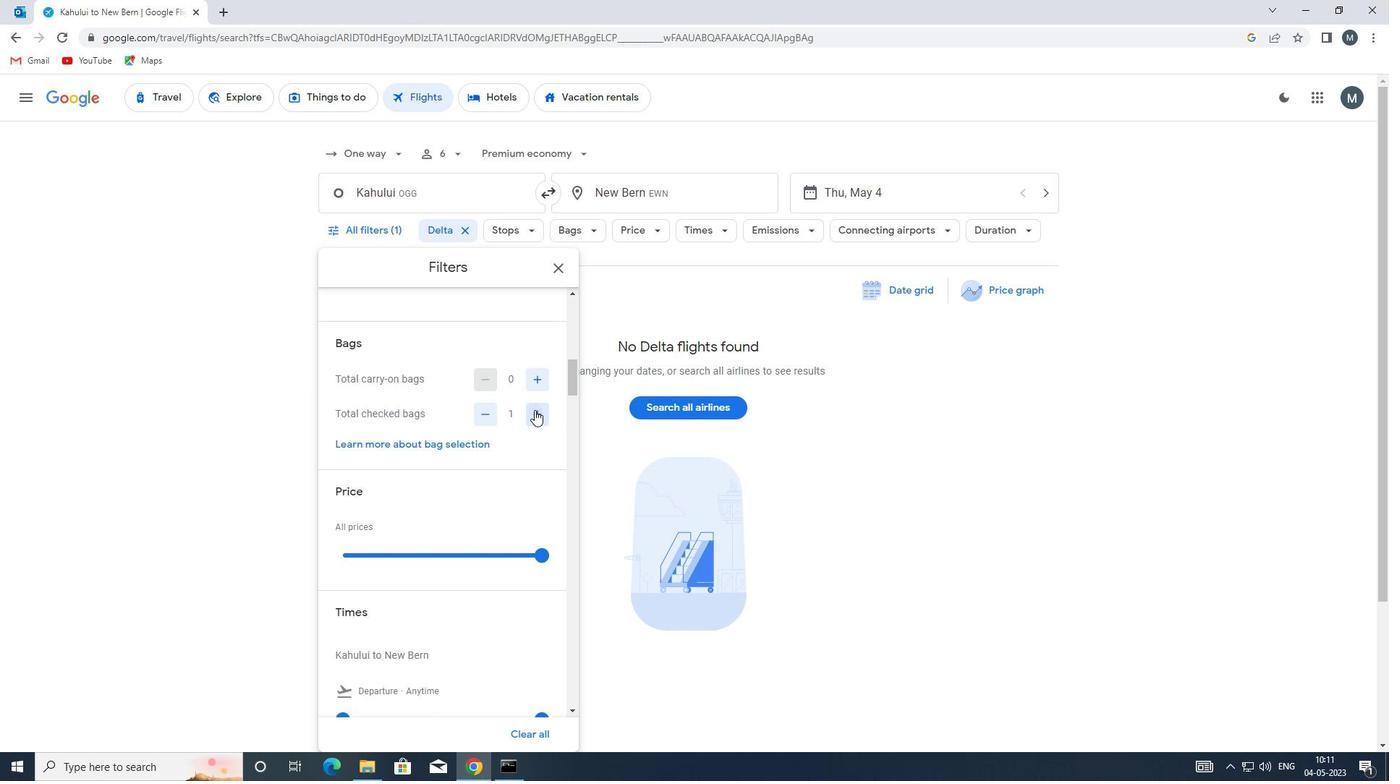 
Action: Mouse pressed left at (534, 410)
Screenshot: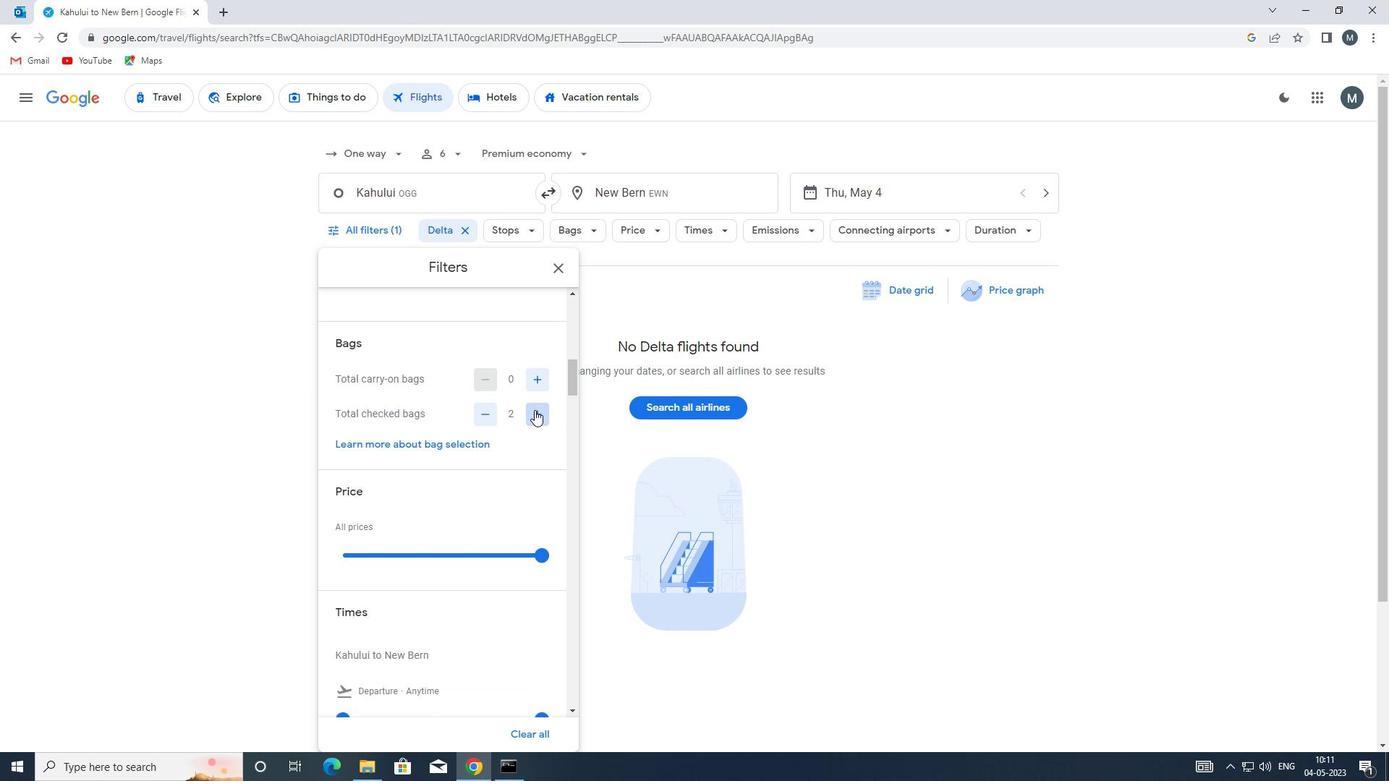 
Action: Mouse pressed left at (534, 410)
Screenshot: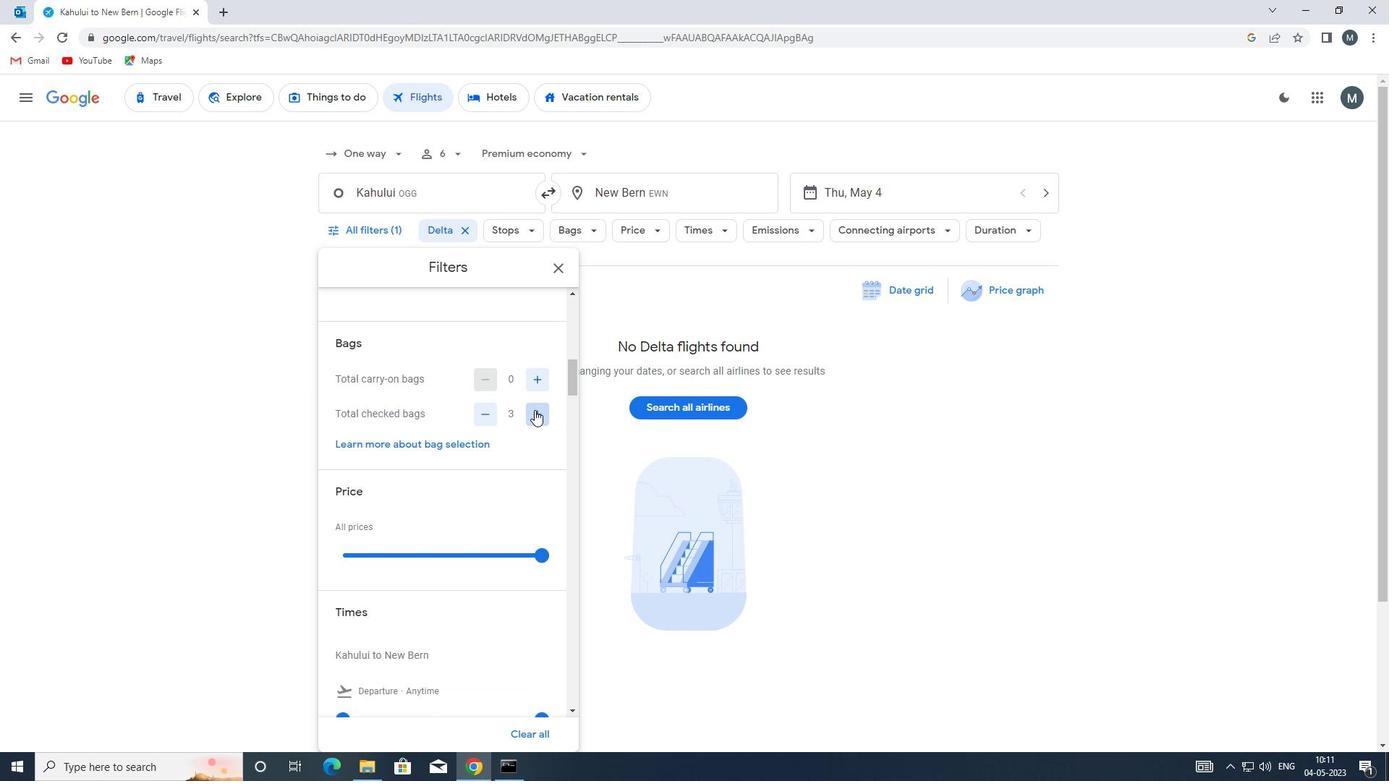 
Action: Mouse pressed left at (534, 410)
Screenshot: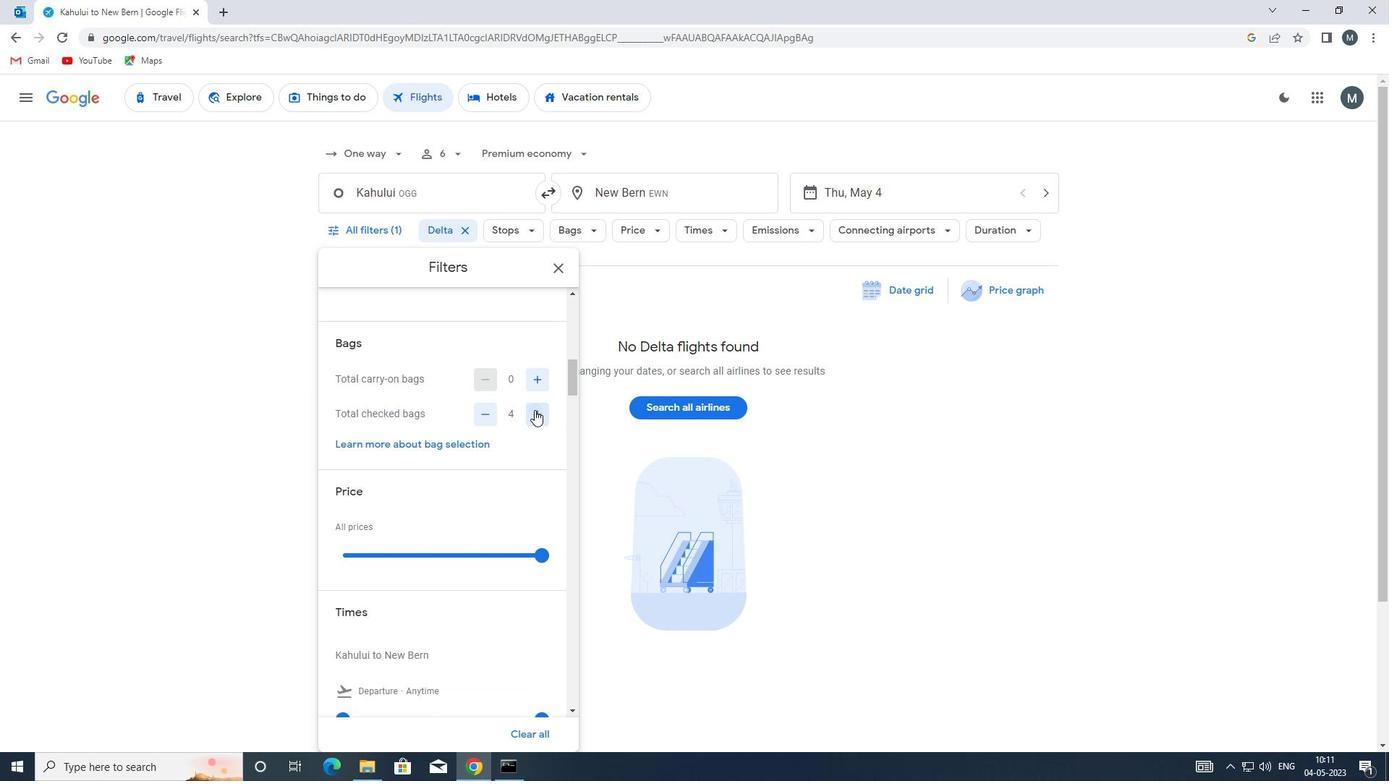 
Action: Mouse pressed left at (534, 410)
Screenshot: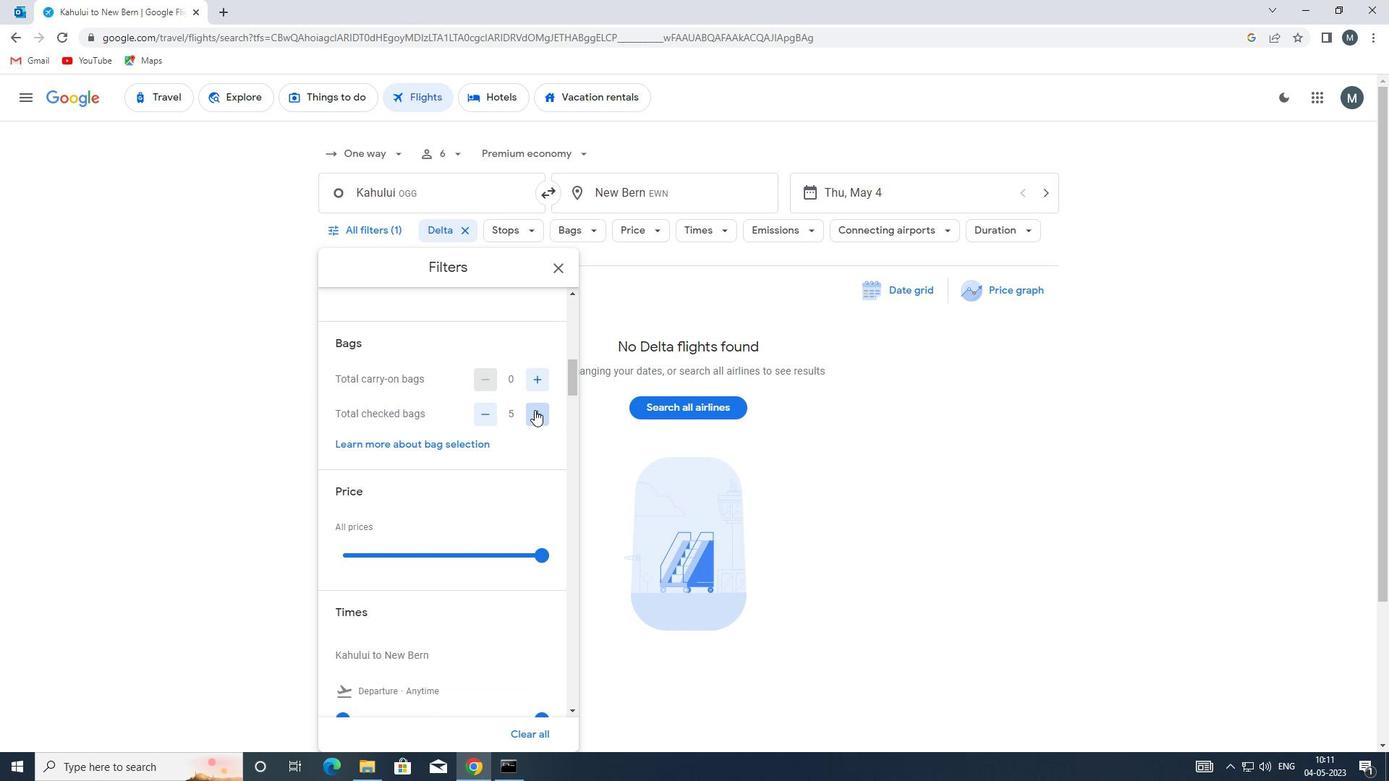 
Action: Mouse pressed left at (534, 410)
Screenshot: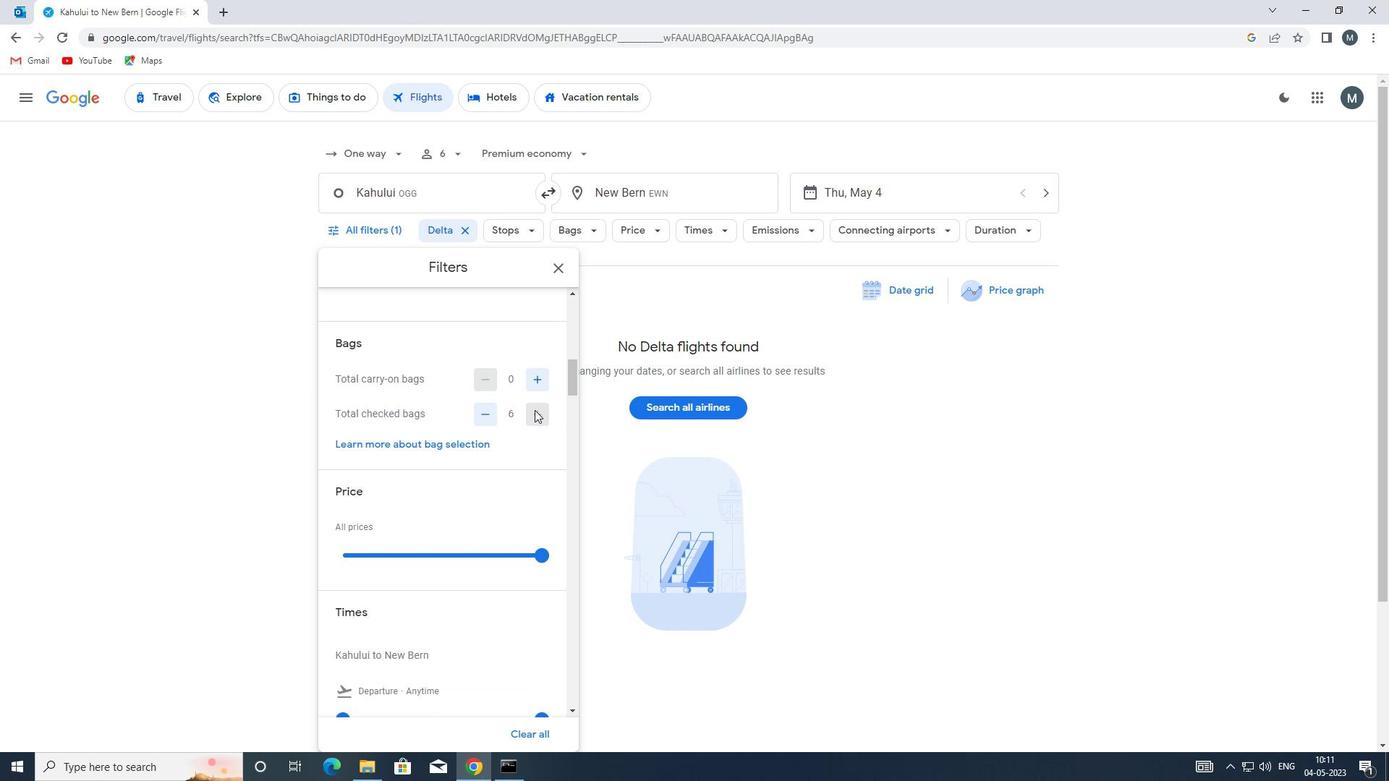 
Action: Mouse moved to (453, 406)
Screenshot: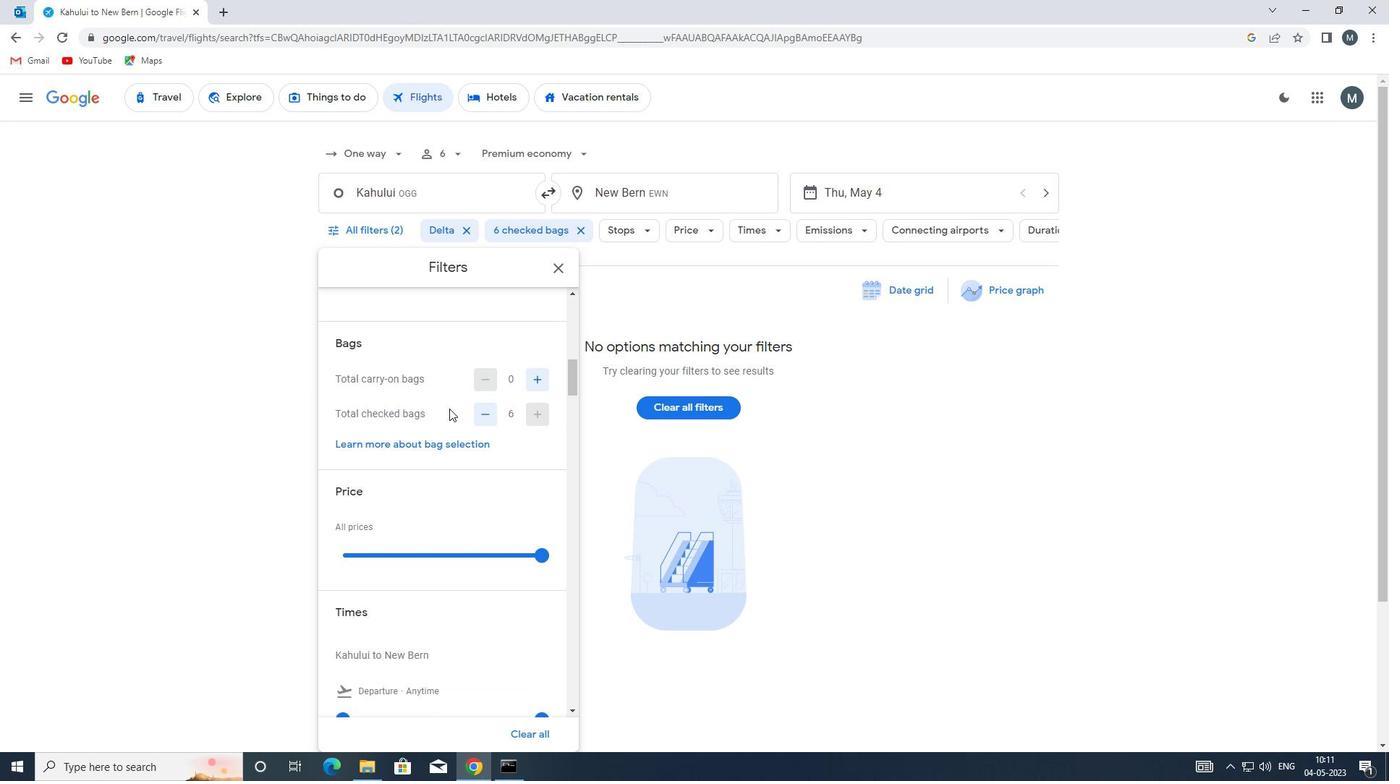 
Action: Mouse scrolled (453, 405) with delta (0, 0)
Screenshot: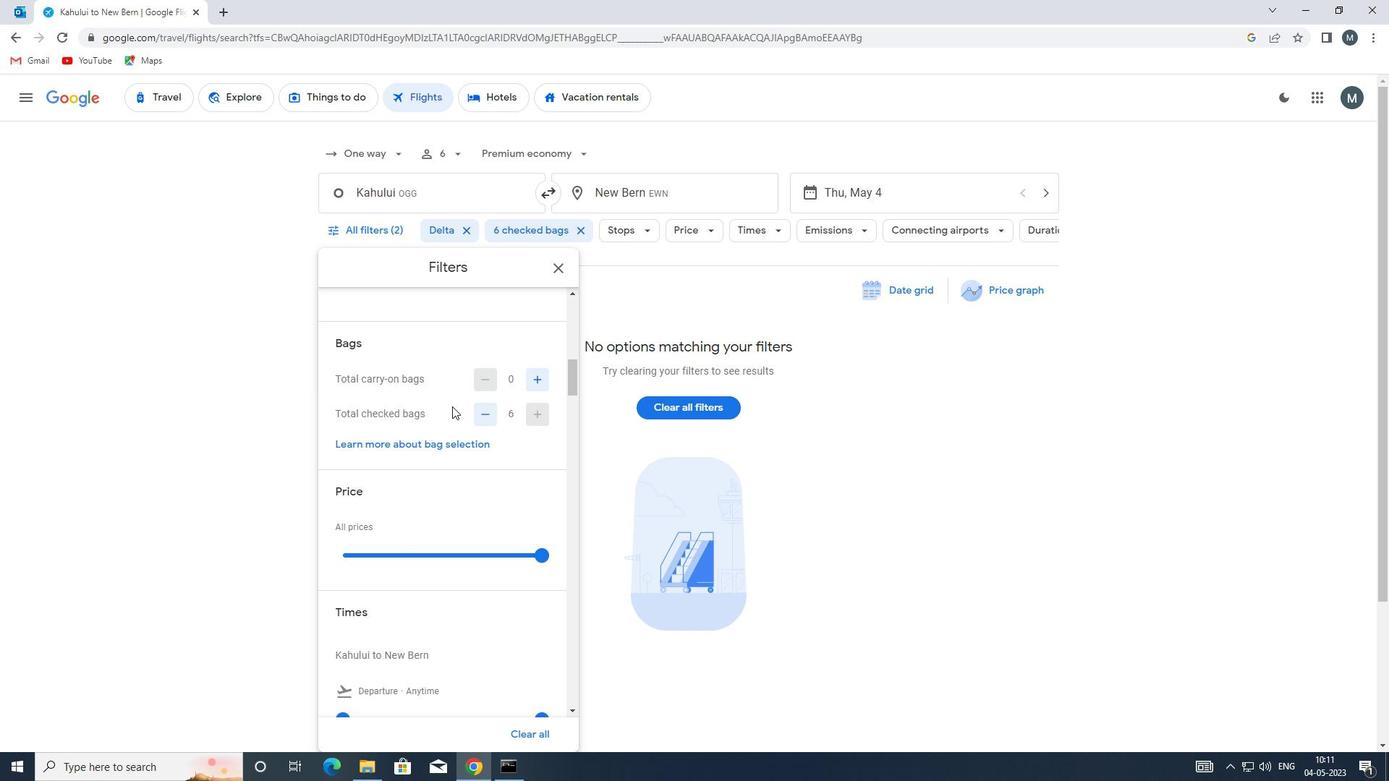 
Action: Mouse moved to (448, 408)
Screenshot: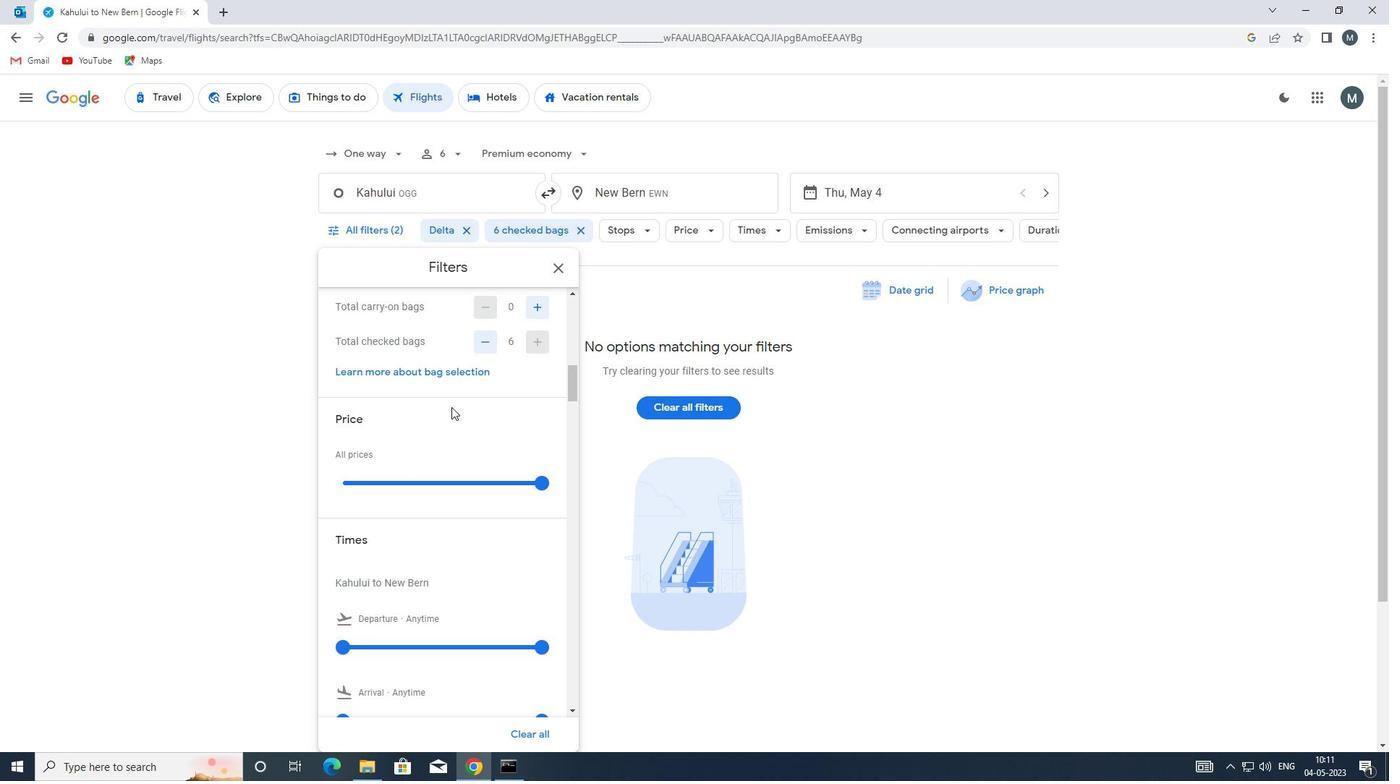 
Action: Mouse scrolled (448, 408) with delta (0, 0)
Screenshot: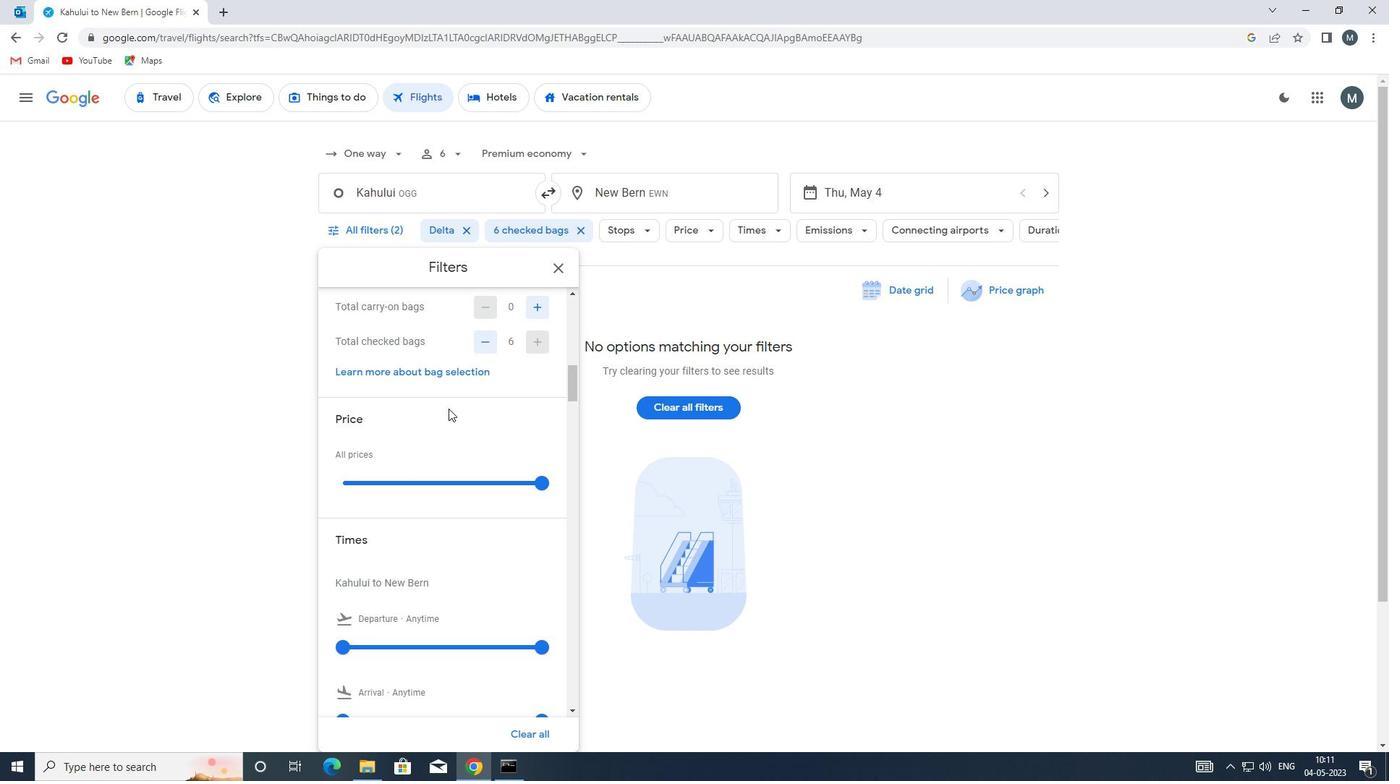 
Action: Mouse moved to (430, 404)
Screenshot: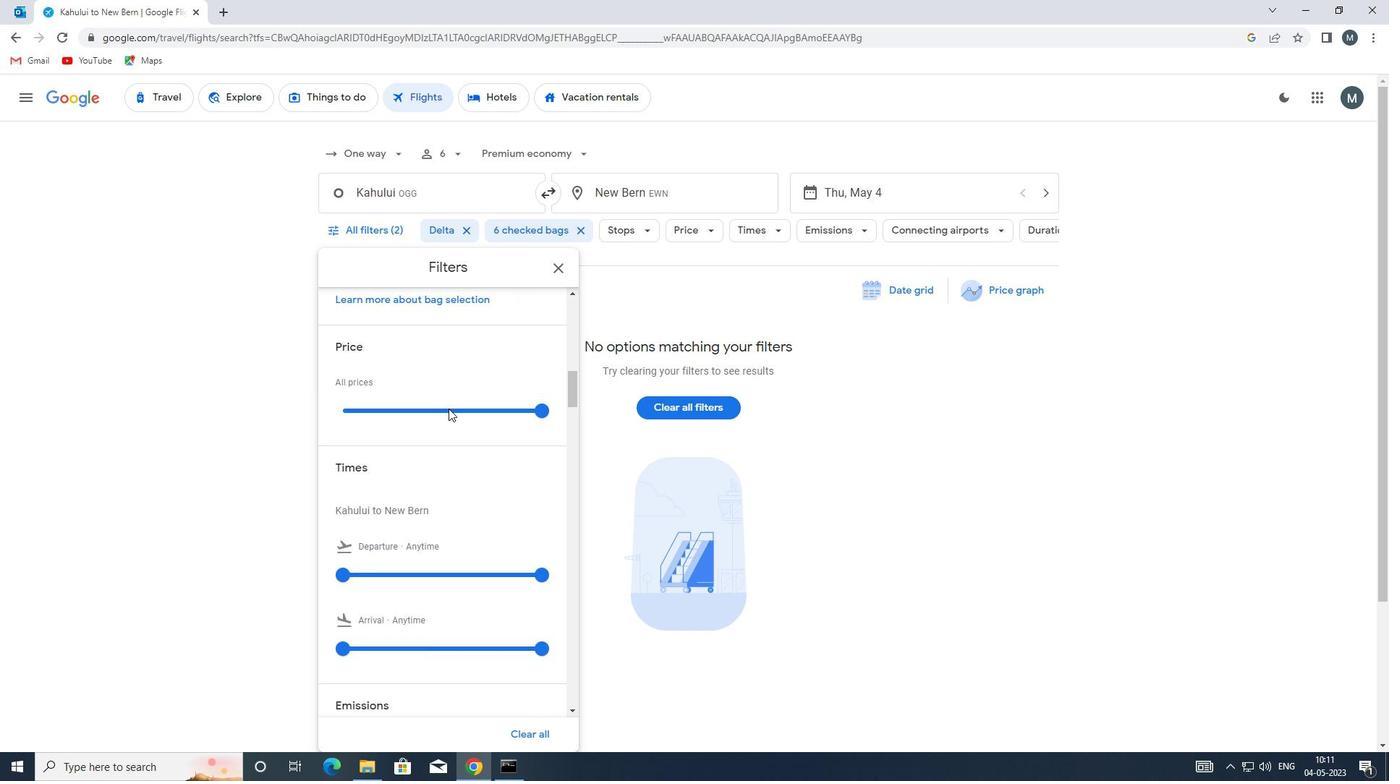
Action: Mouse pressed left at (430, 404)
Screenshot: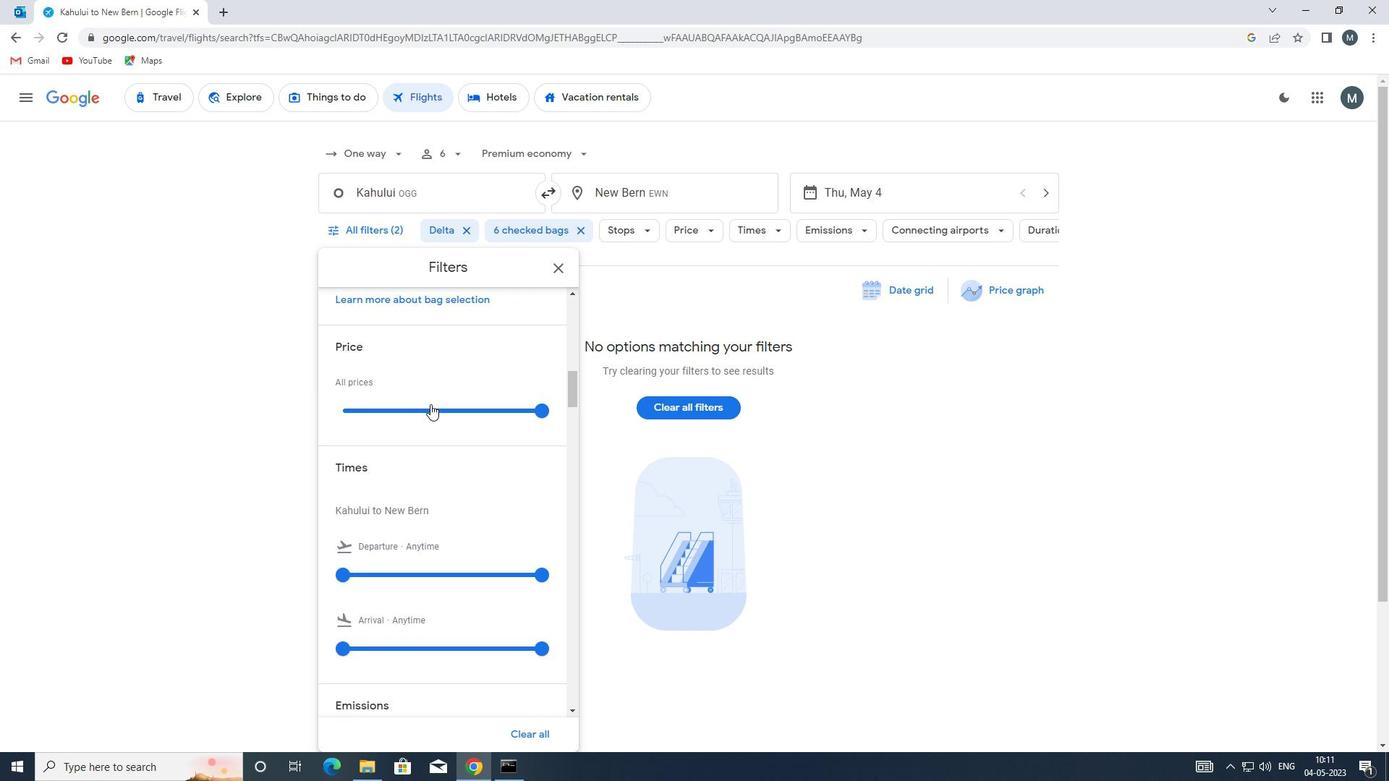 
Action: Mouse pressed left at (430, 404)
Screenshot: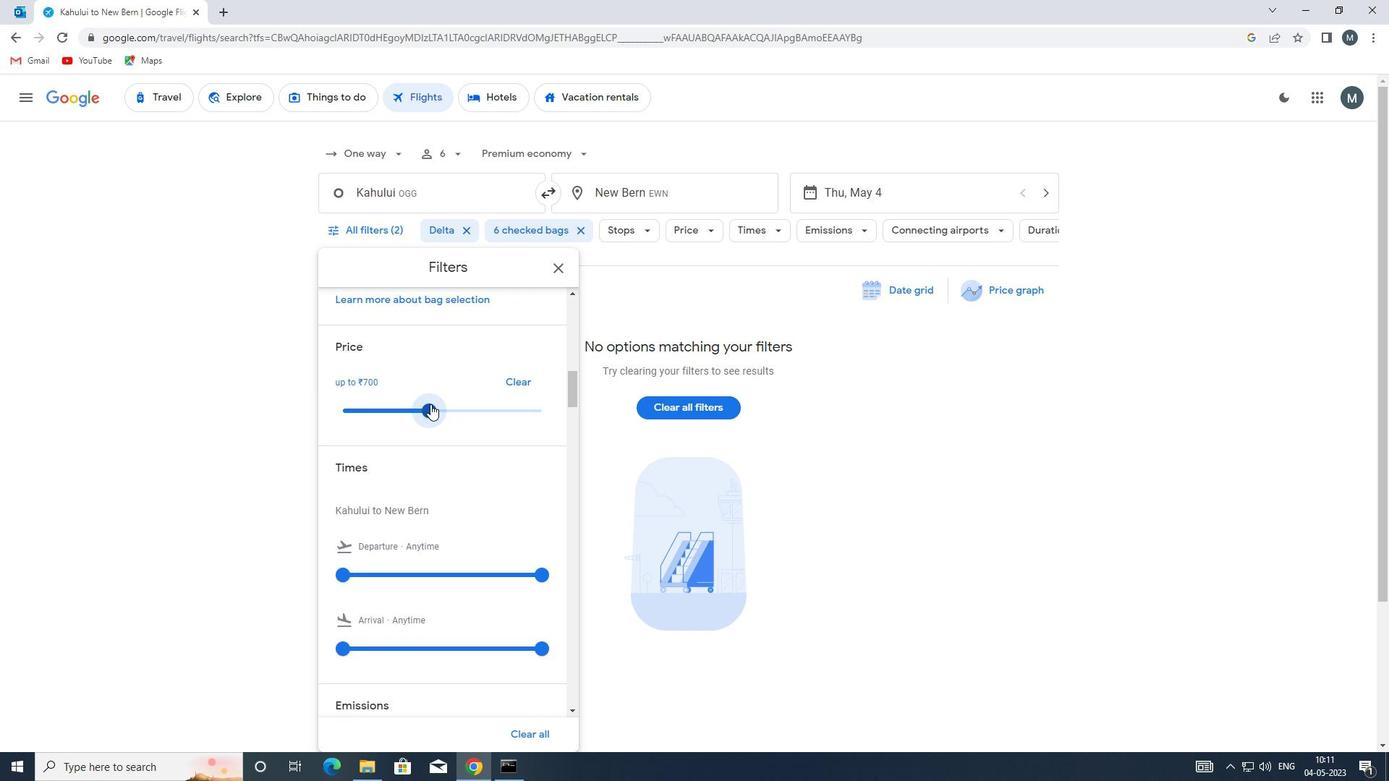 
Action: Mouse moved to (490, 400)
Screenshot: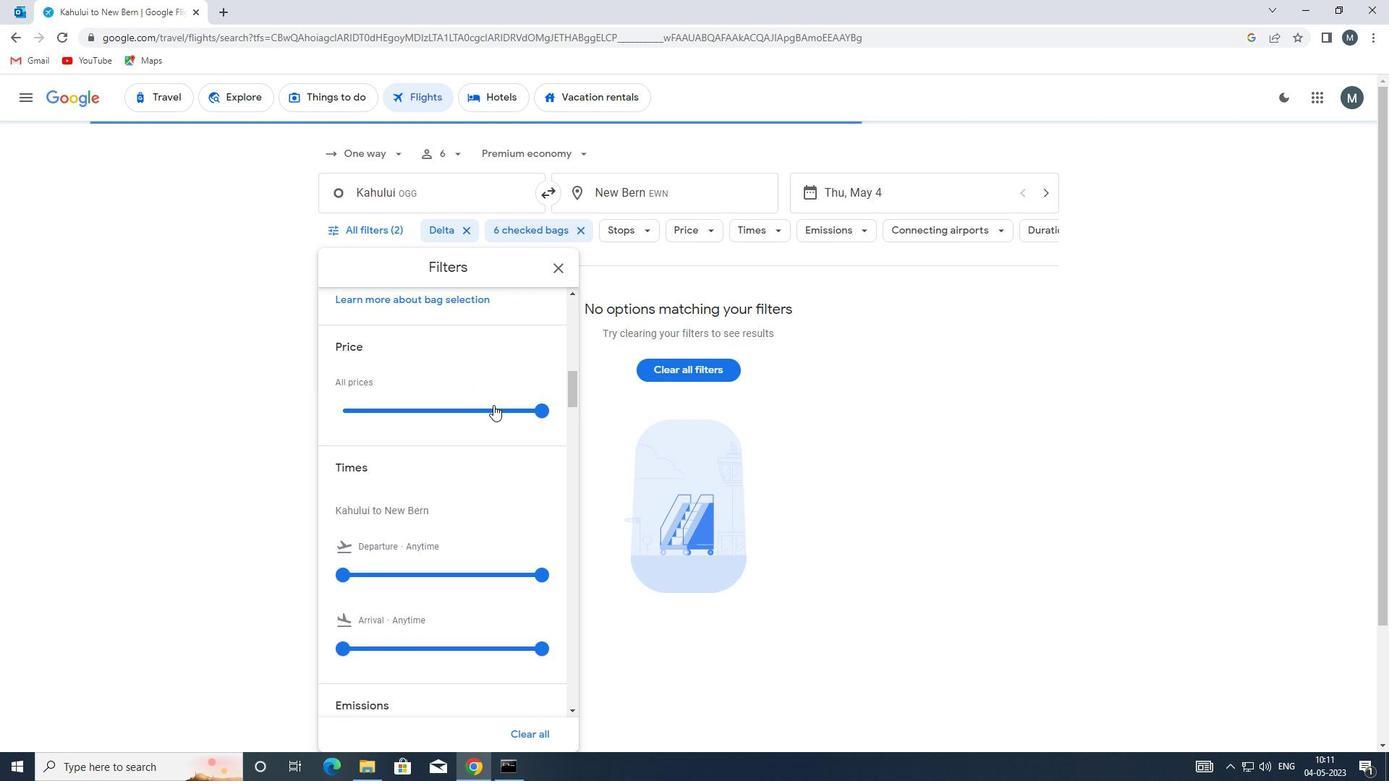 
Action: Mouse scrolled (490, 400) with delta (0, 0)
Screenshot: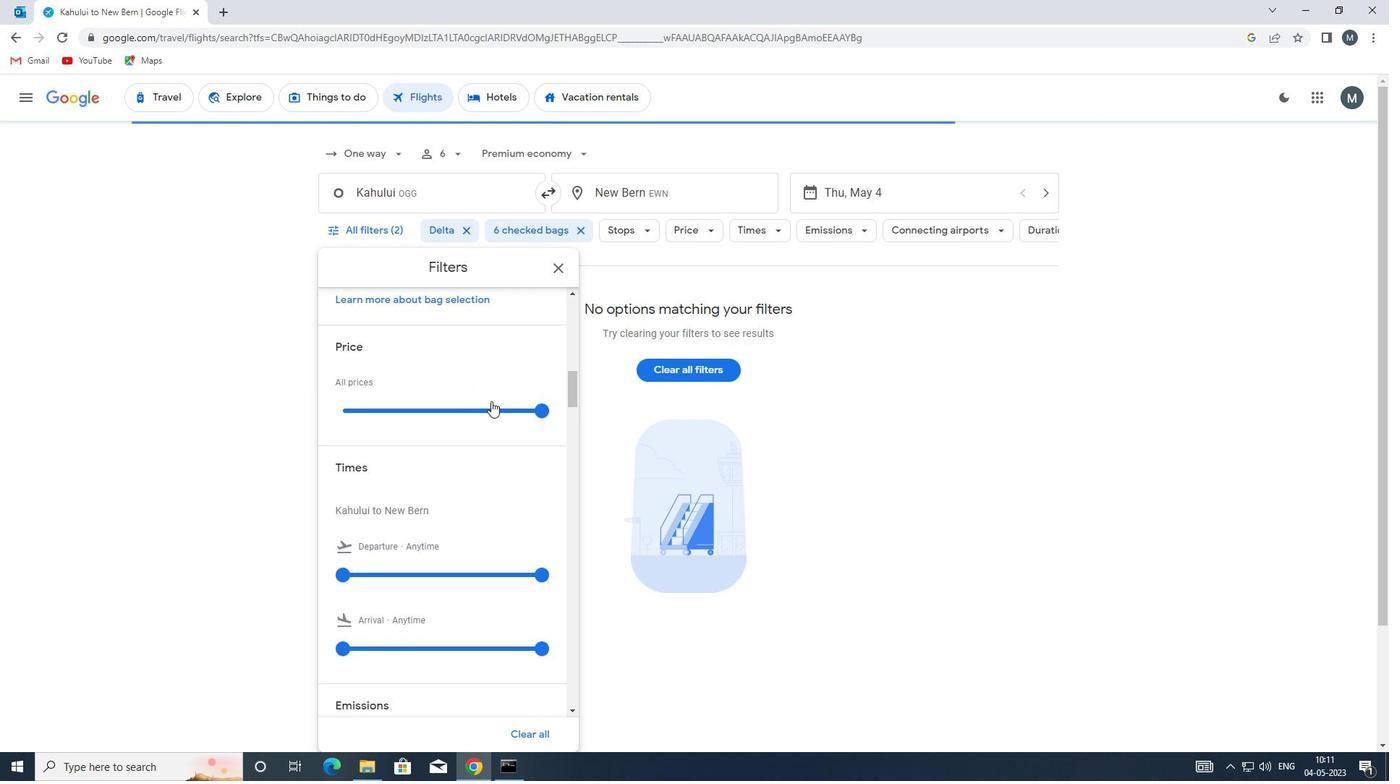 
Action: Mouse moved to (482, 403)
Screenshot: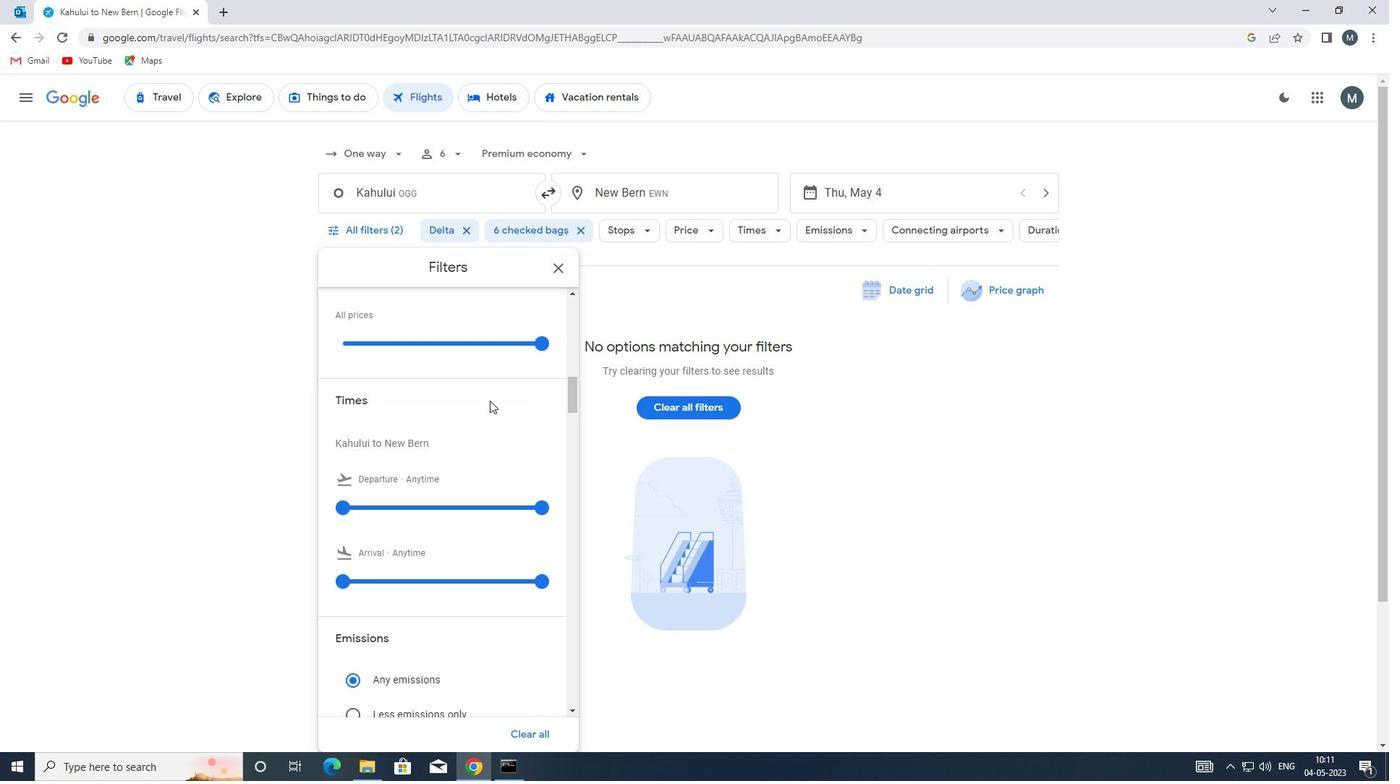 
Action: Mouse scrolled (482, 403) with delta (0, 0)
Screenshot: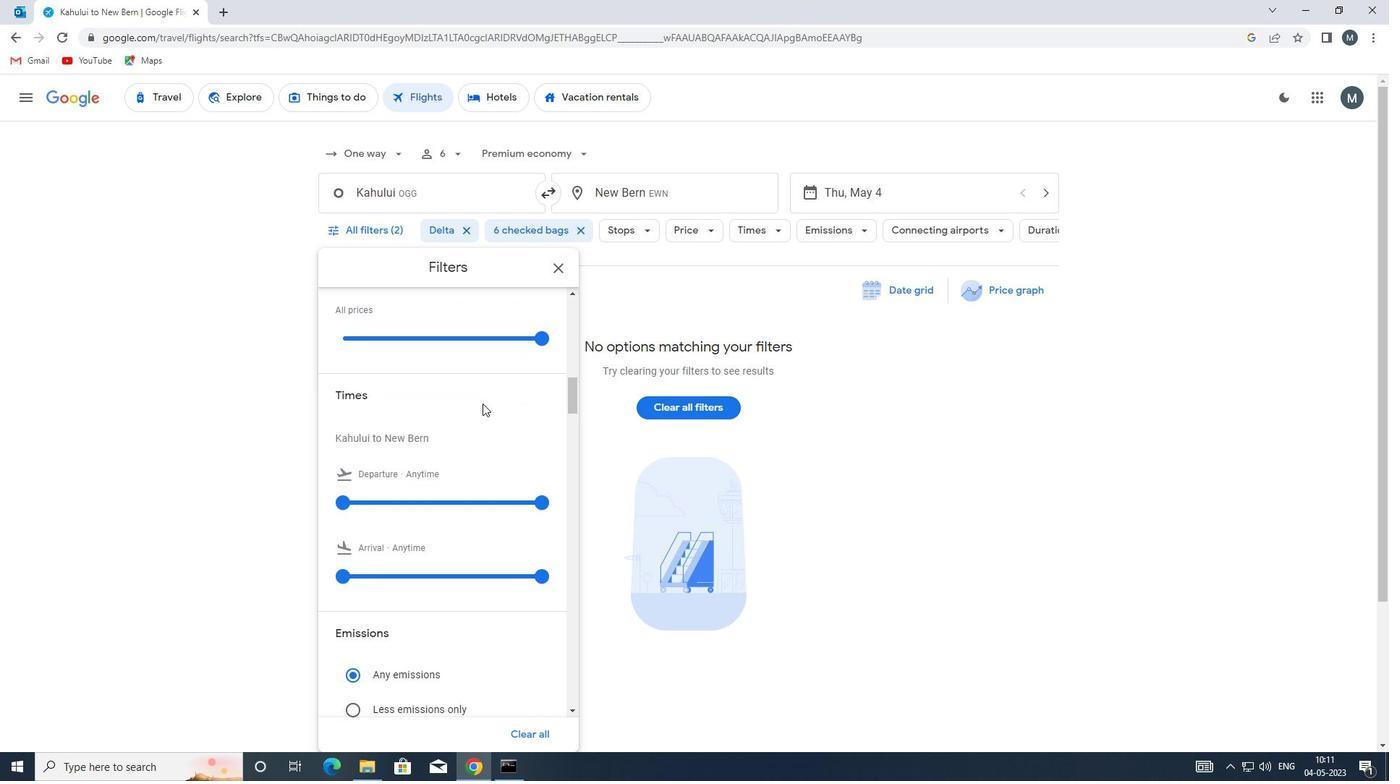
Action: Mouse moved to (345, 429)
Screenshot: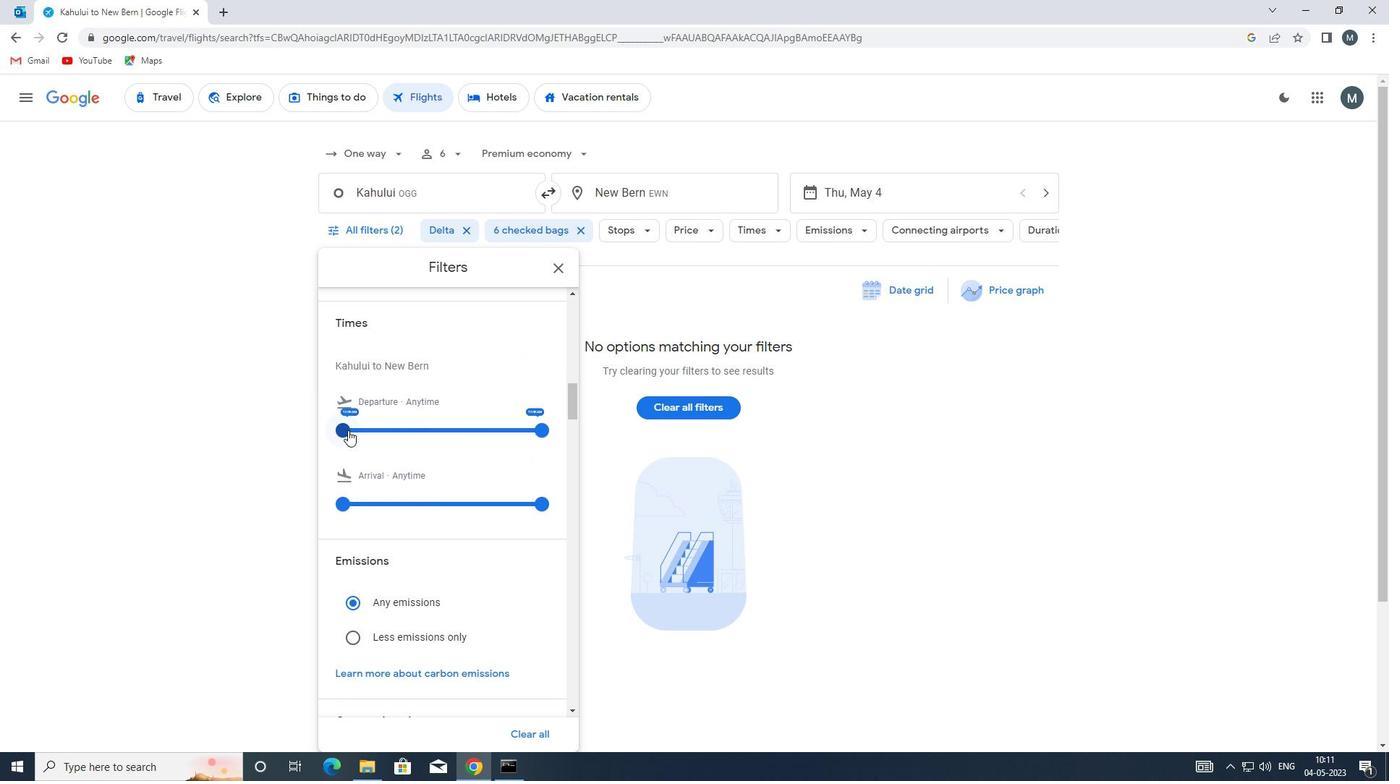 
Action: Mouse pressed left at (345, 429)
Screenshot: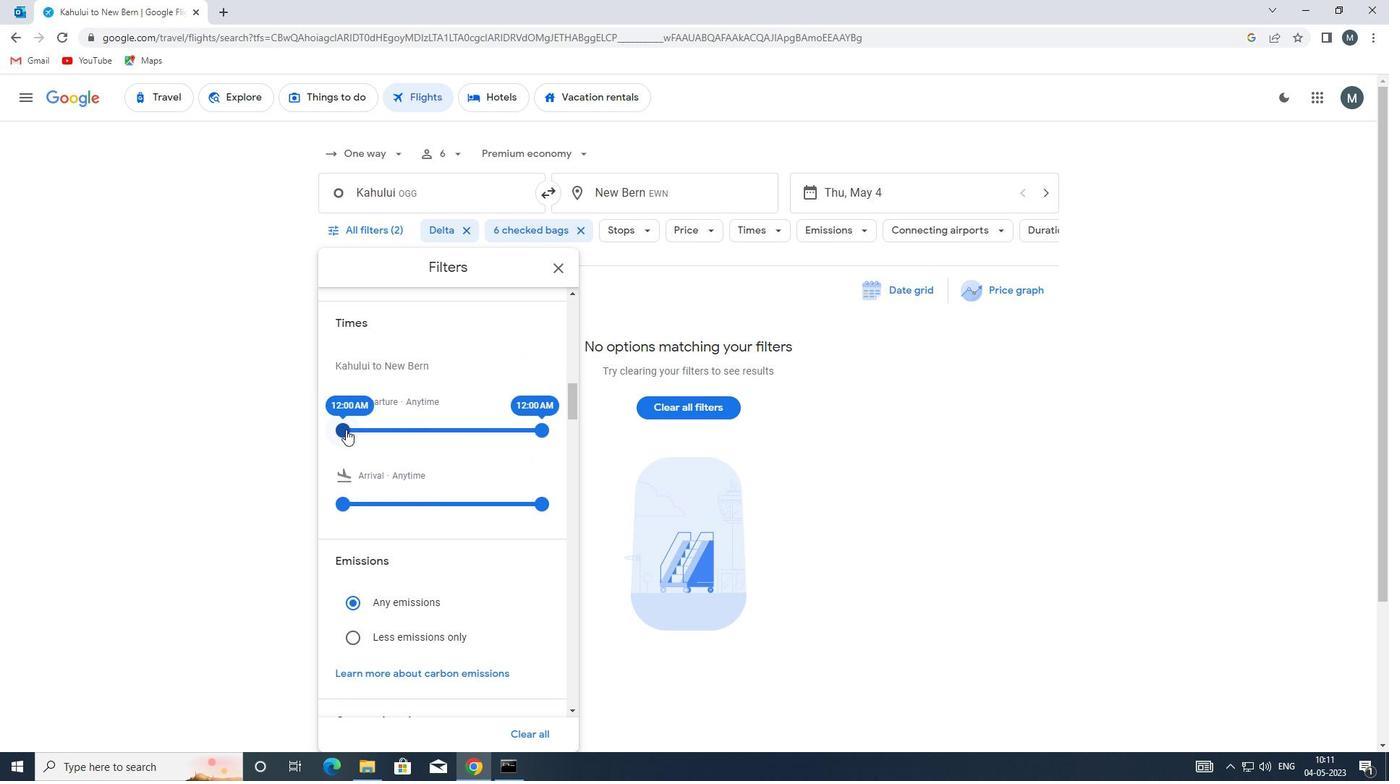 
Action: Mouse moved to (539, 427)
Screenshot: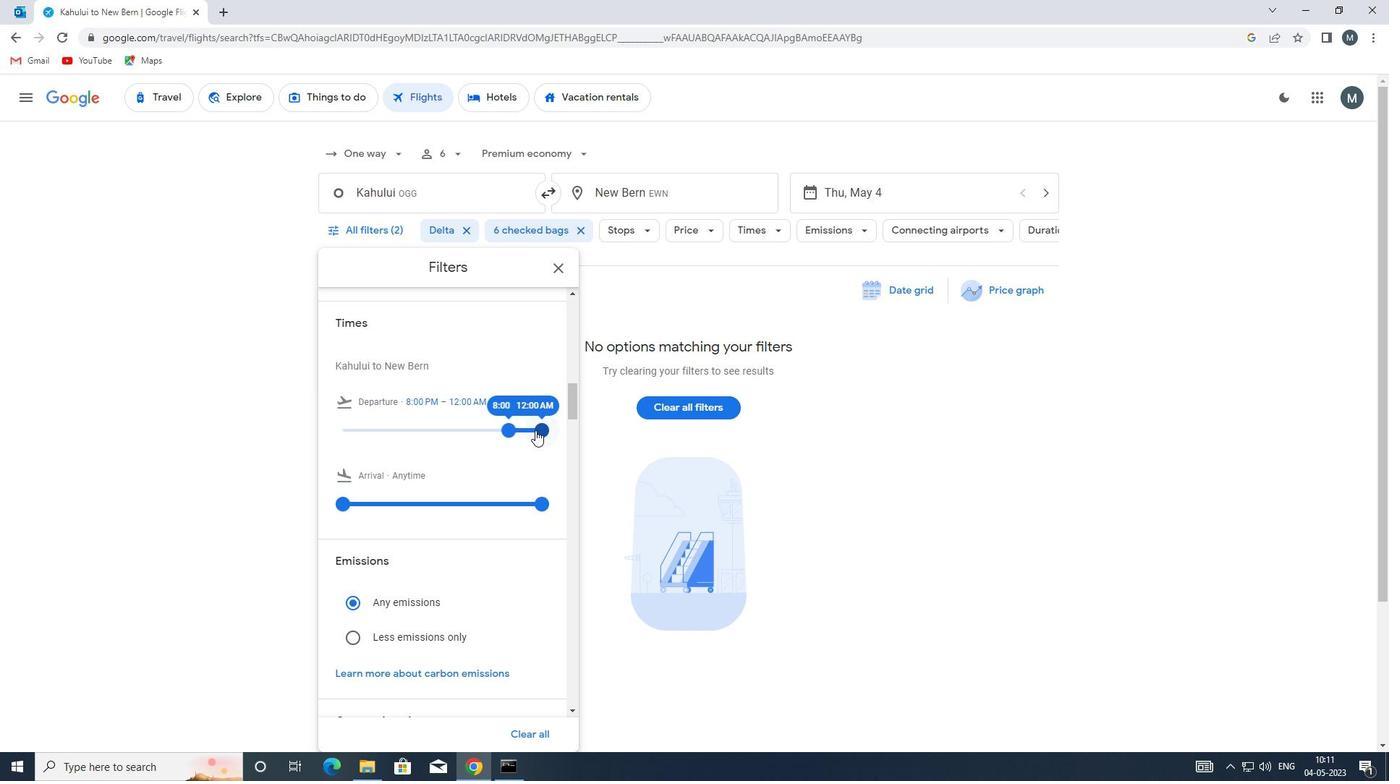 
Action: Mouse pressed left at (539, 427)
Screenshot: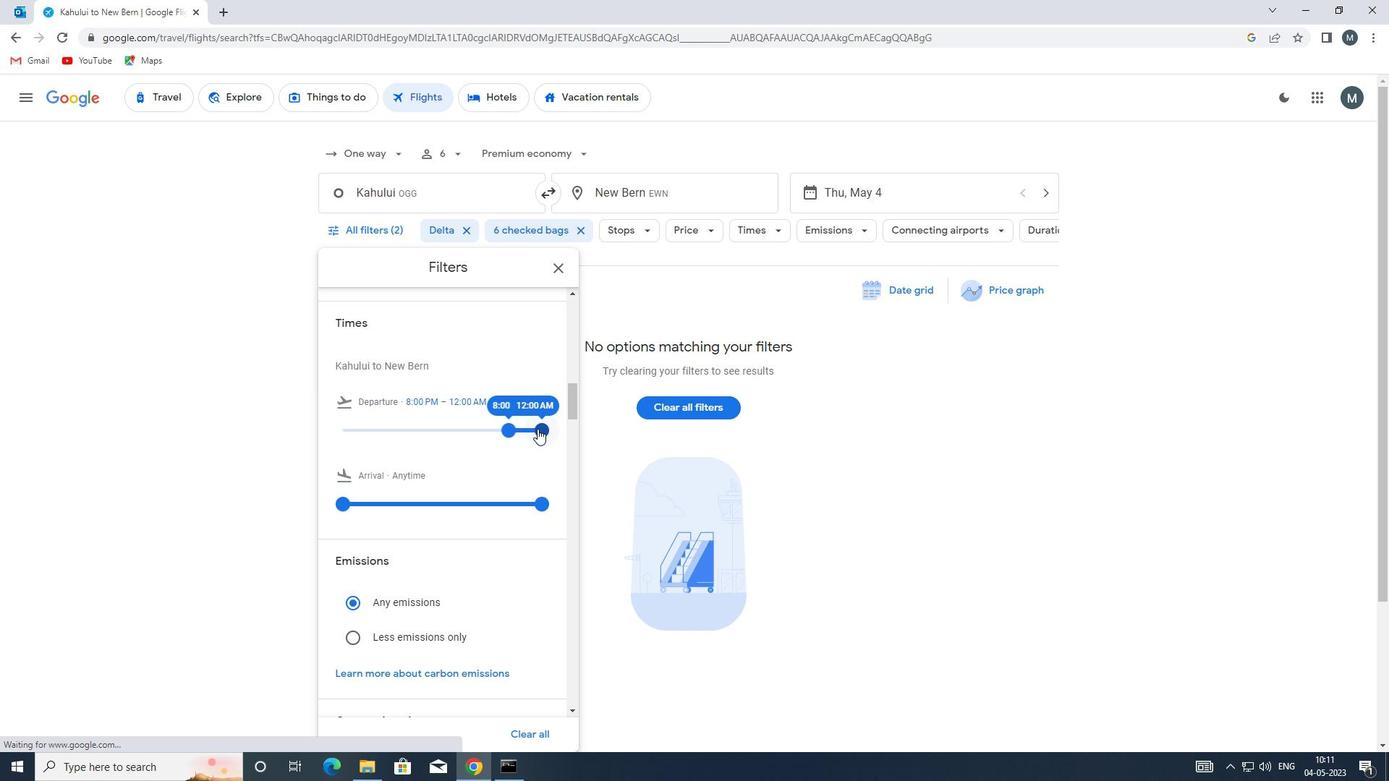 
Action: Mouse moved to (507, 428)
Screenshot: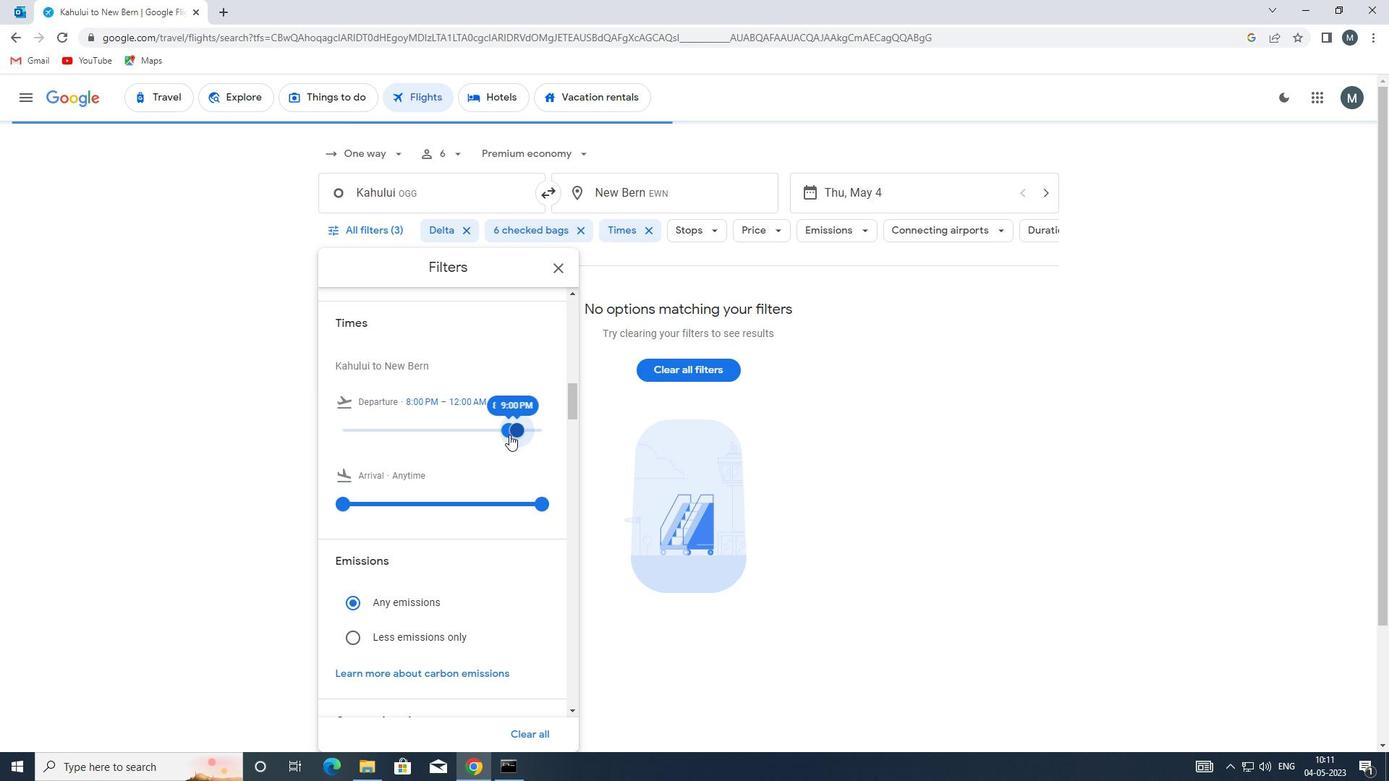 
Action: Mouse scrolled (507, 427) with delta (0, 0)
Screenshot: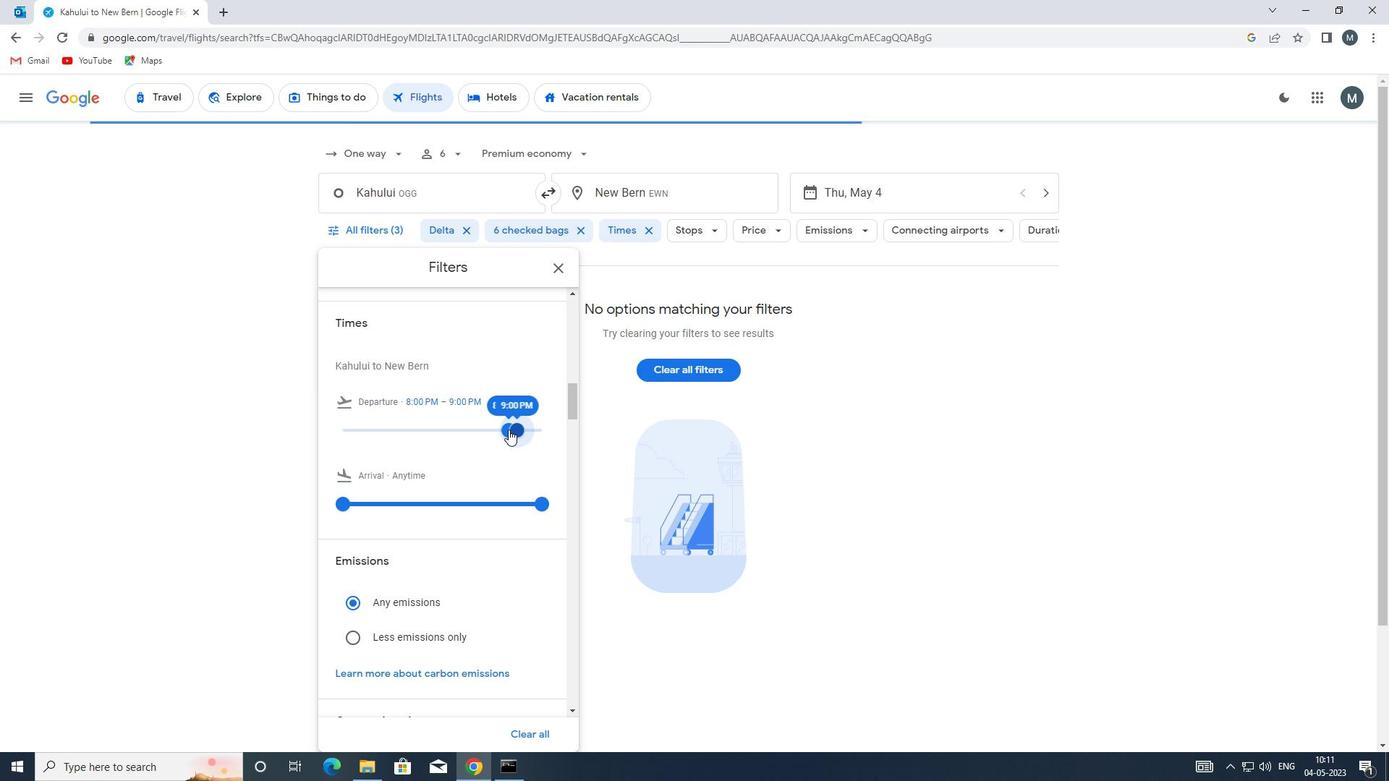 
Action: Mouse scrolled (507, 427) with delta (0, 0)
Screenshot: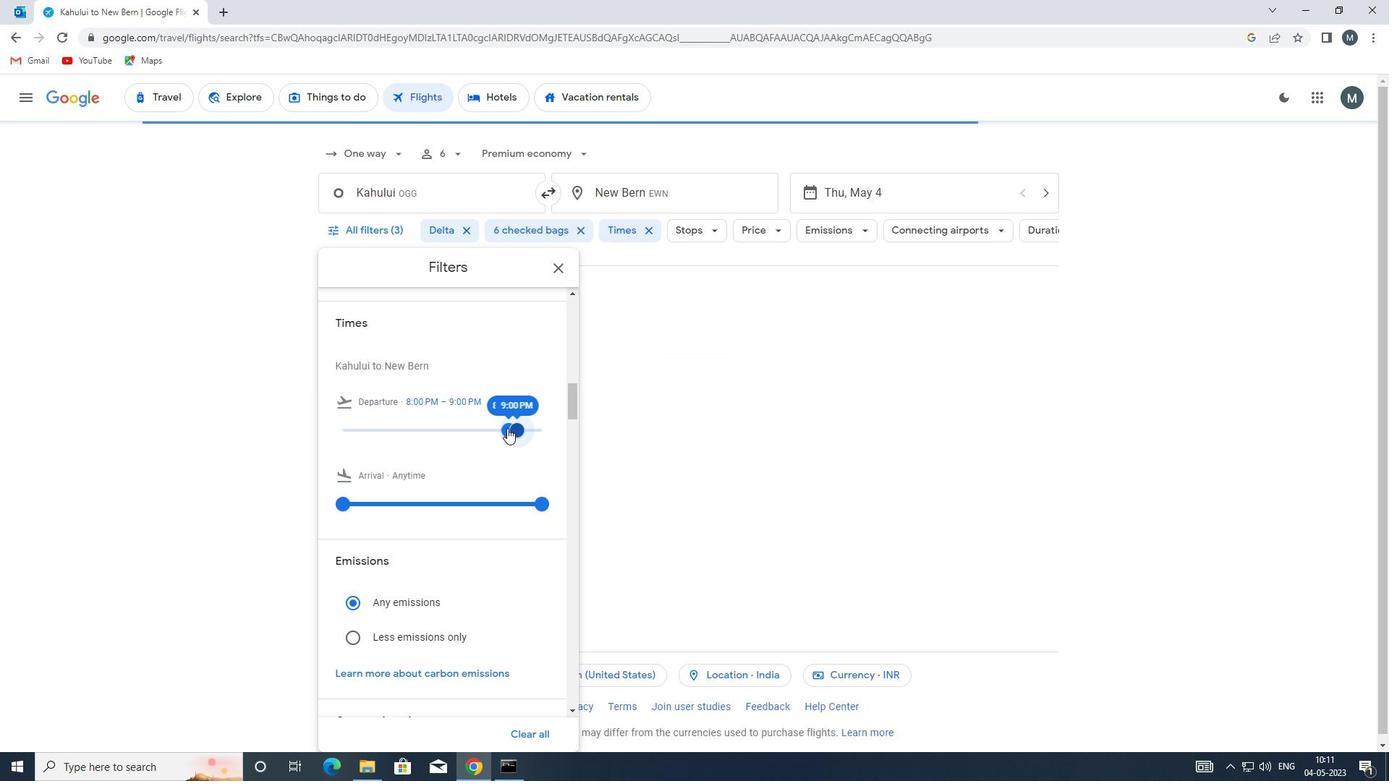 
Action: Mouse moved to (558, 272)
Screenshot: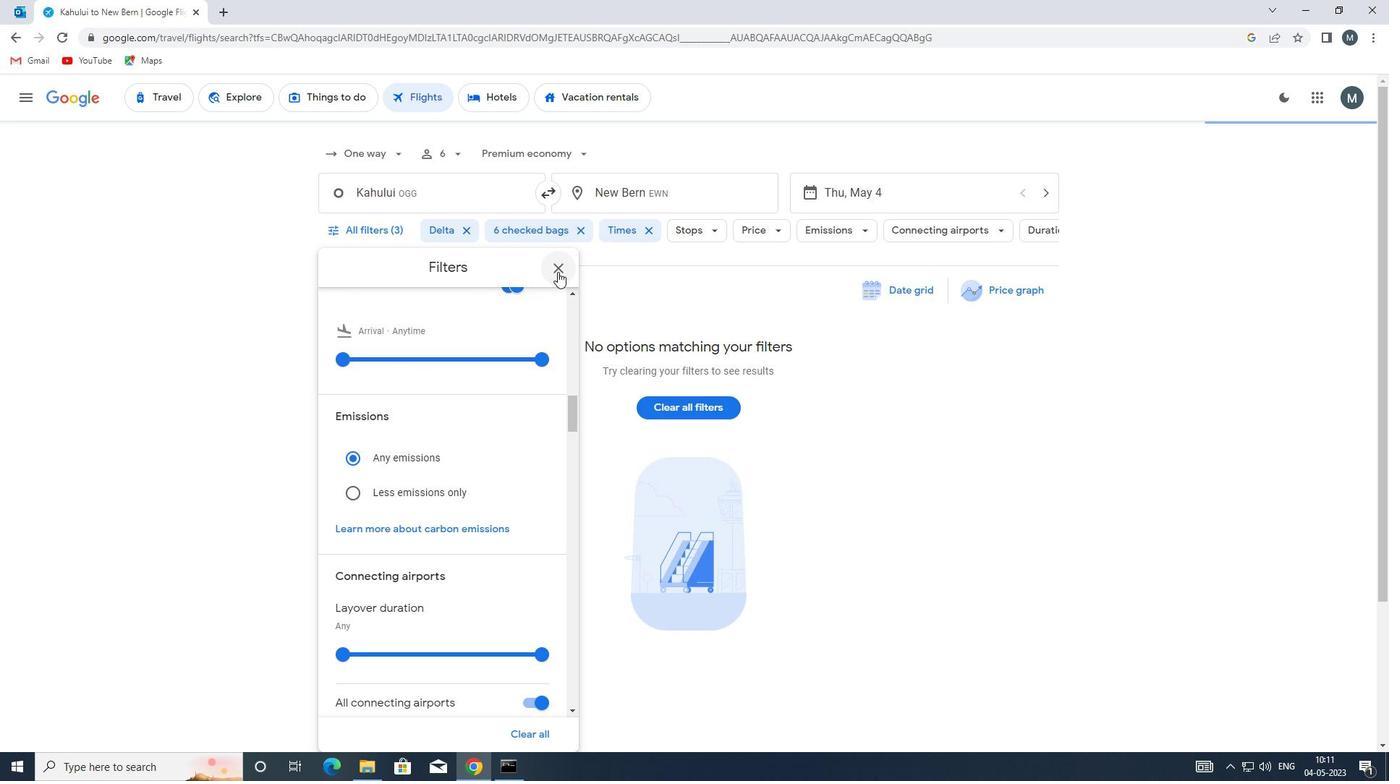 
Action: Mouse pressed left at (558, 272)
Screenshot: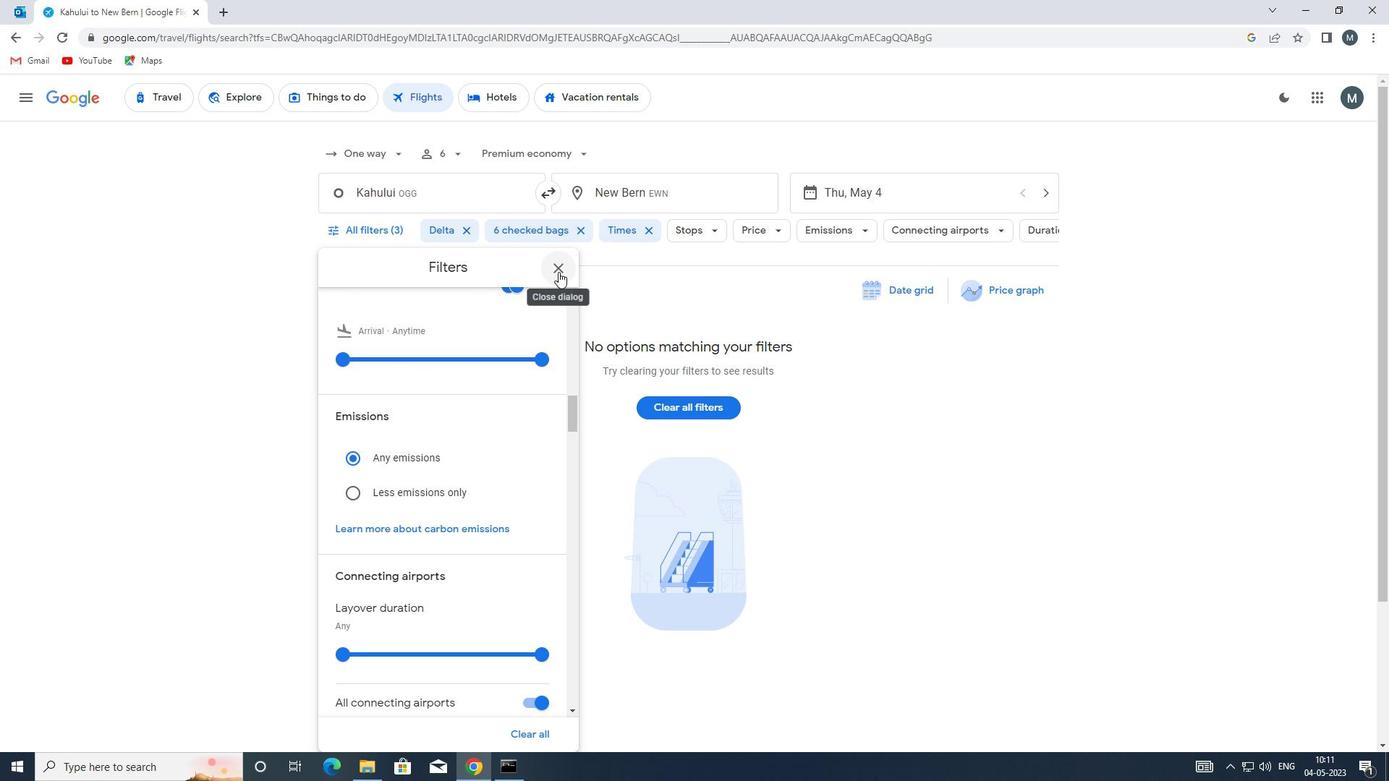 
Action: Mouse moved to (553, 272)
Screenshot: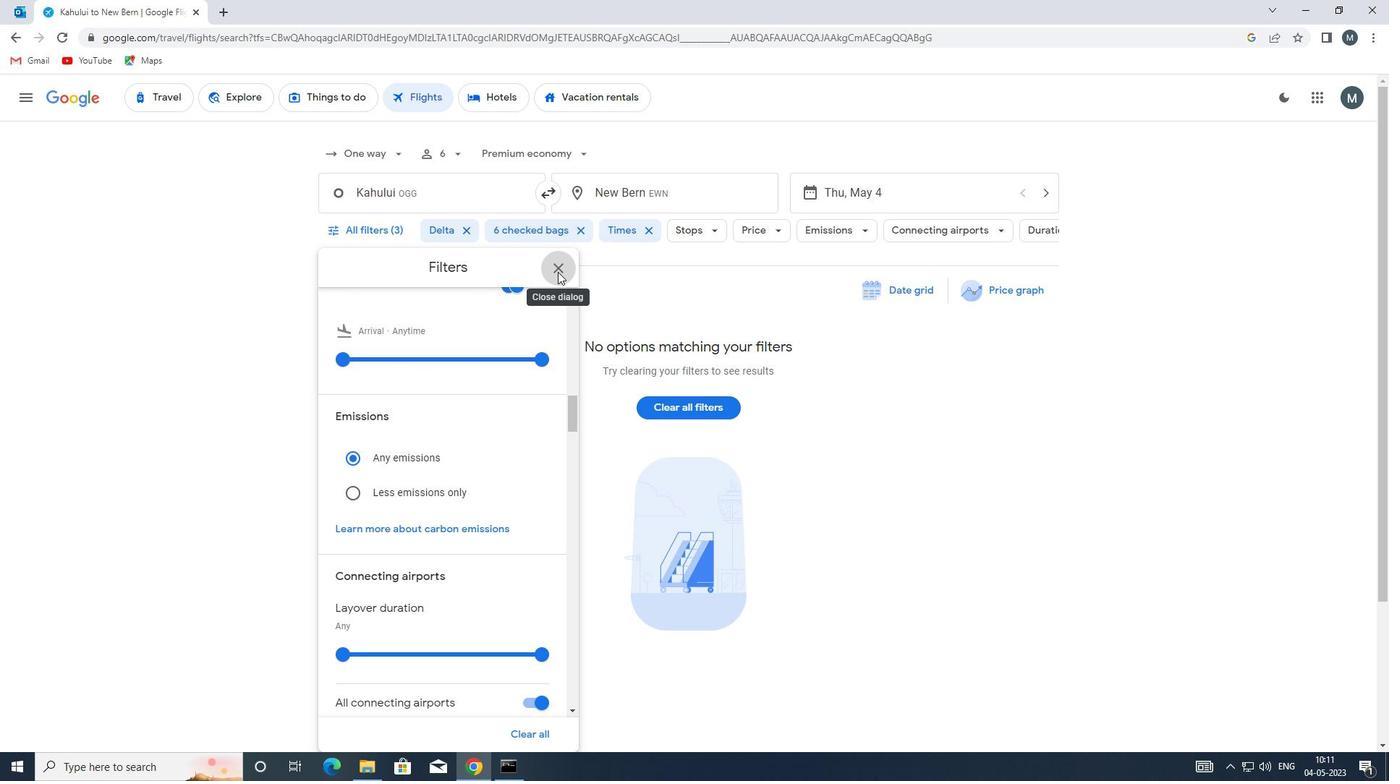 
